 Task: Add an event with the title Second Lunch Break: Mindfulness and Stress Reduction Techniques, date '2023/11/21', time 7:00 AM to 9:00 AMand add a description: Participants will learn essential communication skills, including active listening, expressing ideas clearly, and providing constructive feedback. They will also explore techniques for fostering open and honest communication within the team., put the event into Orange category . Add location for the event as: 321 Parque das Nações, Lisbon, Portugal, logged in from the account softage.9@softage.netand send the event invitation to softage.1@softage.net with CC to  softage.2@softage.net. Set a reminder for the event 98 day before
Action: Mouse moved to (99, 140)
Screenshot: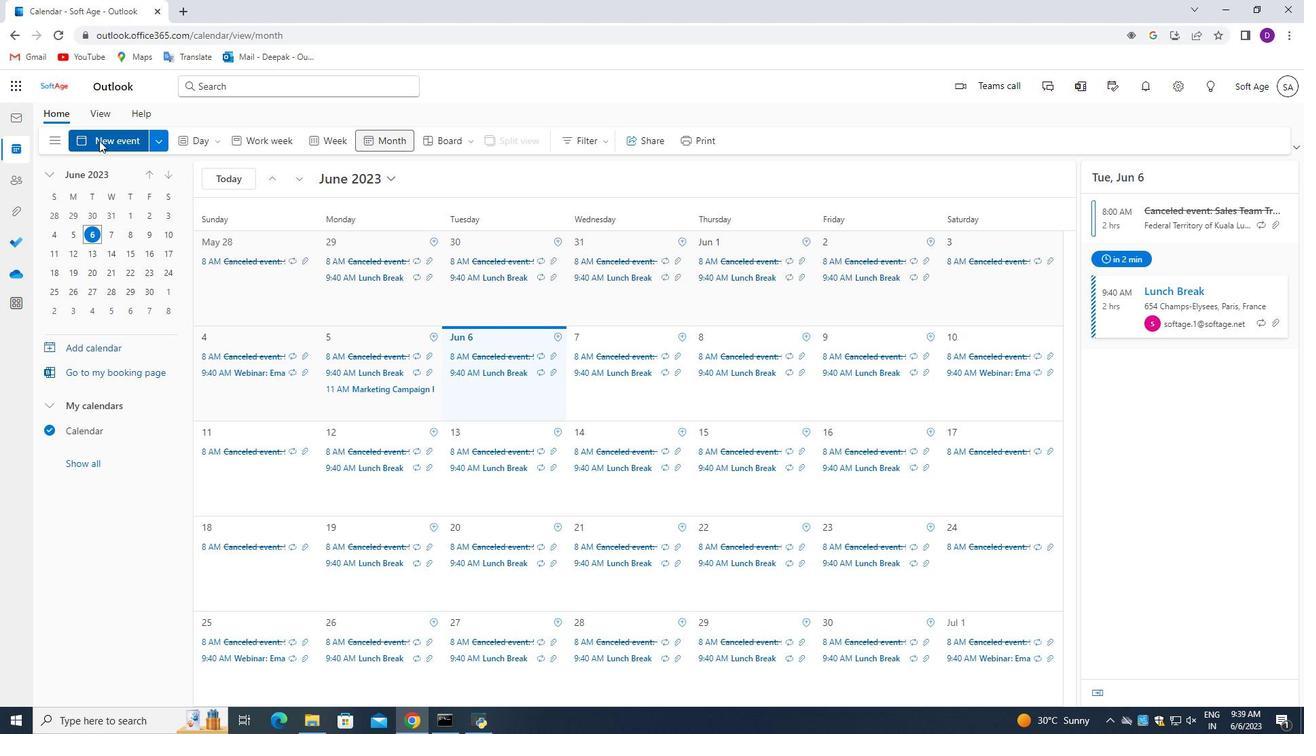 
Action: Mouse pressed left at (99, 140)
Screenshot: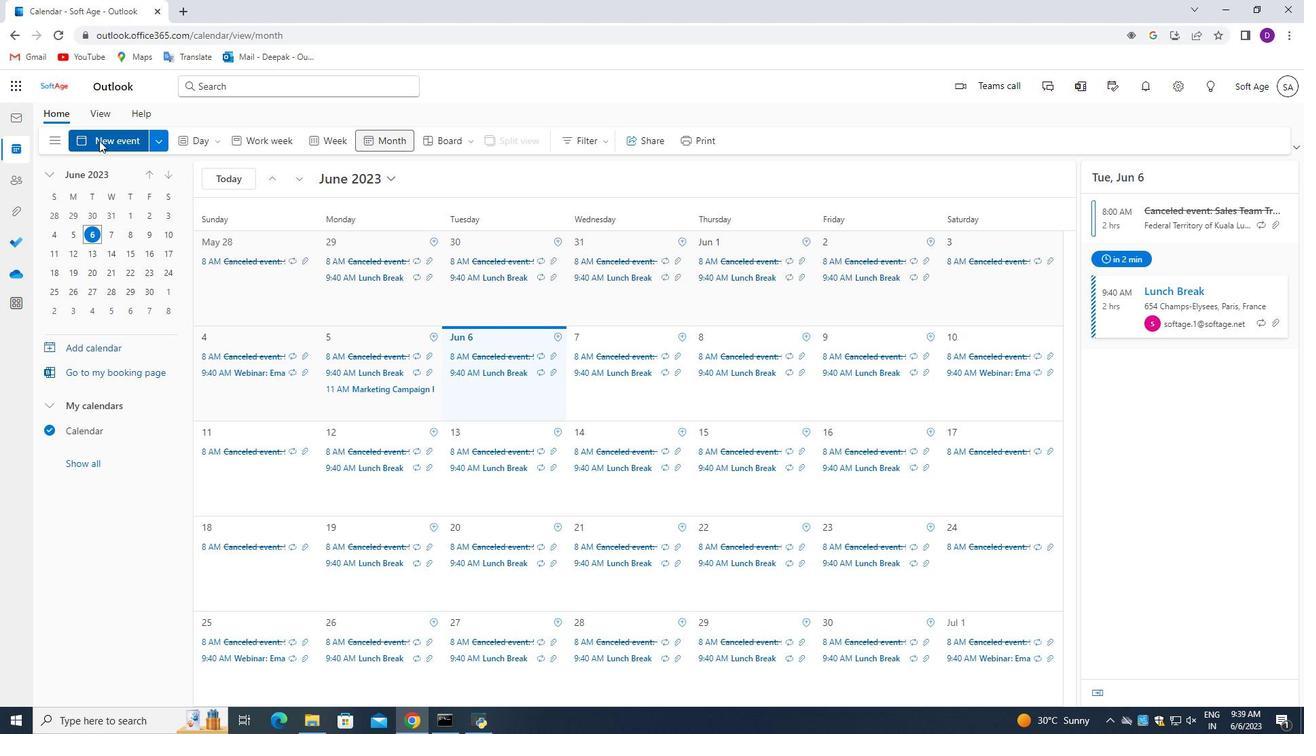 
Action: Mouse moved to (596, 495)
Screenshot: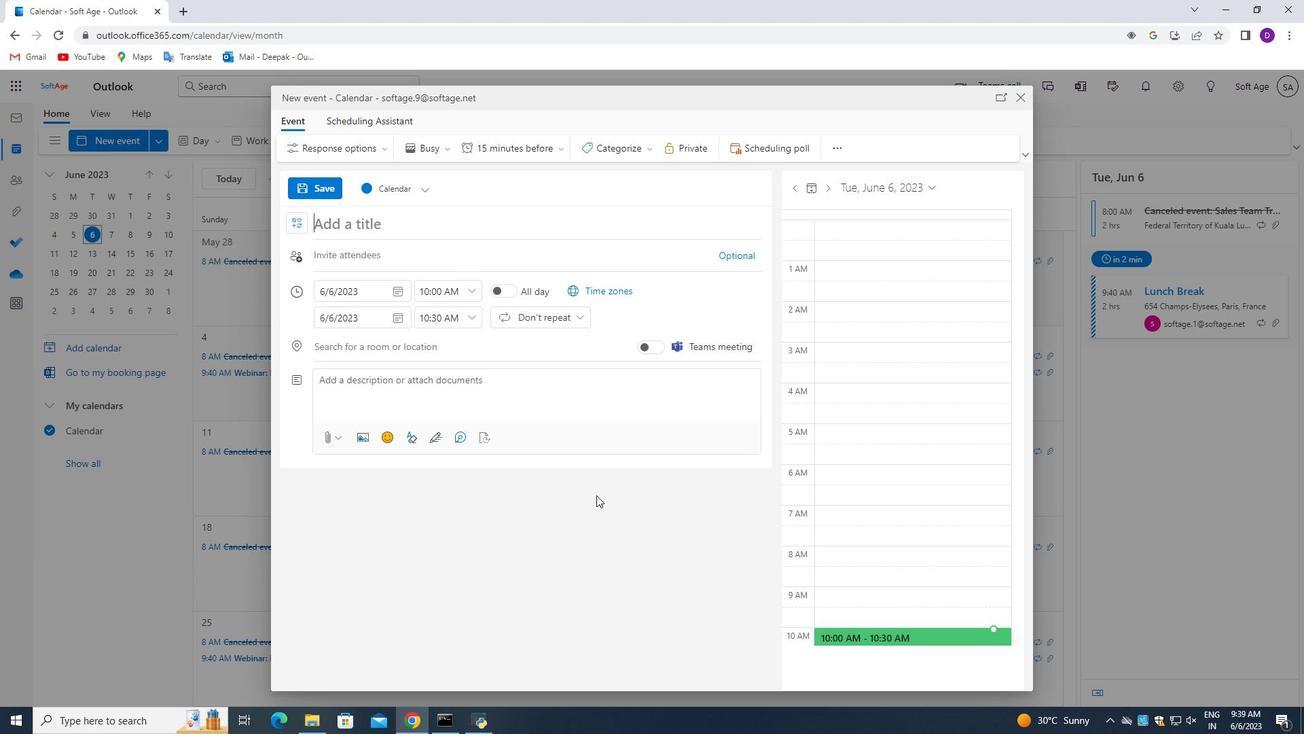 
Action: Key pressed <Key.shift_r>S
Screenshot: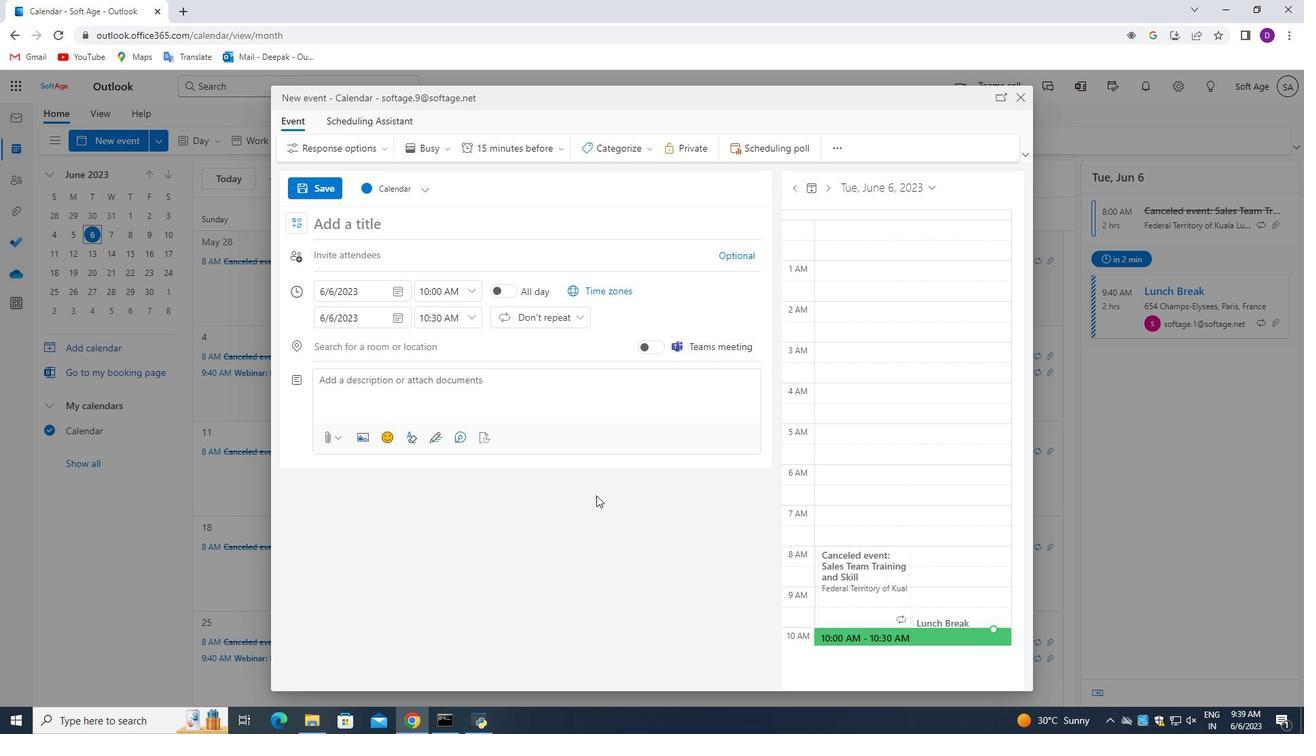 
Action: Mouse moved to (379, 218)
Screenshot: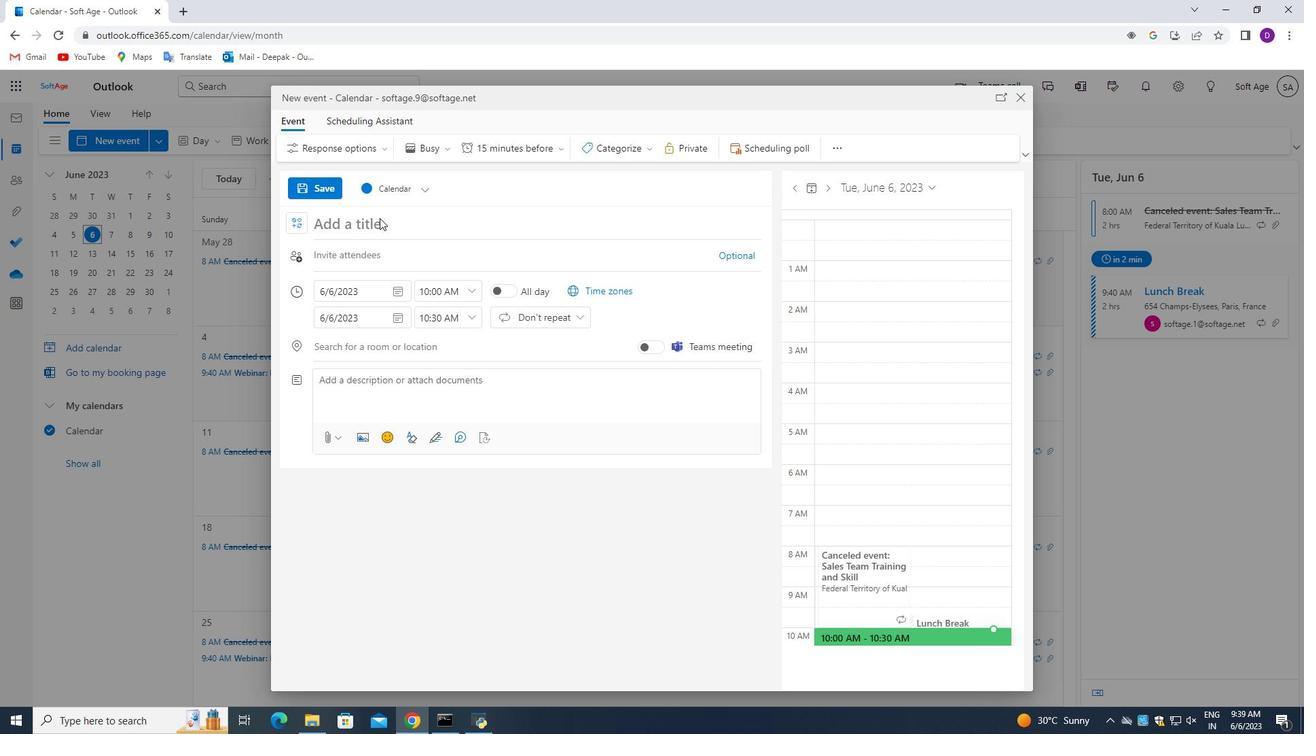 
Action: Mouse pressed left at (379, 218)
Screenshot: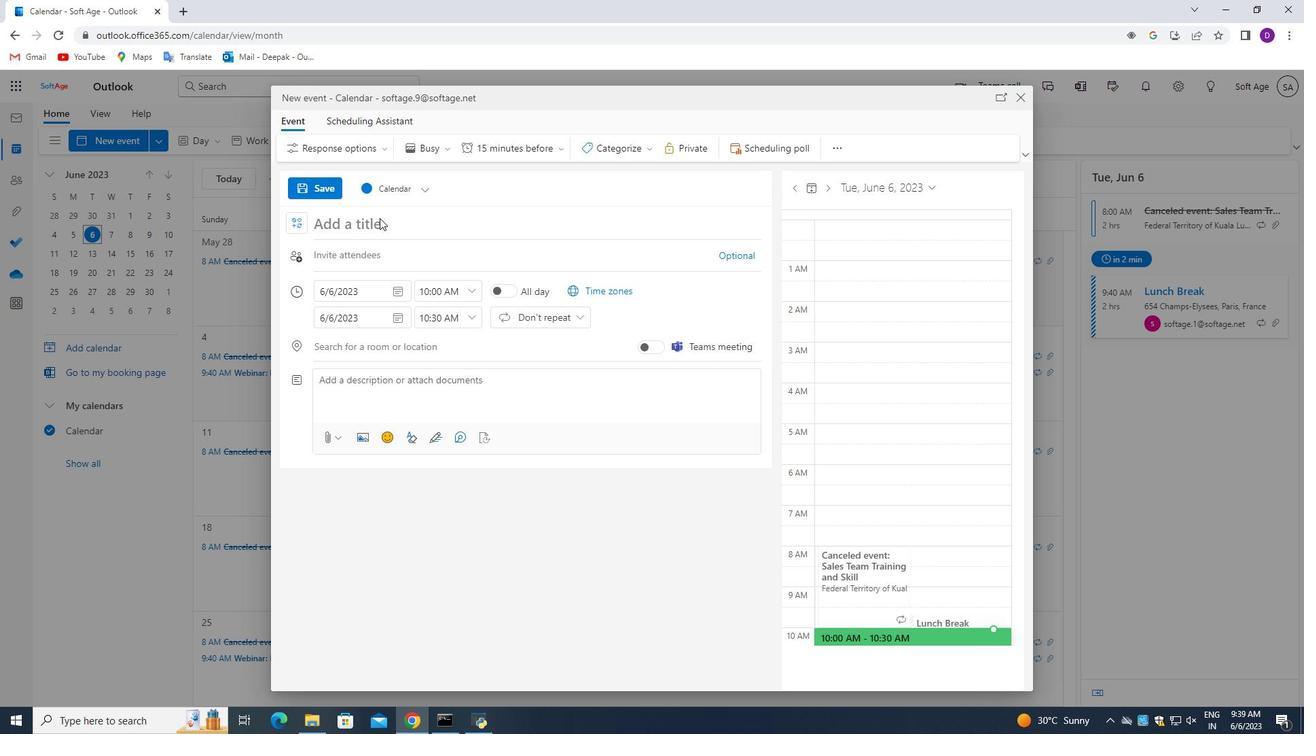 
Action: Mouse moved to (351, 218)
Screenshot: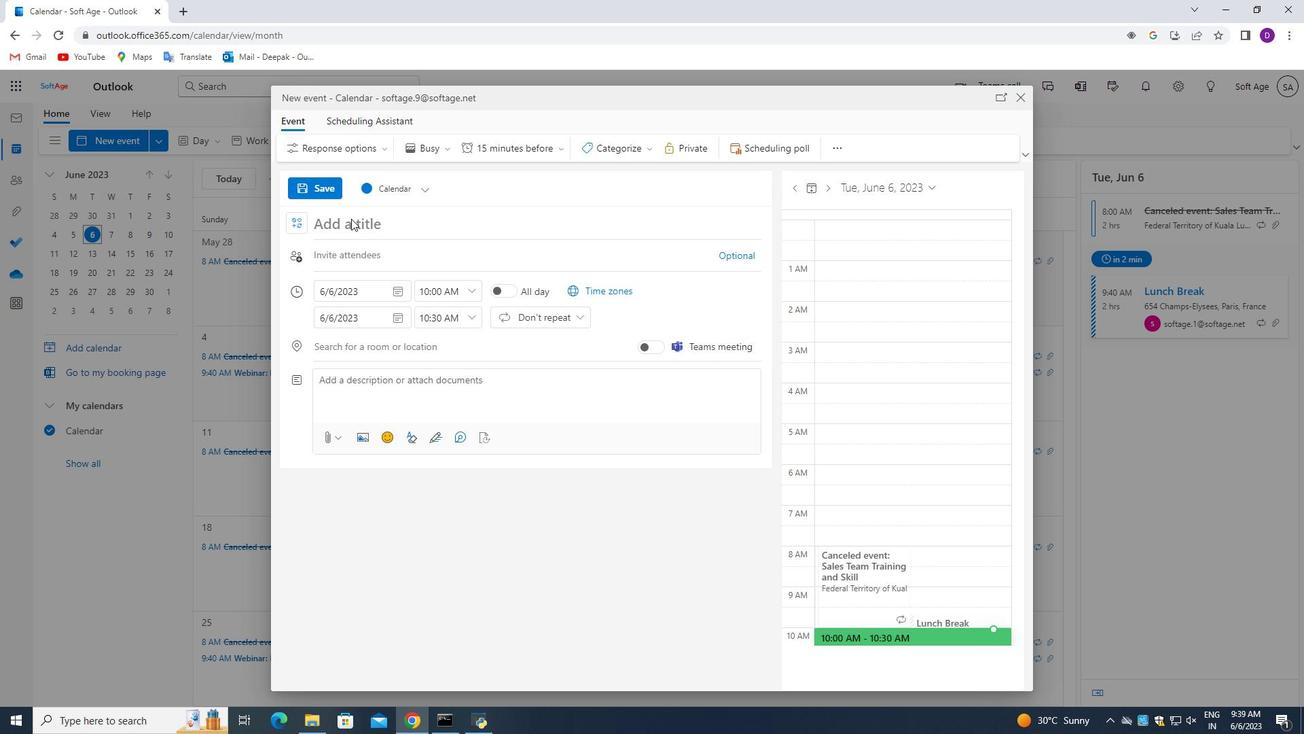 
Action: Mouse pressed left at (351, 218)
Screenshot: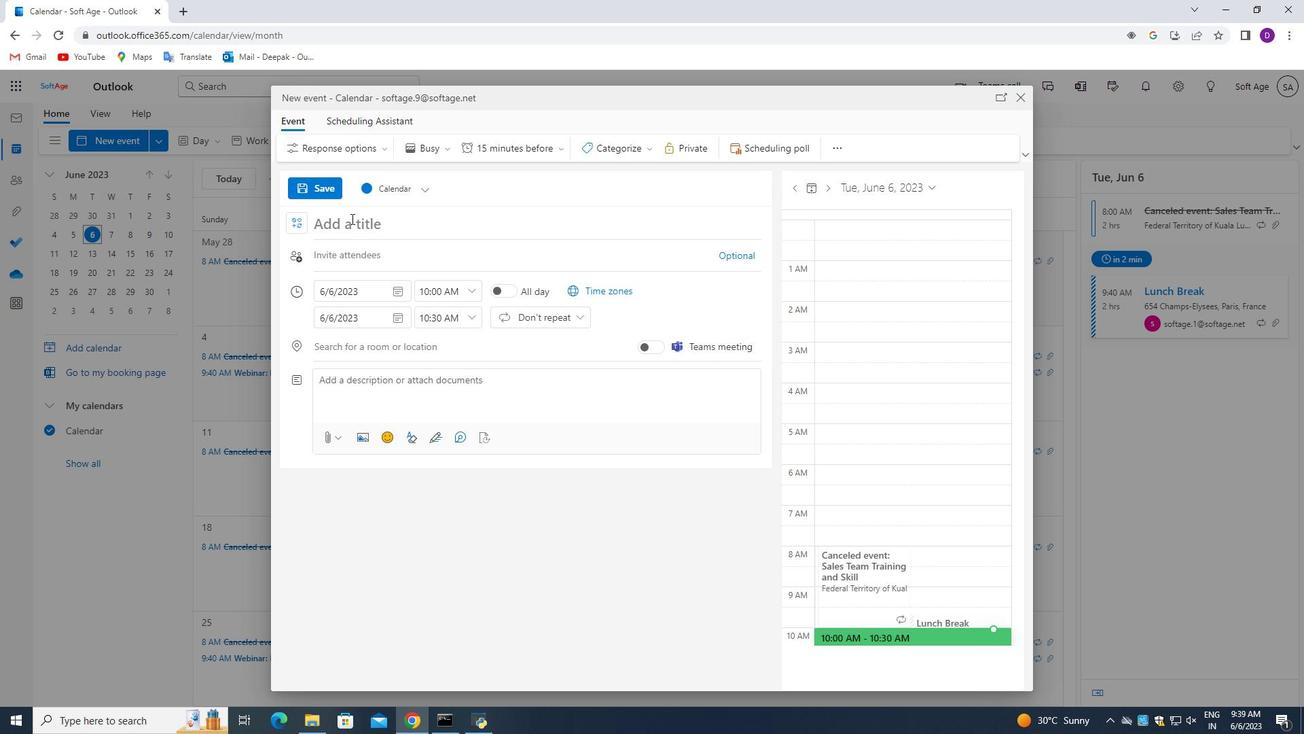 
Action: Mouse moved to (503, 549)
Screenshot: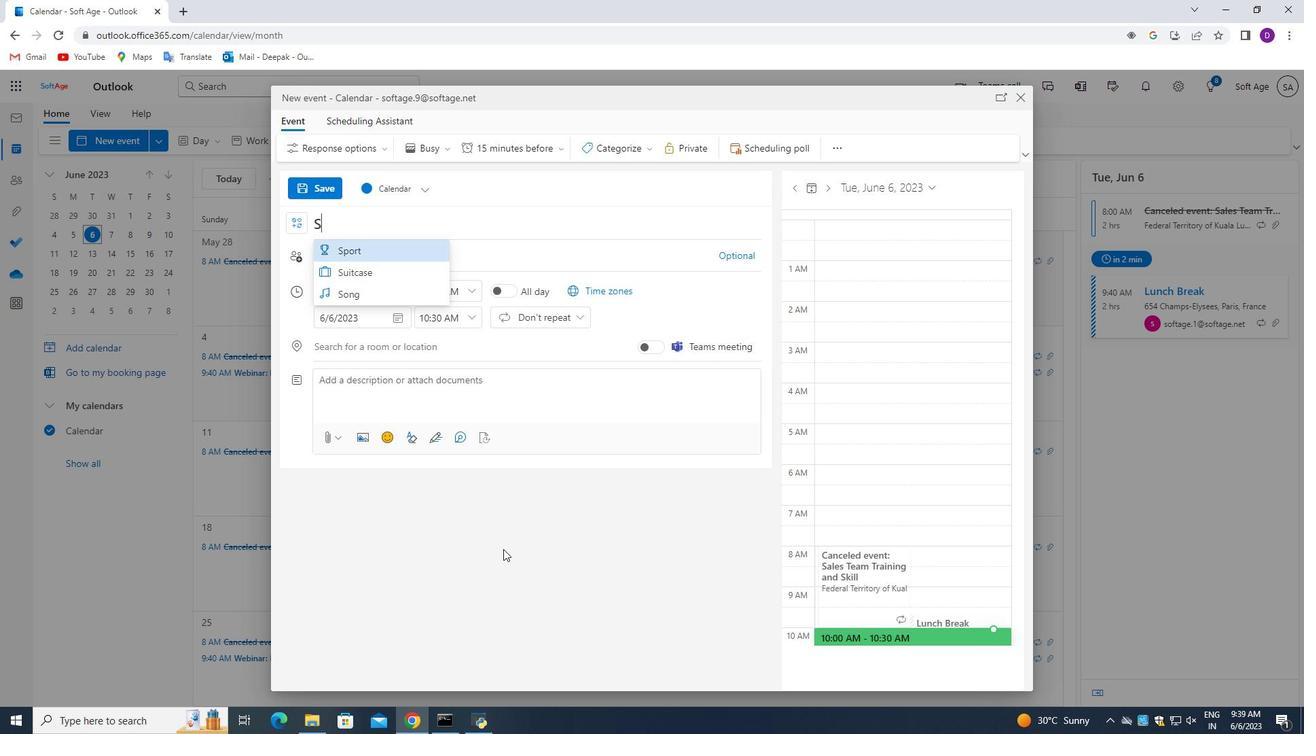 
Action: Key pressed econd<Key.space><Key.shift>Lunch<Key.space><Key.shift_r>Break<Key.shift_r>:<Key.space><Key.shift>Mindfulness<Key.space>and<Key.space><Key.shift_r>Stress<Key.space><Key.shift_r>Reduction<Key.space><Key.shift_r>Techi<Key.backspace>niques
Screenshot: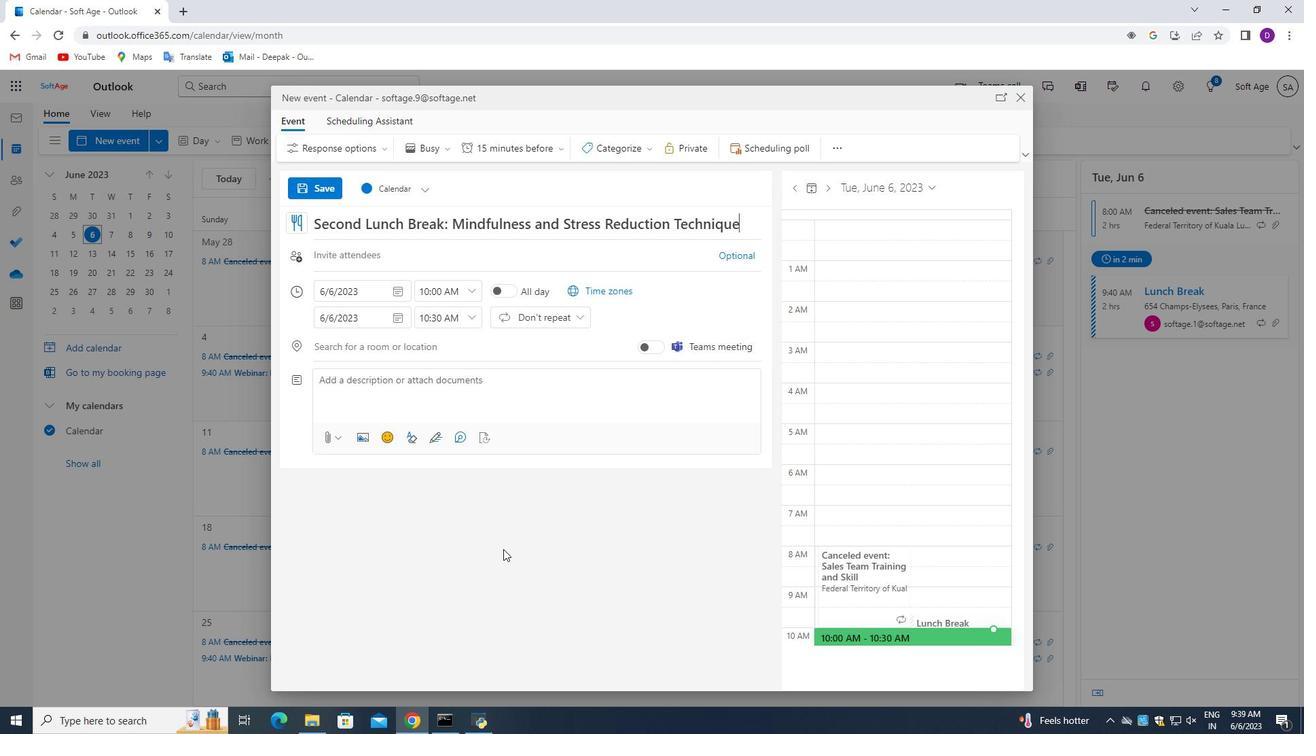 
Action: Mouse moved to (400, 294)
Screenshot: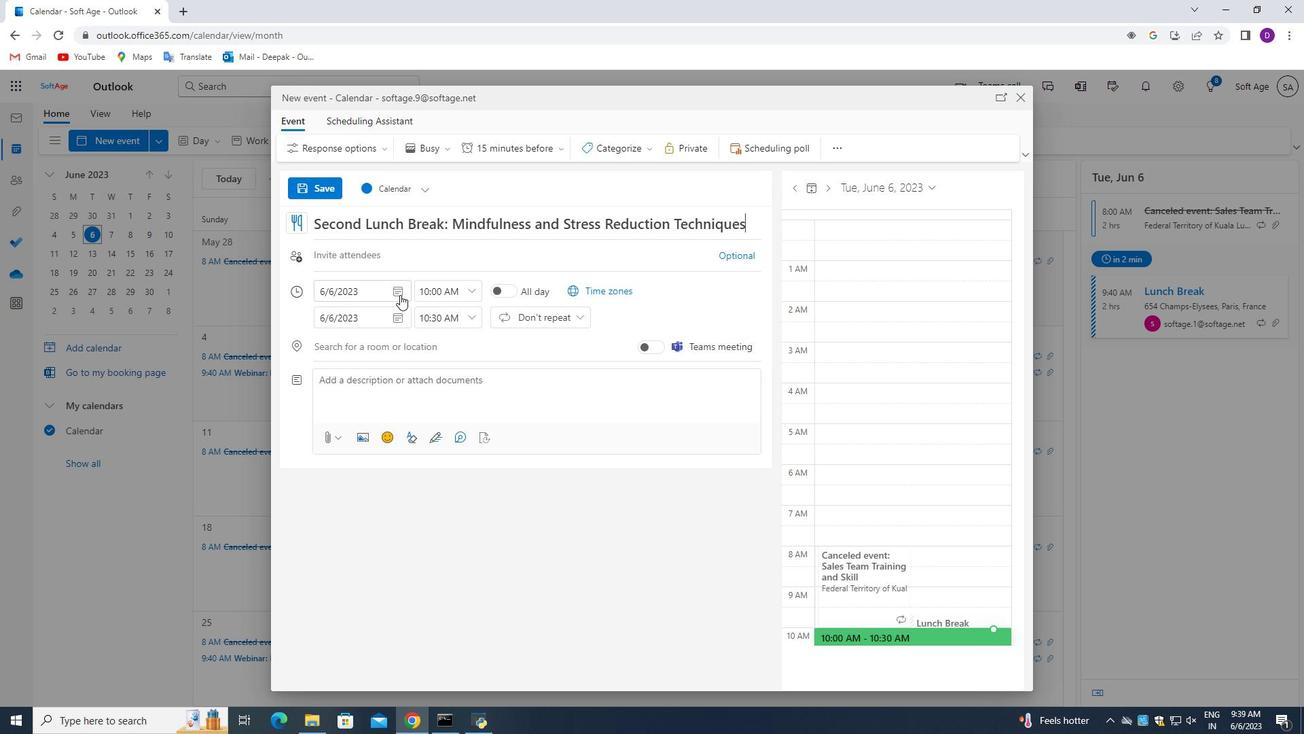 
Action: Mouse pressed left at (400, 294)
Screenshot: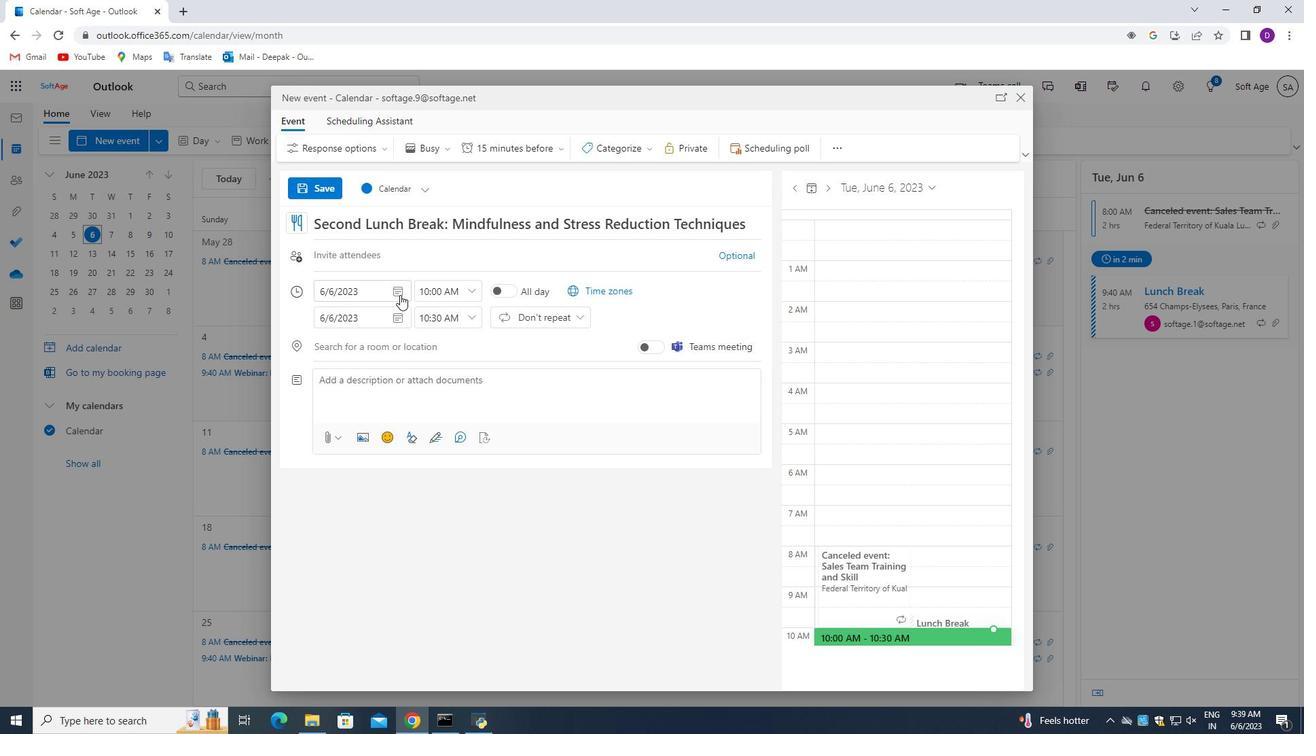 
Action: Mouse moved to (364, 321)
Screenshot: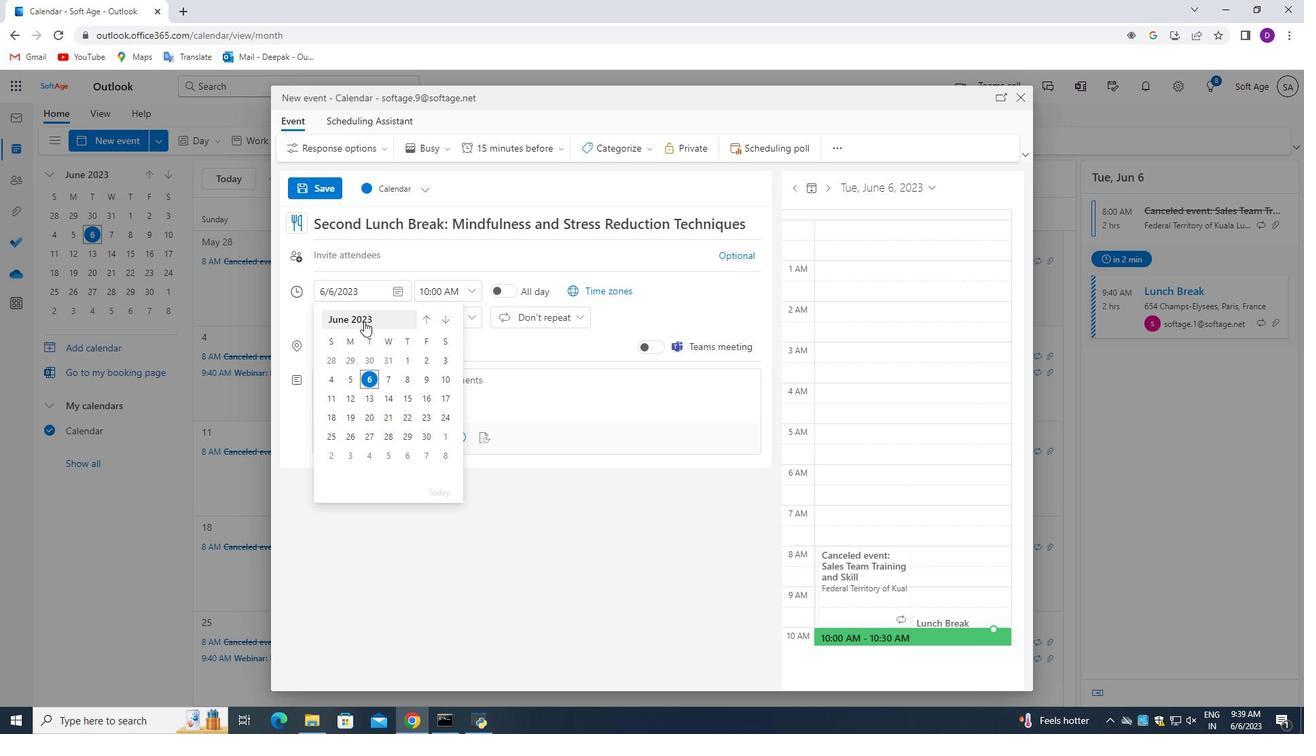
Action: Mouse pressed left at (364, 321)
Screenshot: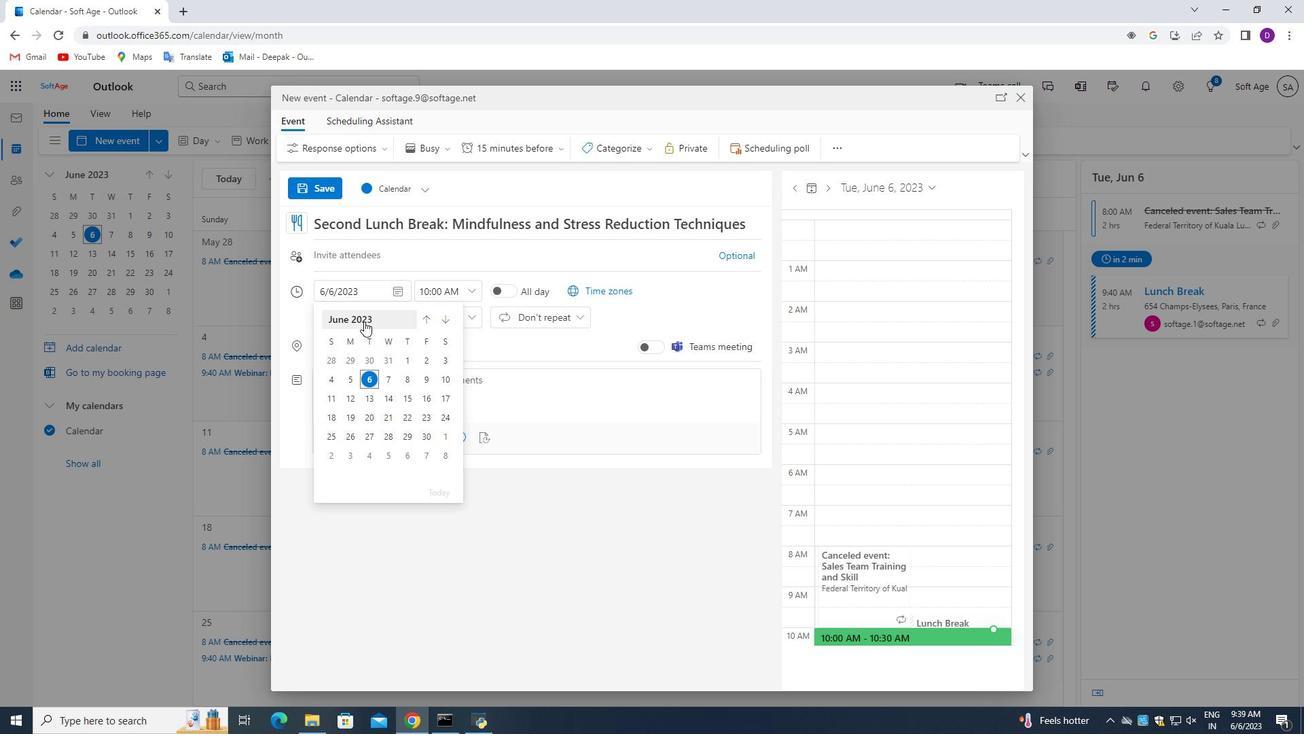 
Action: Mouse moved to (403, 420)
Screenshot: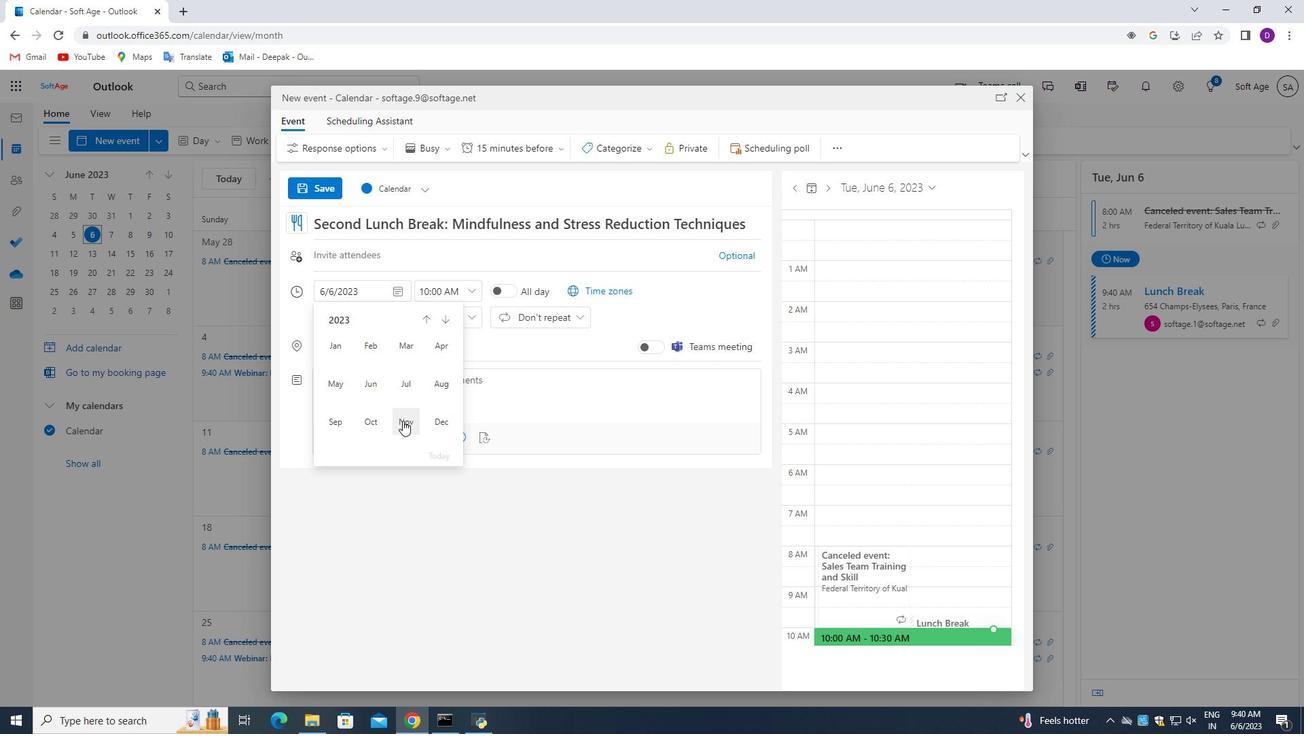 
Action: Mouse pressed left at (403, 420)
Screenshot: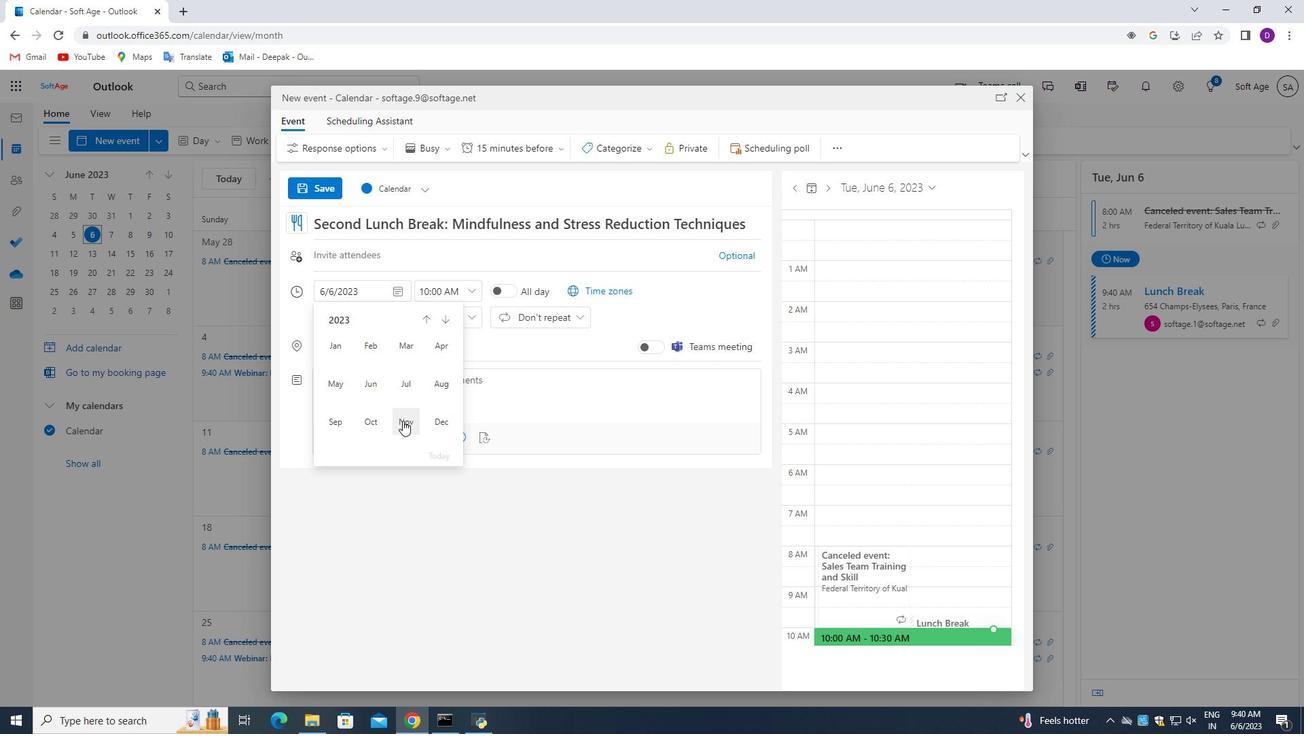 
Action: Mouse moved to (371, 418)
Screenshot: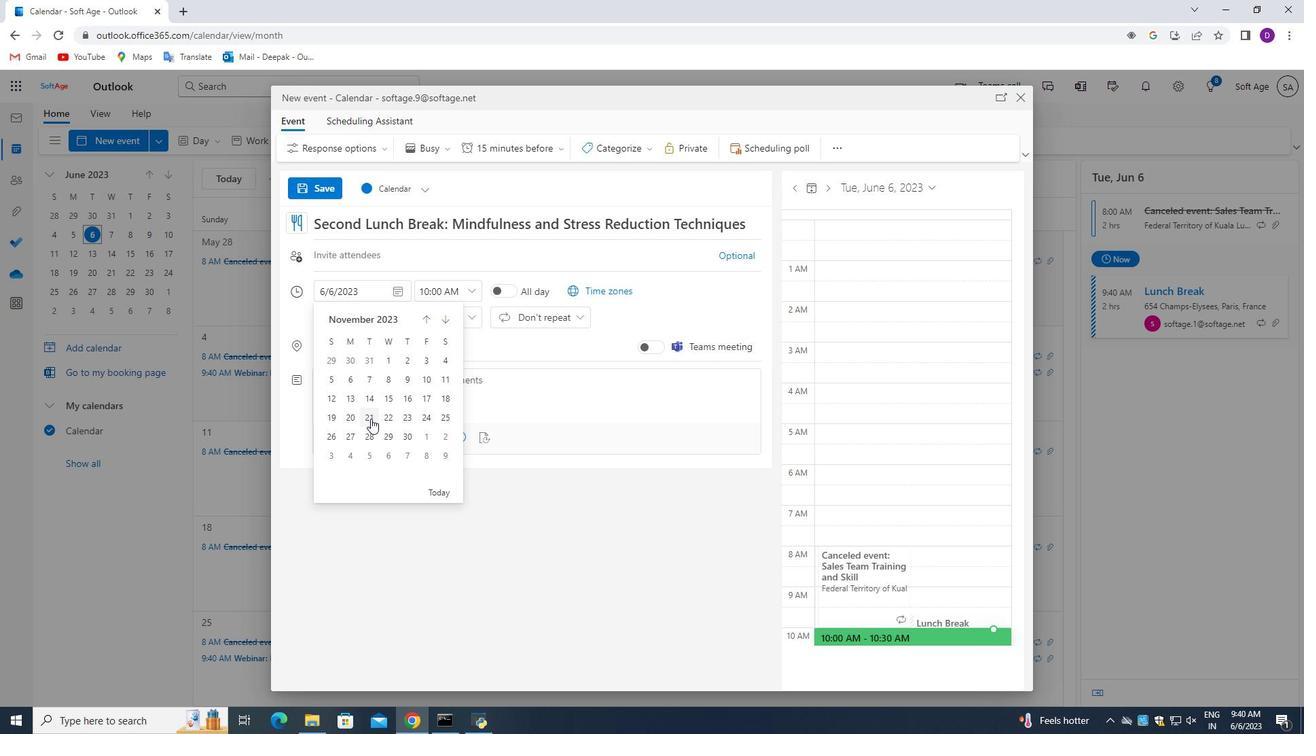 
Action: Mouse pressed left at (371, 418)
Screenshot: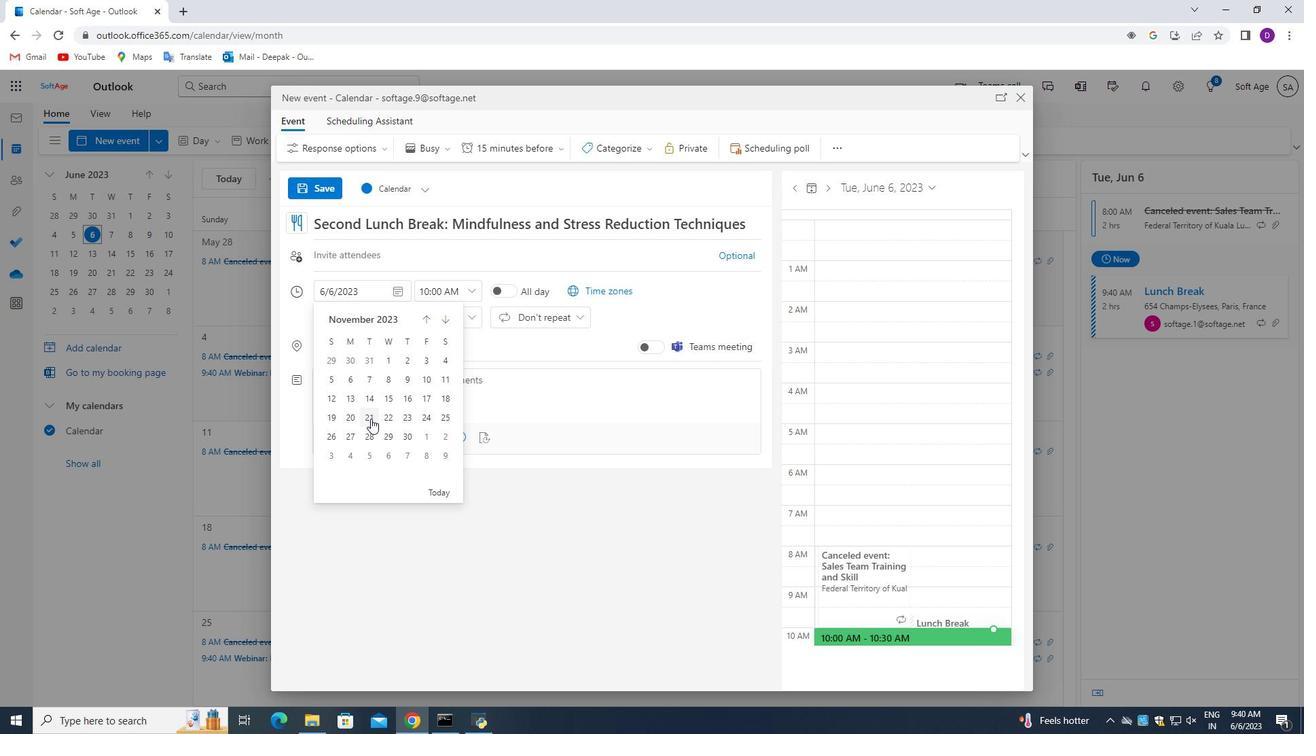 
Action: Mouse moved to (429, 291)
Screenshot: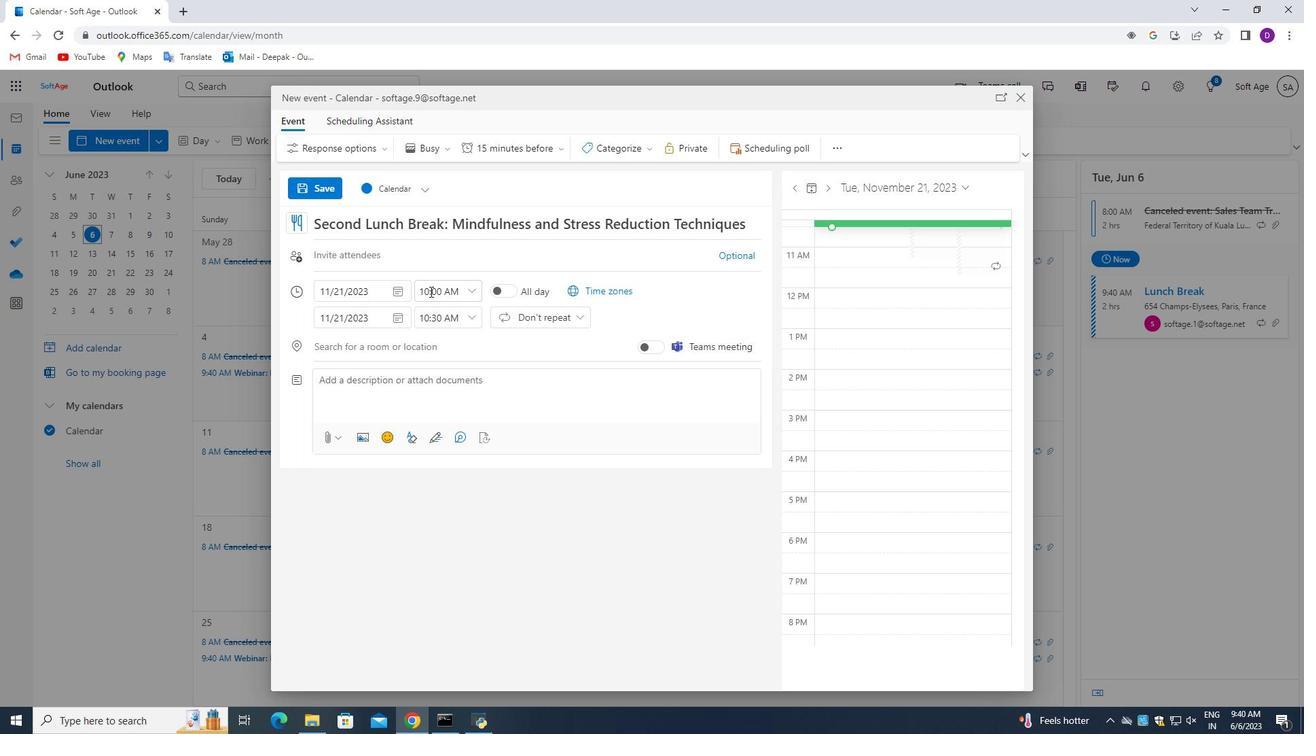 
Action: Mouse pressed left at (429, 291)
Screenshot: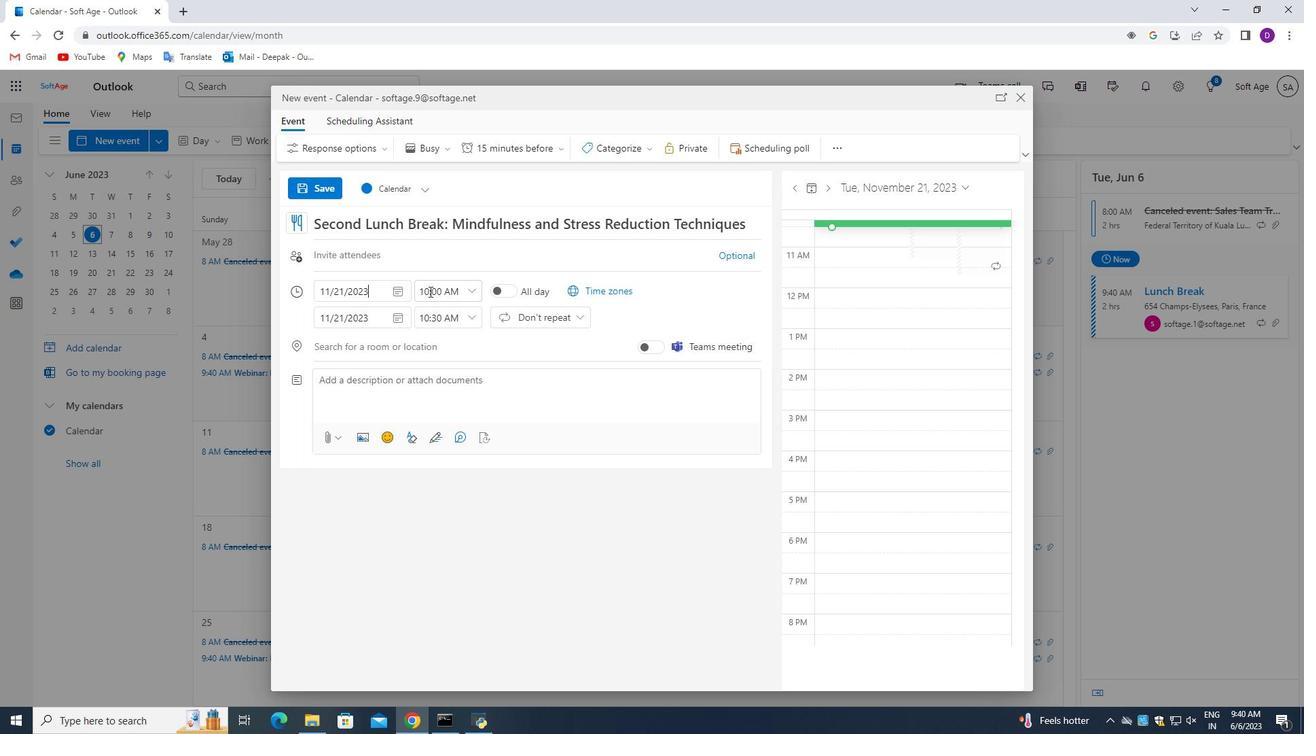 
Action: Mouse pressed left at (429, 291)
Screenshot: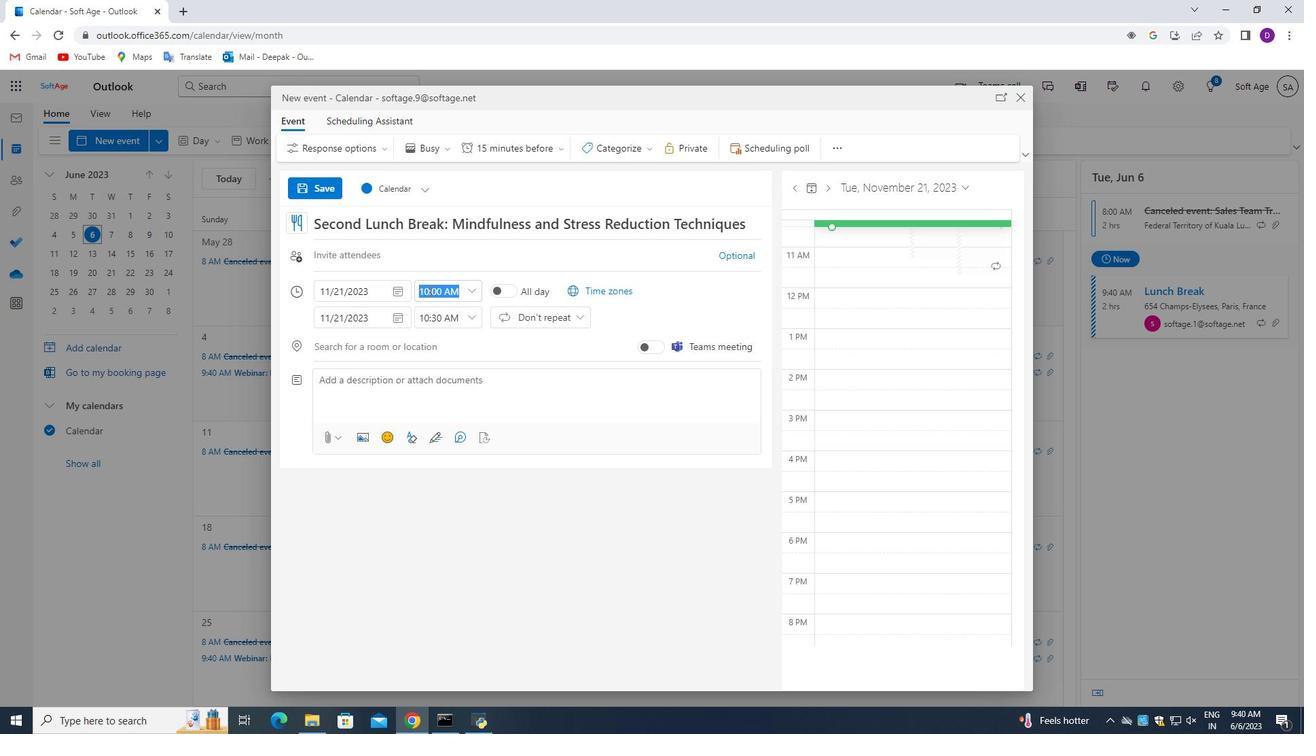 
Action: Mouse moved to (426, 292)
Screenshot: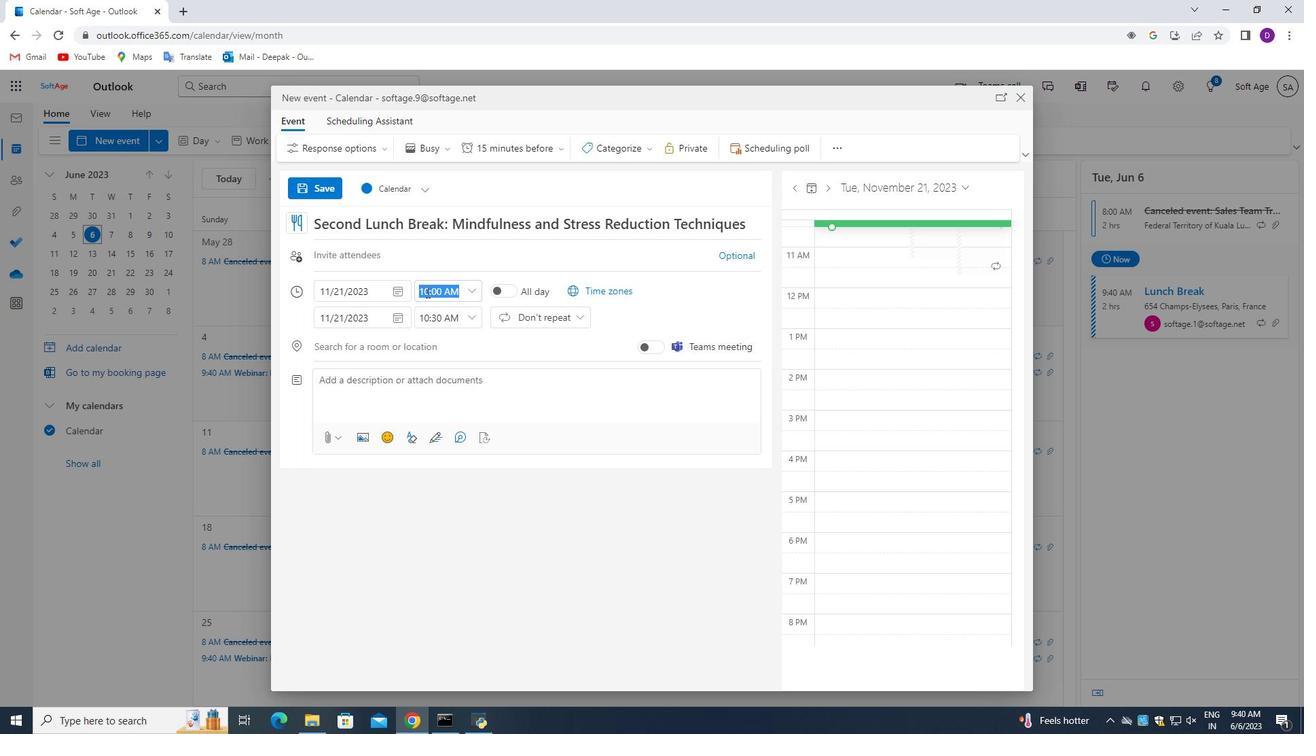 
Action: Mouse pressed left at (426, 292)
Screenshot: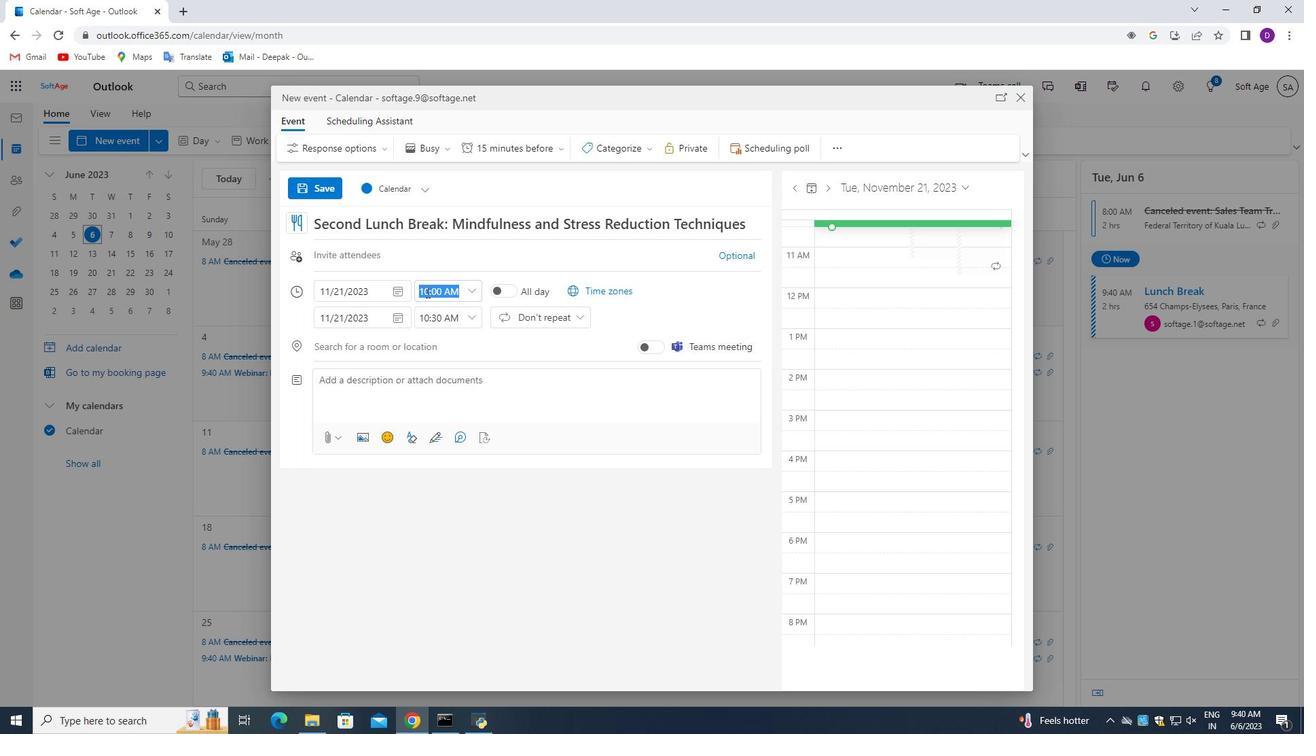 
Action: Mouse moved to (444, 315)
Screenshot: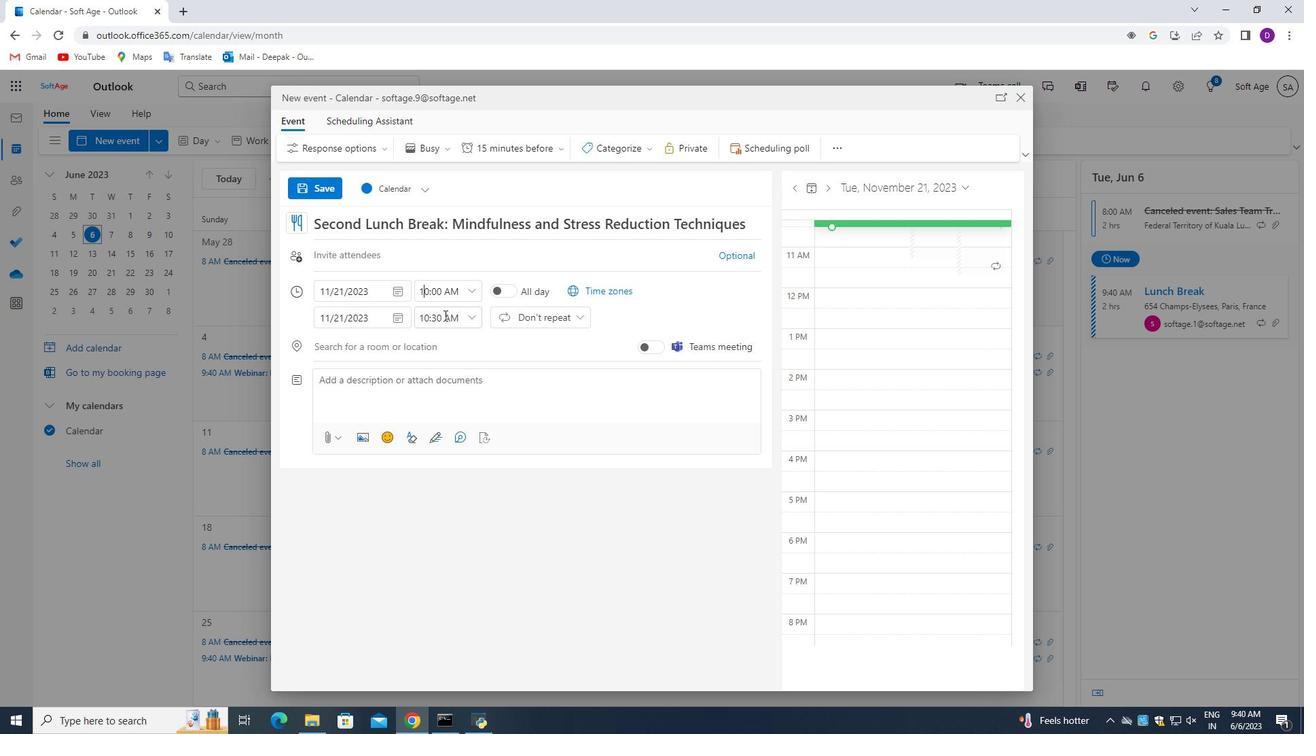 
Action: Key pressed <Key.right><Key.backspace><Key.backspace>7
Screenshot: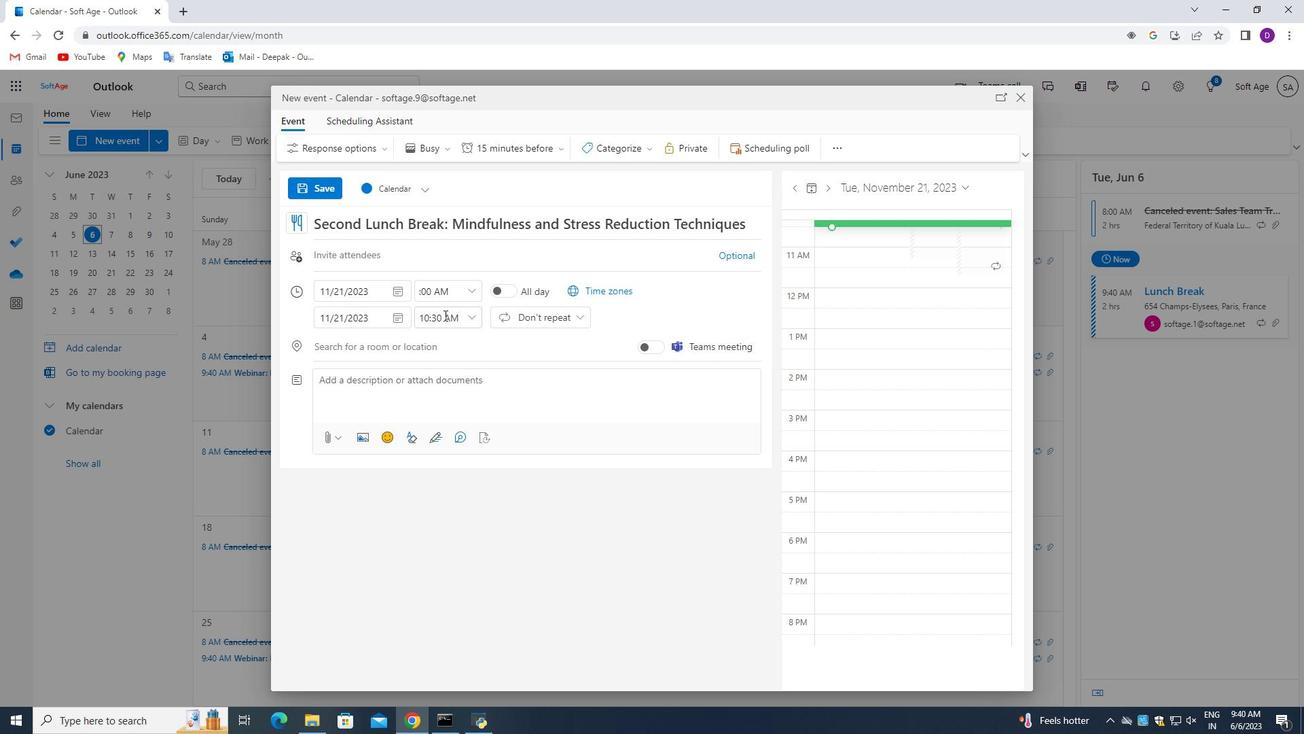 
Action: Mouse moved to (428, 318)
Screenshot: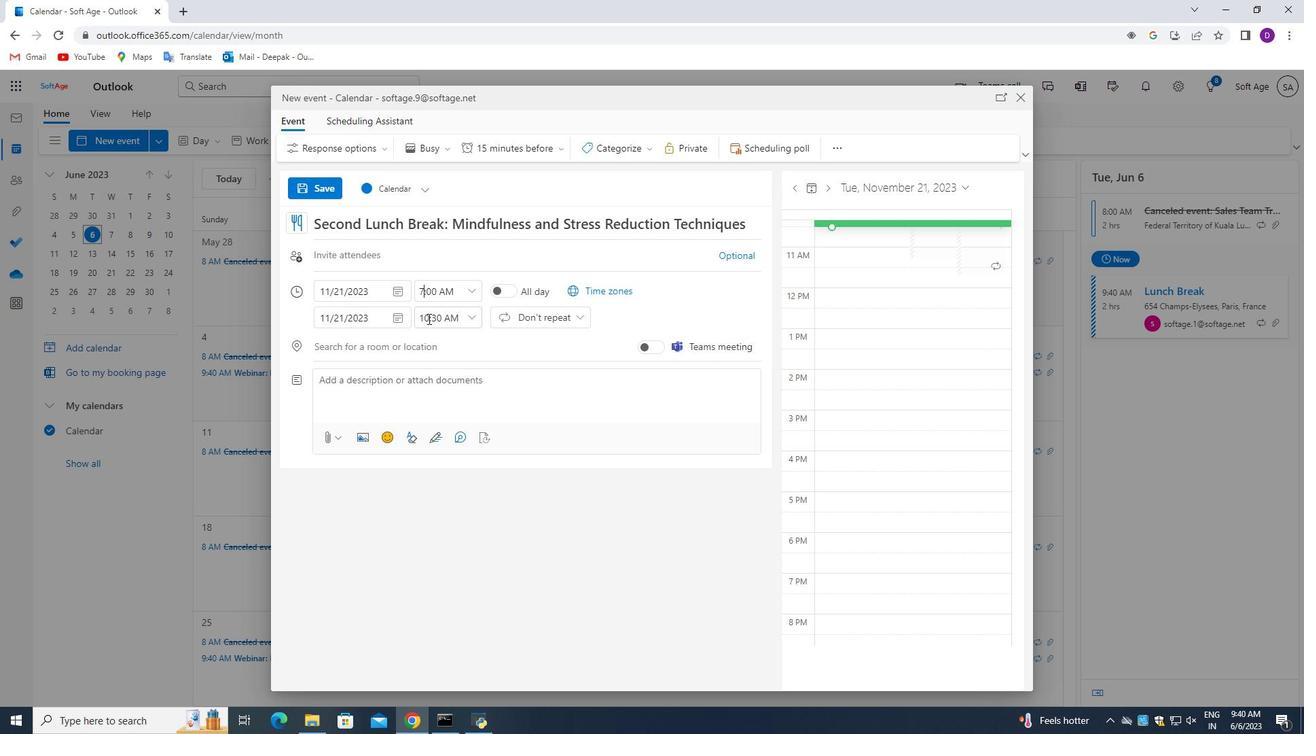 
Action: Mouse pressed left at (428, 318)
Screenshot: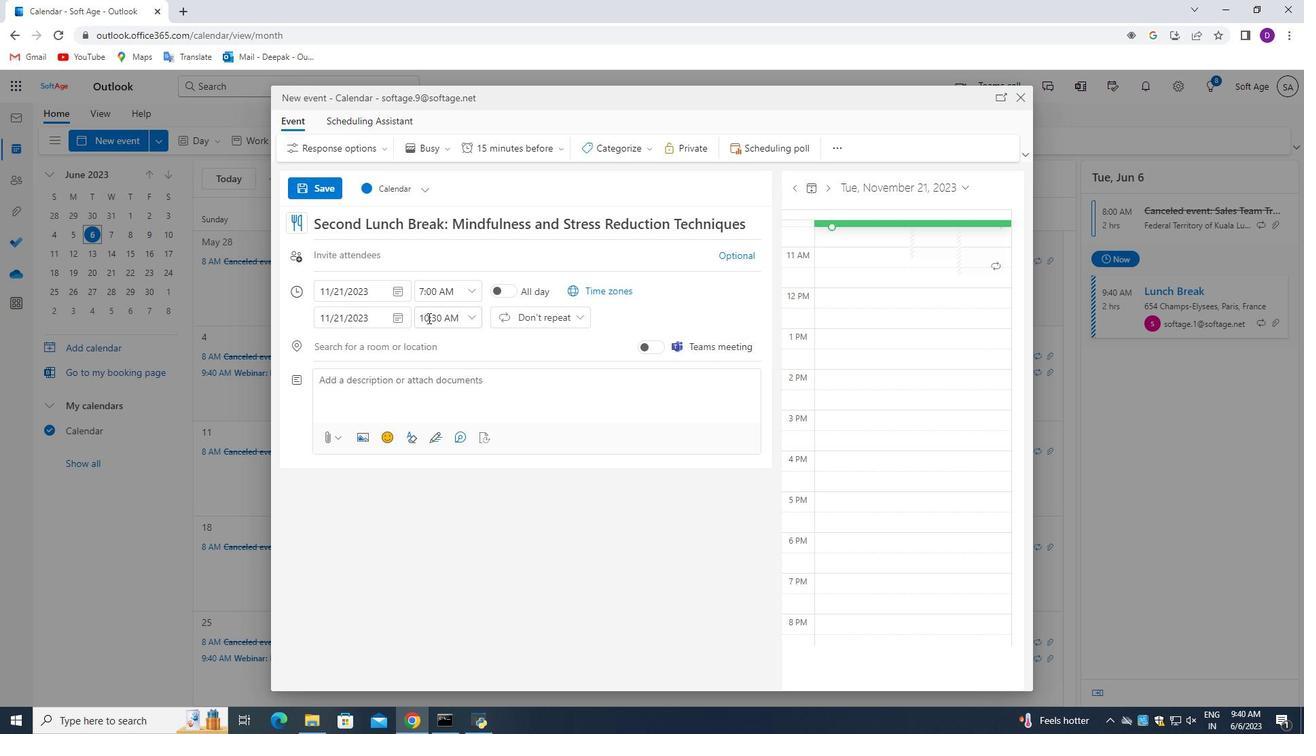 
Action: Mouse pressed left at (428, 318)
Screenshot: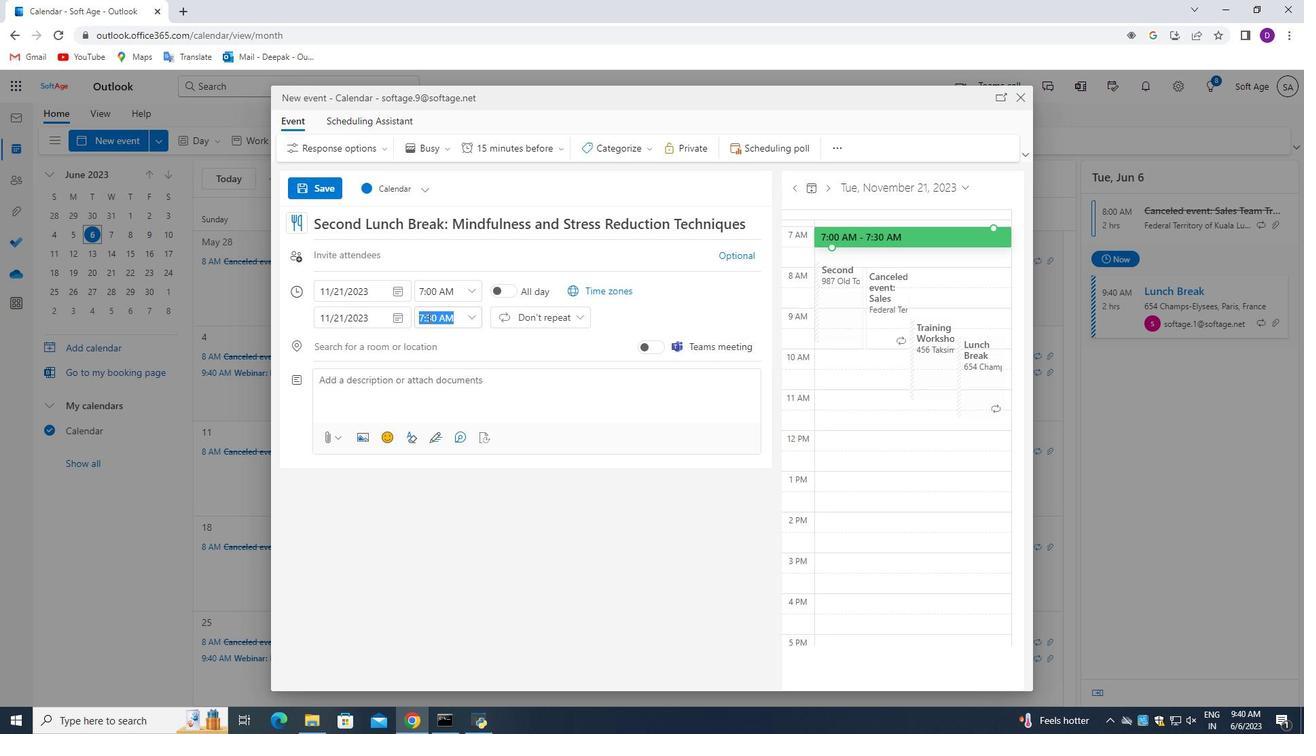 
Action: Mouse moved to (399, 335)
Screenshot: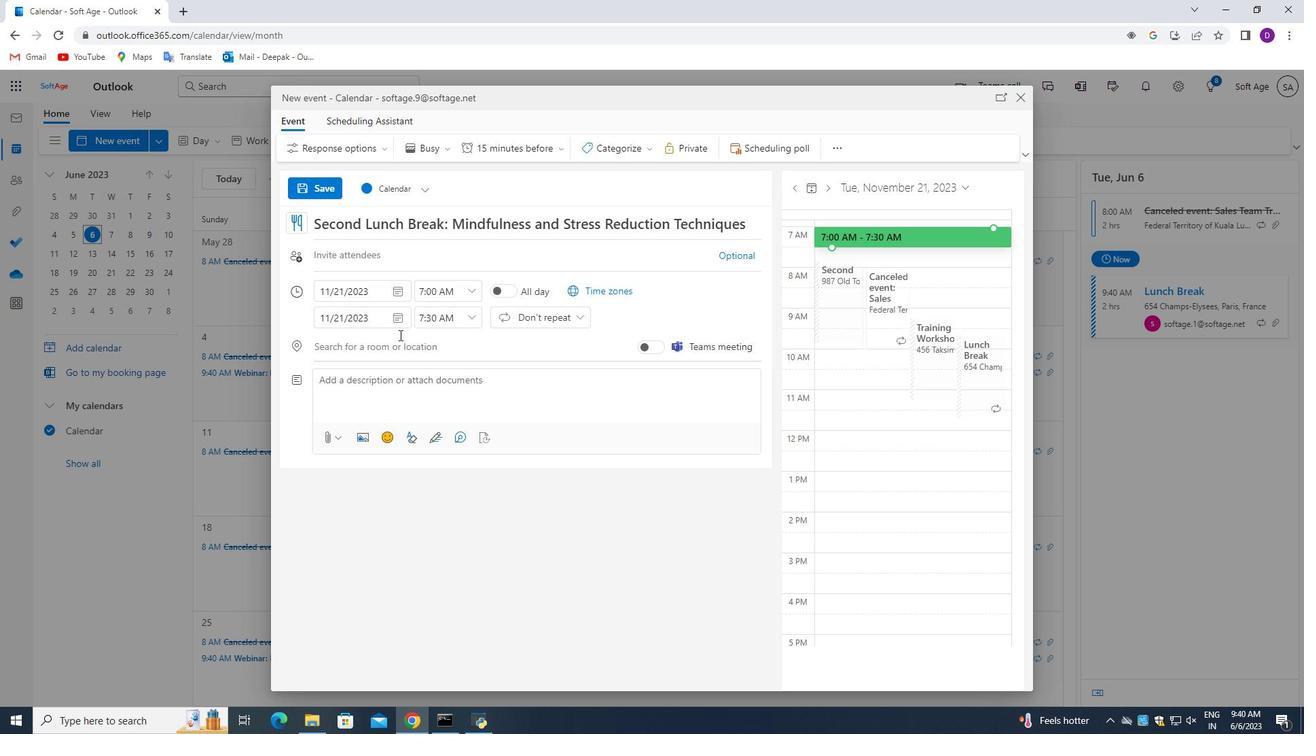 
Action: Key pressed <Key.left><Key.backspace>9<Key.right><Key.right><Key.backspace>0
Screenshot: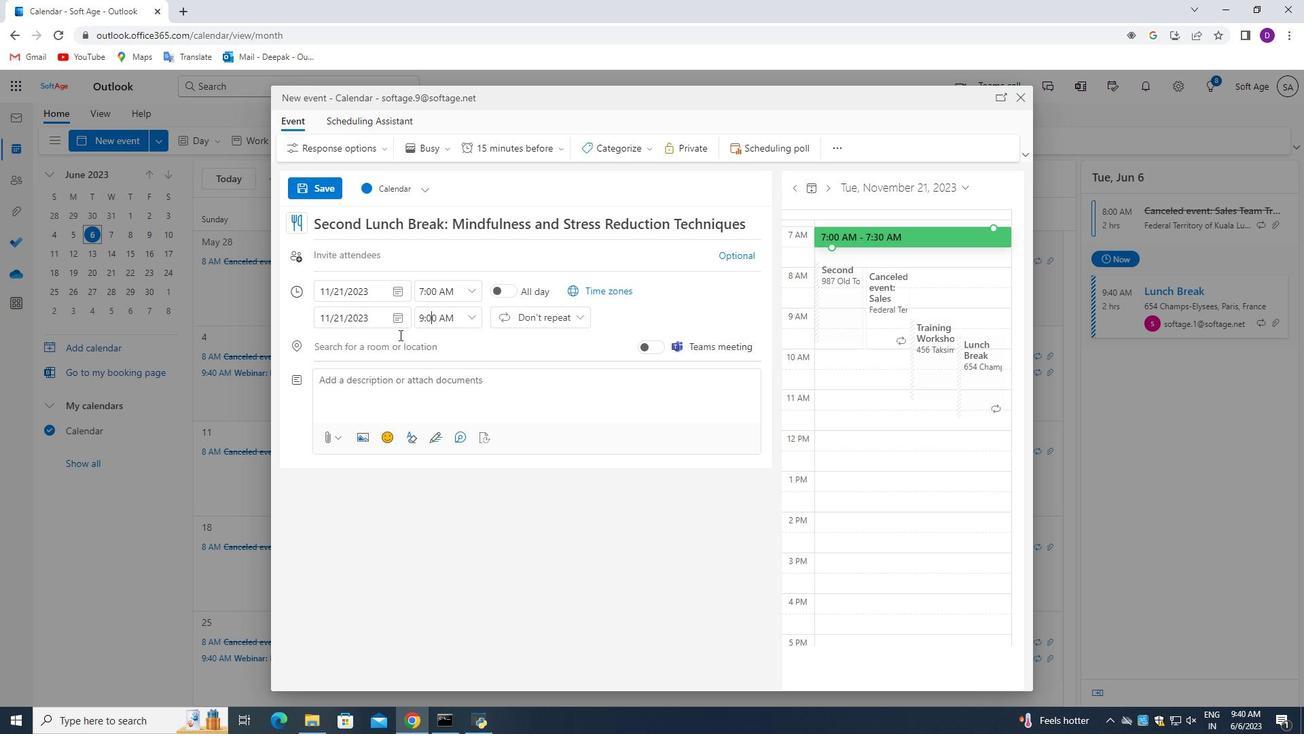 
Action: Mouse moved to (430, 381)
Screenshot: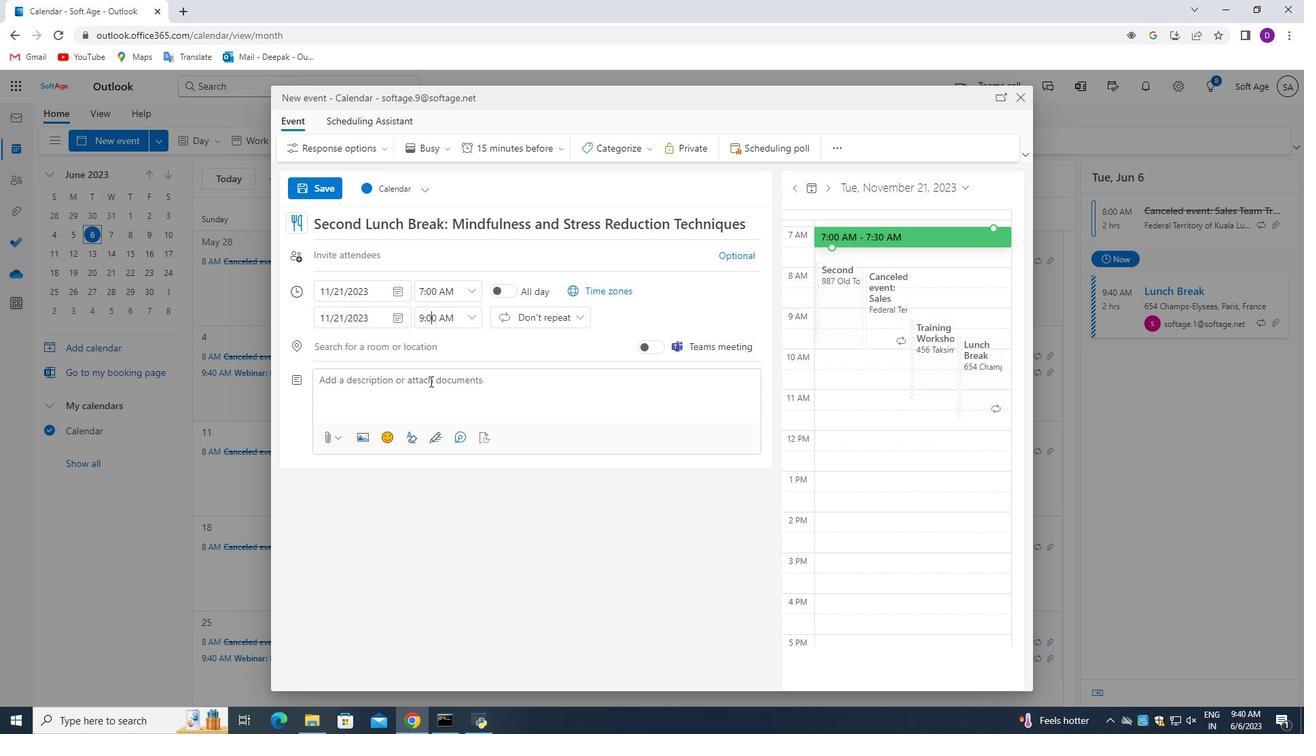 
Action: Mouse pressed left at (430, 381)
Screenshot: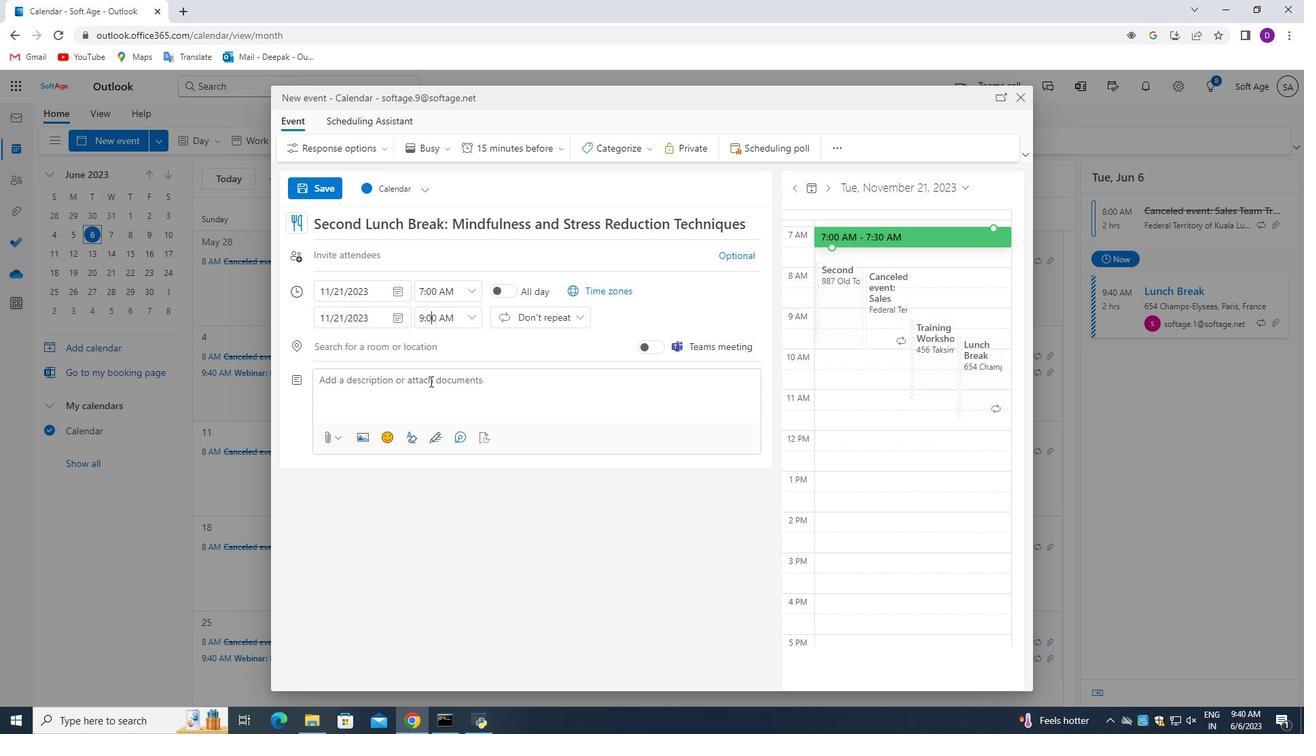 
Action: Mouse moved to (480, 537)
Screenshot: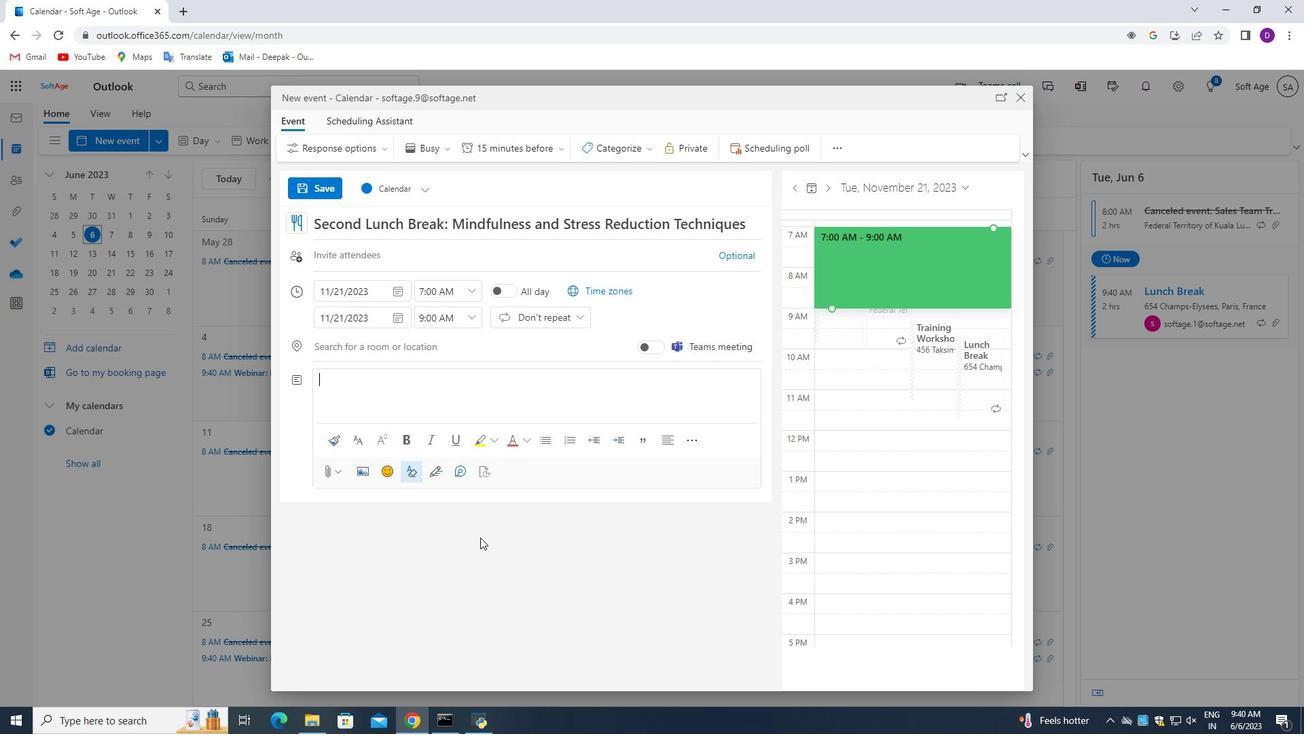 
Action: Key pressed <Key.shift>Pa<Key.backspace><Key.backspace><Key.backspace><Key.shift>Participants<Key.space>will<Key.space>learn<Key.space>s<Key.backspace>essential<Key.space>communication<Key.space>skills,<Key.space>including<Key.space>active<Key.space>listening<Key.space>communication<Key.space>skills,<Key.space>including<Key.space>active<Key.space>listening,<Key.space><Key.backspace><Key.backspace><Key.backspace><Key.backspace><Key.backspace><Key.backspace><Key.backspace><Key.backspace><Key.backspace><Key.backspace><Key.backspace><Key.backspace><Key.backspace><Key.backspace><Key.backspace><Key.backspace><Key.backspace><Key.backspace><Key.backspace><Key.backspace><Key.backspace><Key.backspace><Key.backspace><Key.backspace><Key.backspace><Key.backspace><Key.backspace><Key.backspace><Key.backspace><Key.backspace><Key.backspace><Key.backspace><Key.backspace><Key.backspace><Key.backspace><Key.backspace><Key.backspace><Key.backspace><Key.backspace><Key.backspace><Key.backspace><Key.backspace><Key.backspace><Key.backspace><Key.backspace><Key.backspace><Key.backspace><Key.backspace><Key.backspace><Key.backspace>expp<Key.backspace>ressing<Key.space>ideas<Key.space>clearly,<Key.space>and<Key.space>providing<Key.space>constructive<Key.space>feedback.<Key.space><Key.shift_r>They<Key.space>will<Key.space>also<Key.space>explore<Key.space>techniques<Key.space>for<Key.space>fostering<Key.space>open<Key.space>and<Key.space>honest<Key.space>communication<Key.space>within<Key.space>the<Key.space>team.<Key.space>
Screenshot: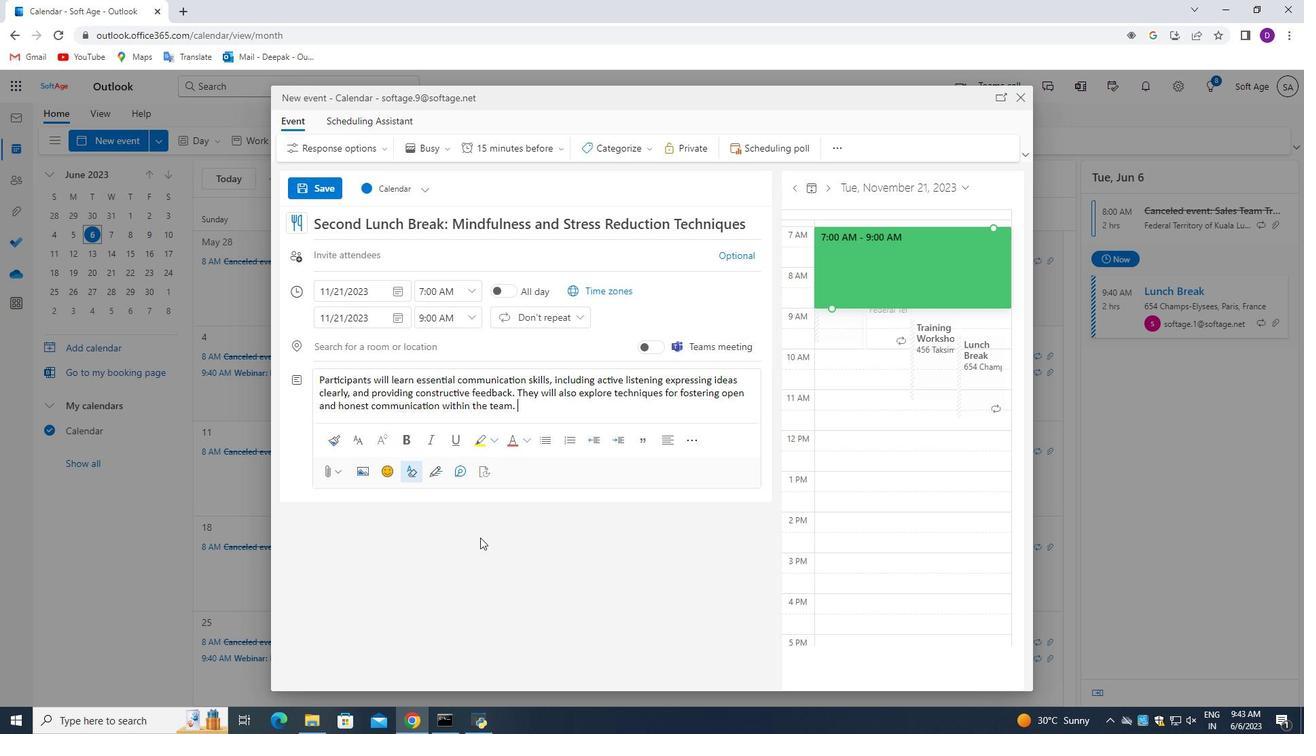 
Action: Mouse moved to (603, 148)
Screenshot: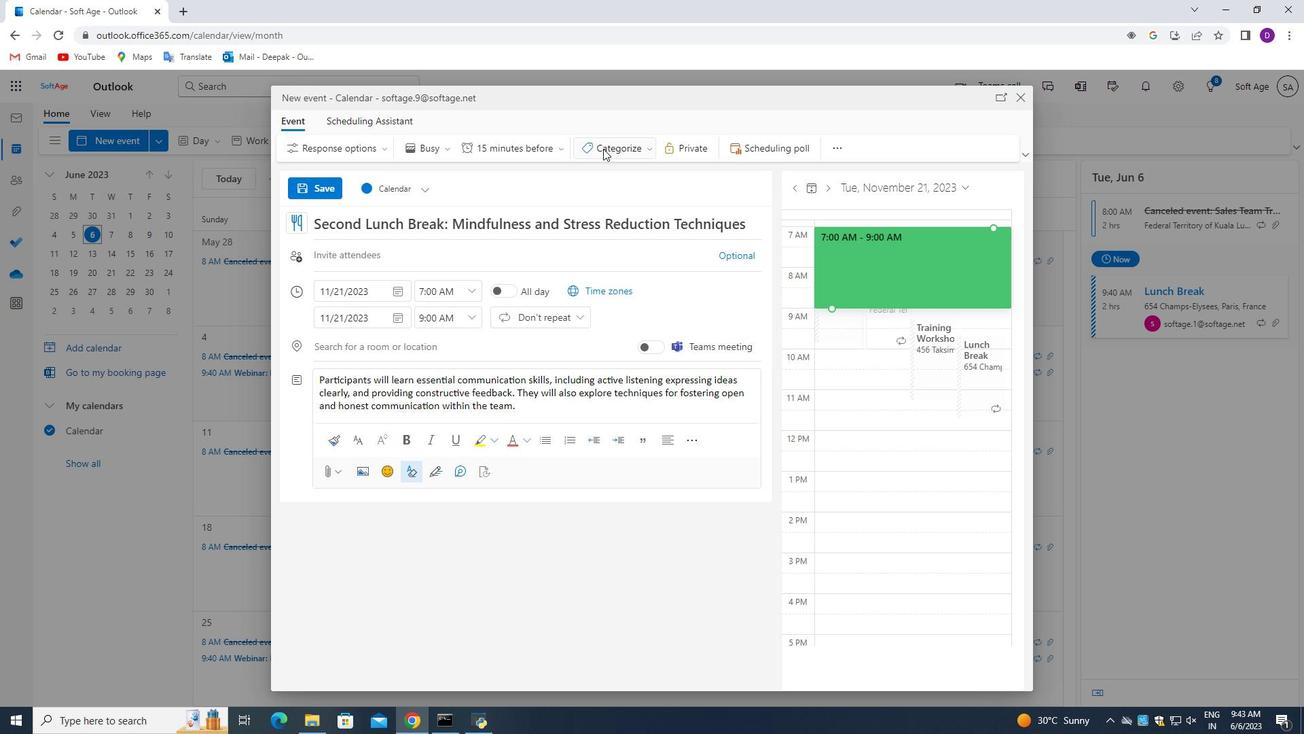 
Action: Mouse pressed left at (603, 148)
Screenshot: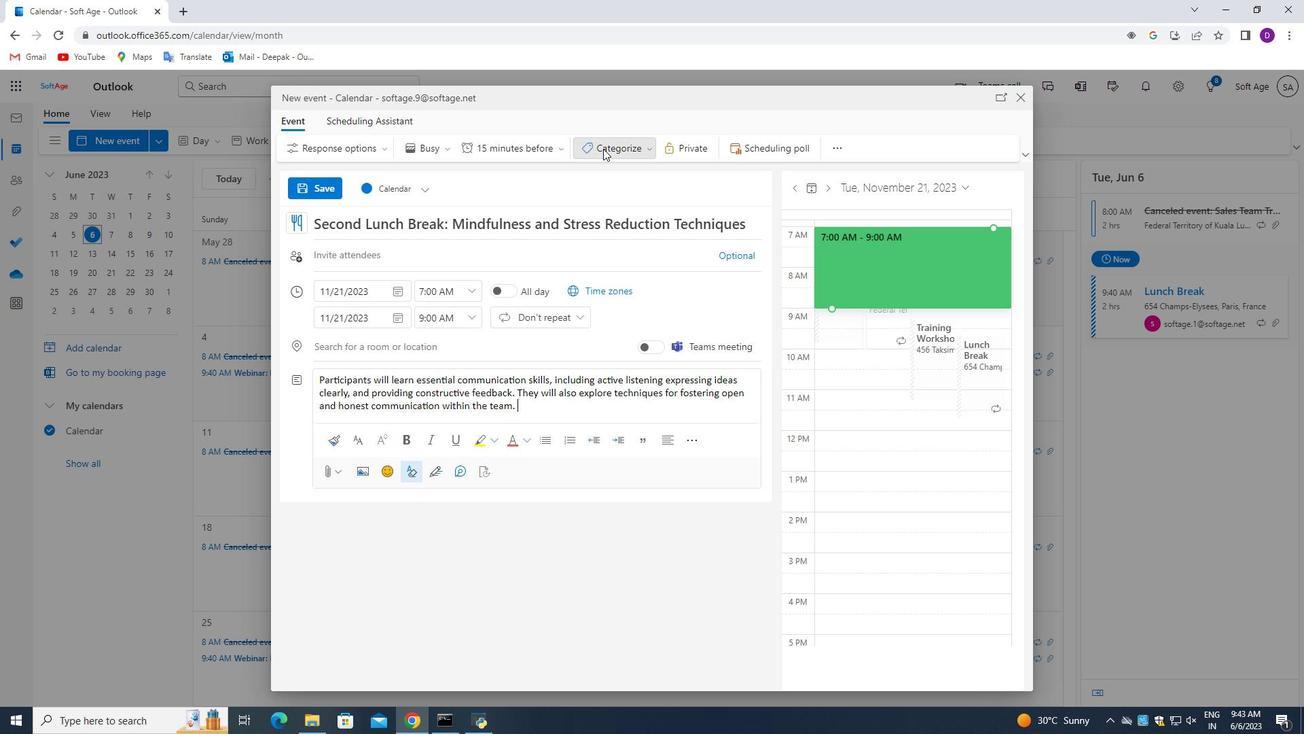 
Action: Mouse moved to (628, 218)
Screenshot: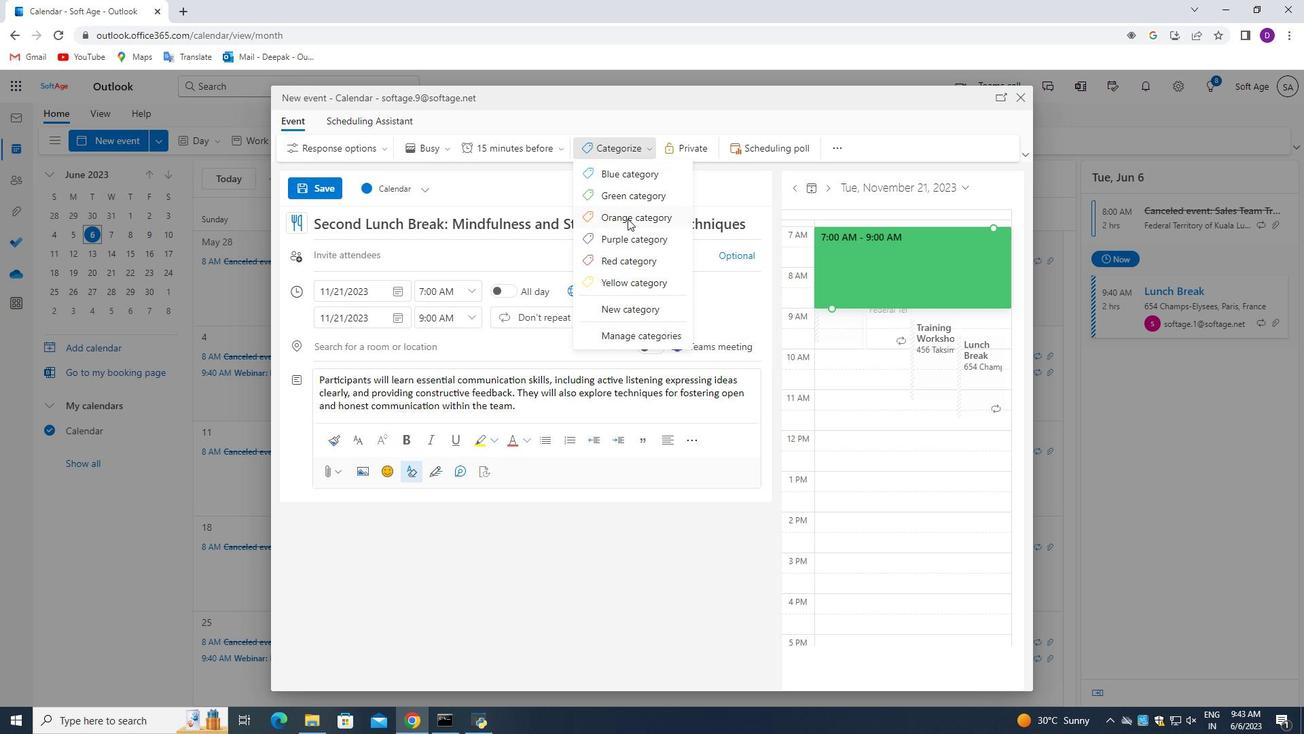 
Action: Mouse pressed left at (628, 218)
Screenshot: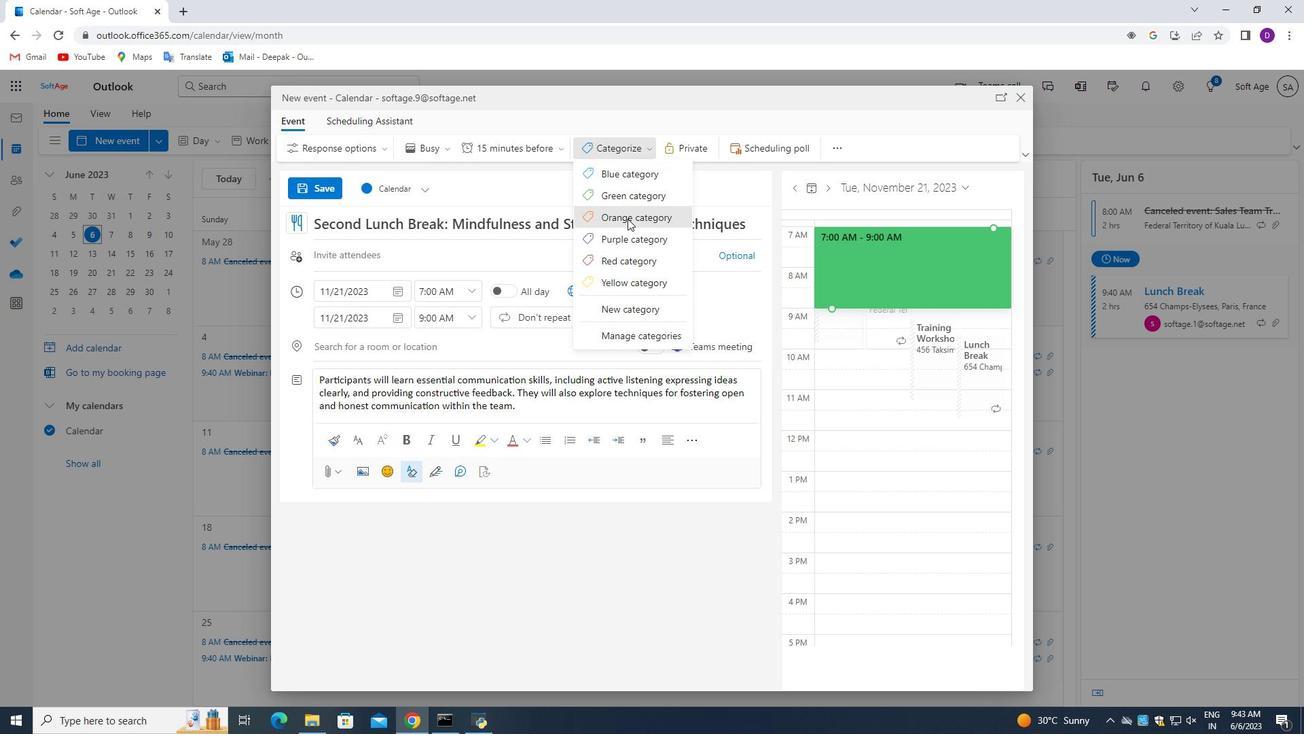 
Action: Mouse moved to (354, 347)
Screenshot: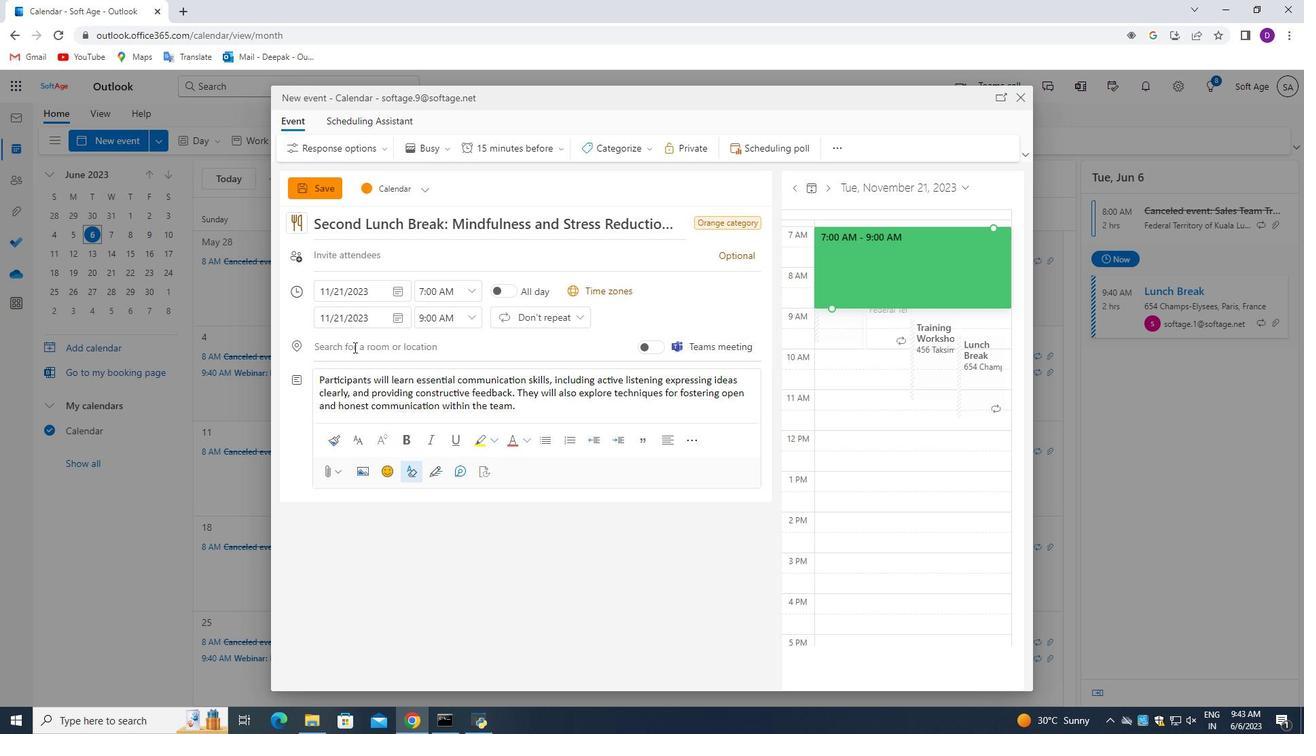 
Action: Mouse pressed left at (354, 347)
Screenshot: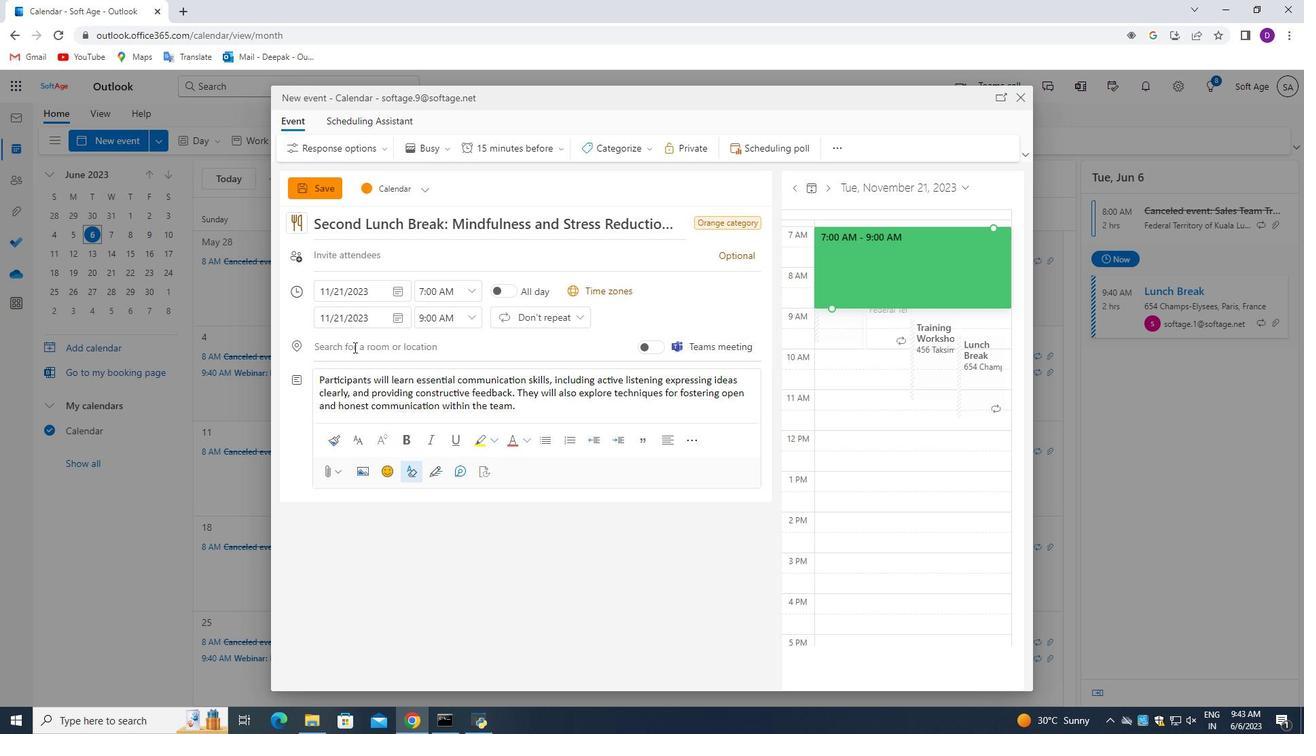 
Action: Mouse moved to (450, 574)
Screenshot: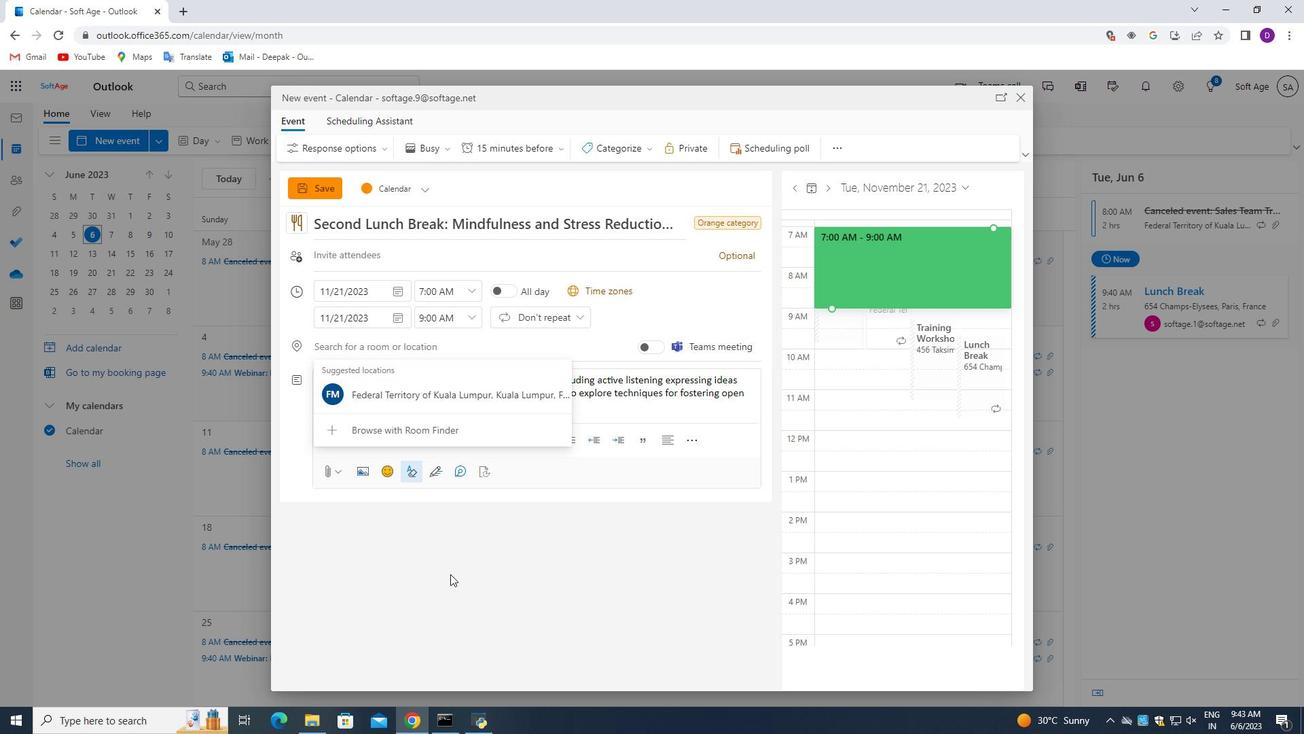 
Action: Key pressed 321<Key.space><Key.shift>Paraque<Key.space>das<Key.space><Key.shift>Nacoes,<Key.space><Key.shift>Lisbon<Key.space>
Screenshot: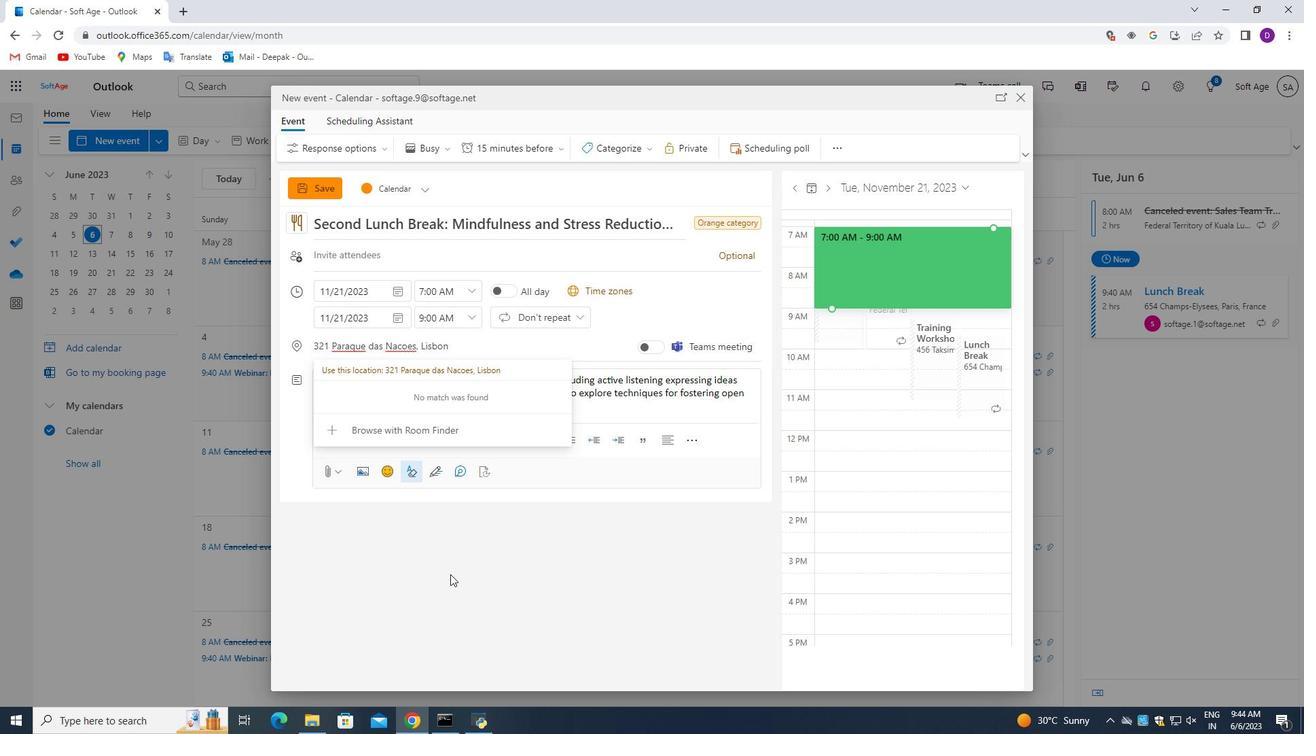 
Action: Mouse moved to (466, 574)
Screenshot: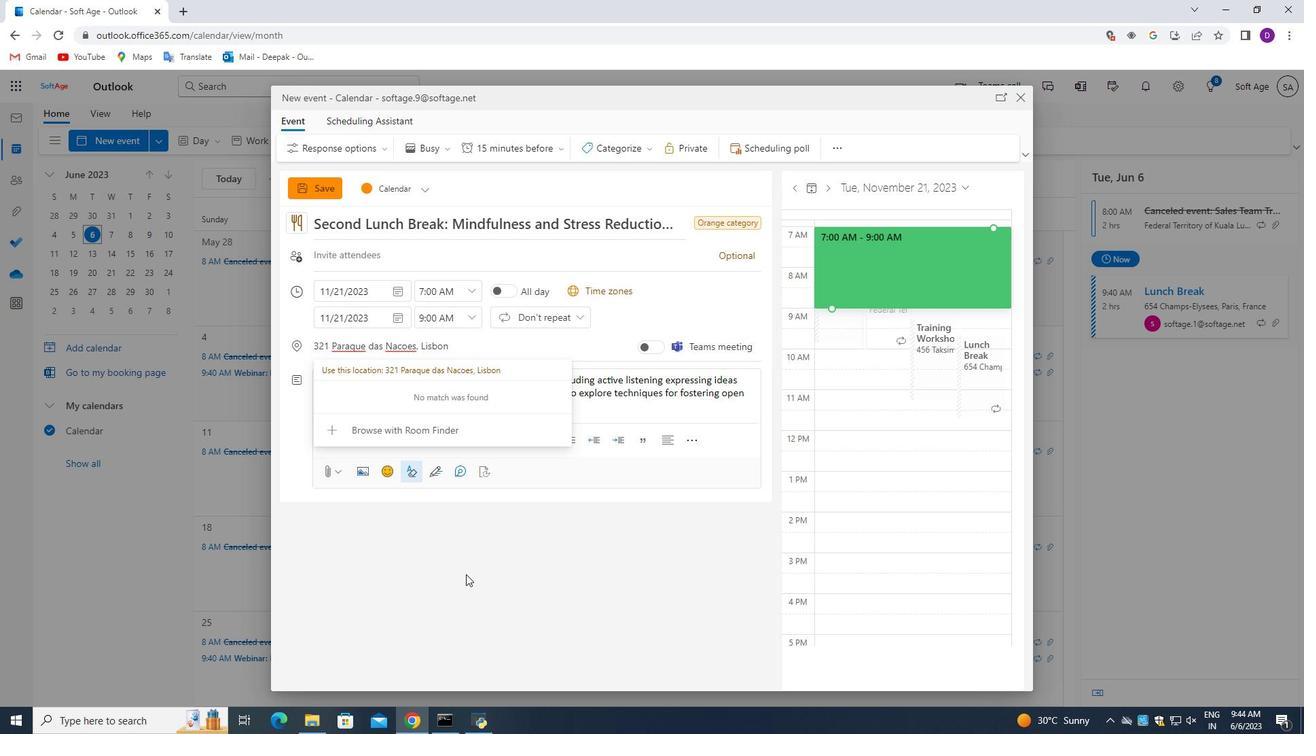 
Action: Mouse pressed left at (466, 574)
Screenshot: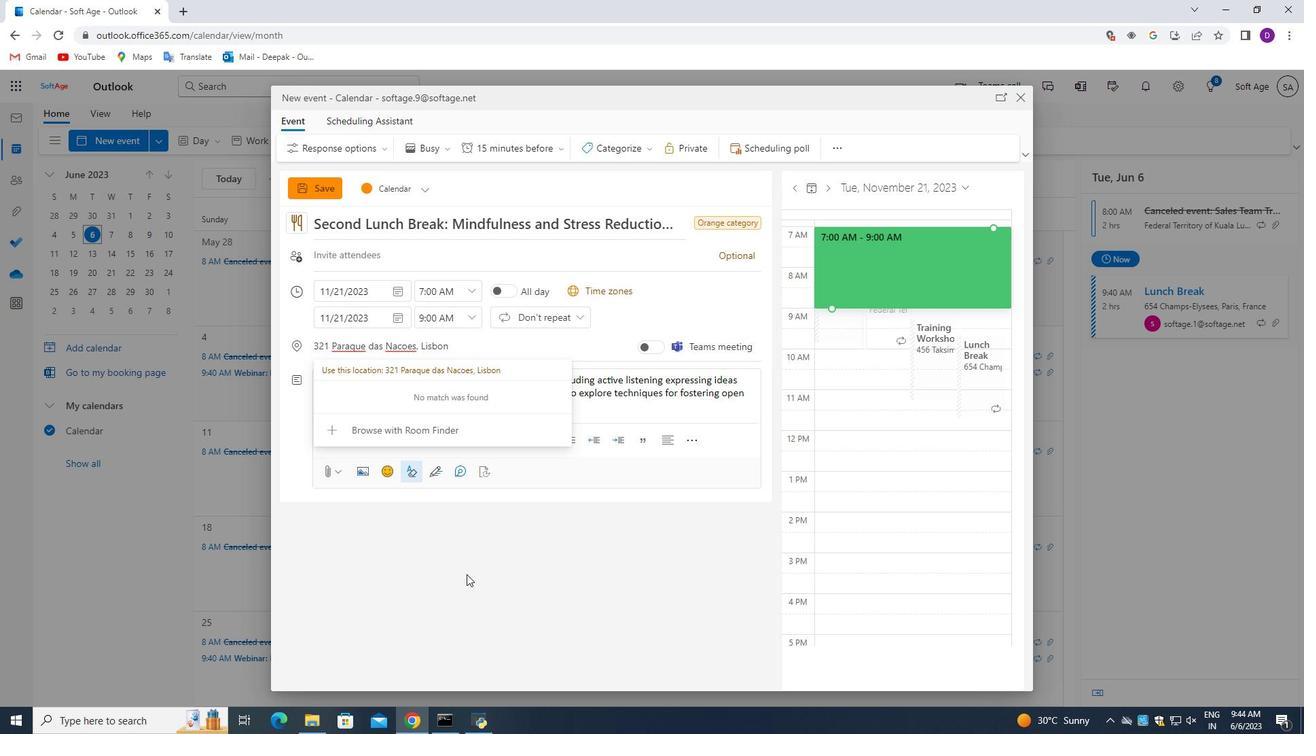 
Action: Mouse moved to (373, 252)
Screenshot: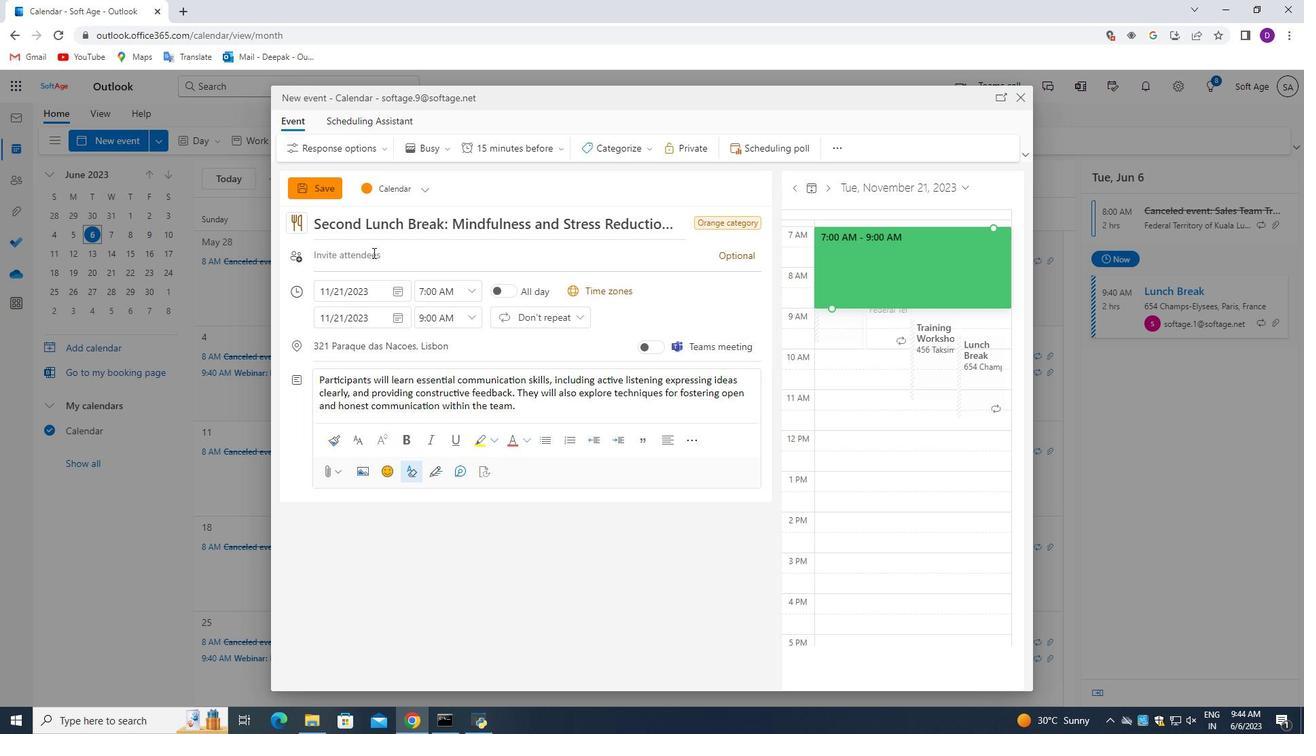 
Action: Mouse pressed left at (373, 252)
Screenshot: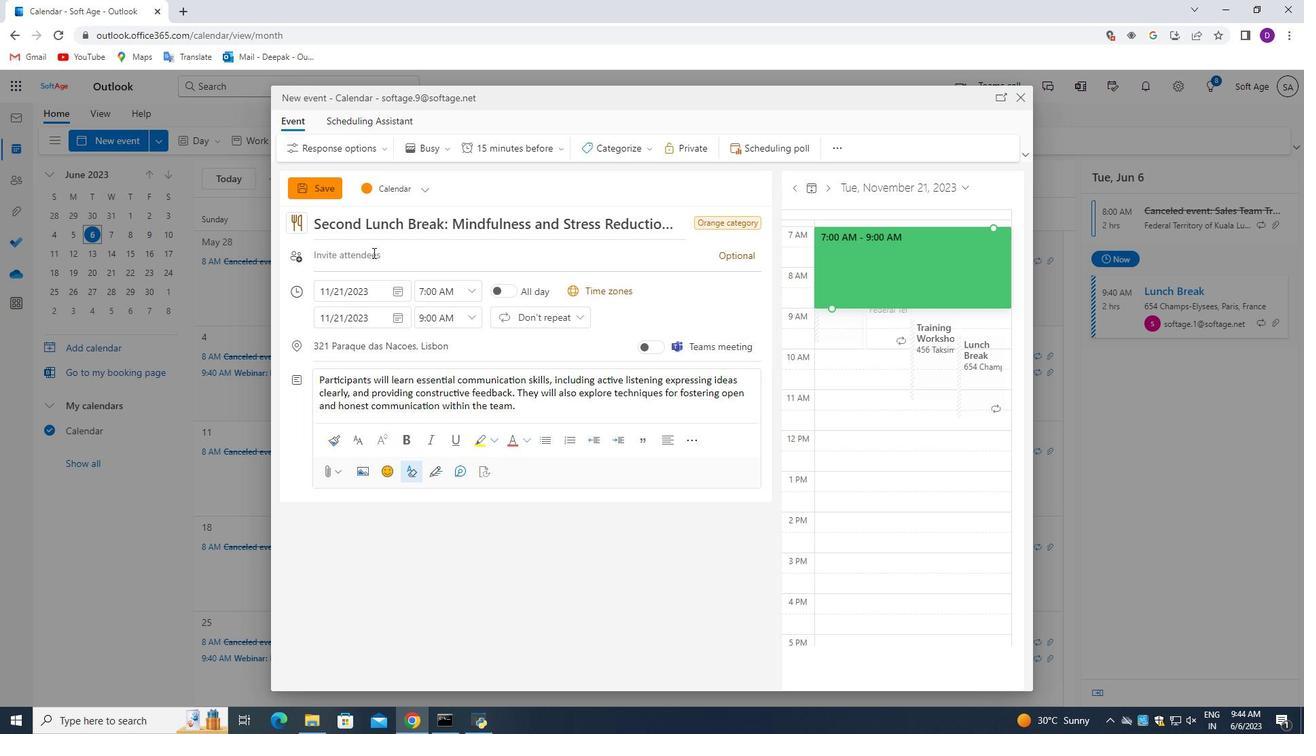 
Action: Mouse moved to (494, 523)
Screenshot: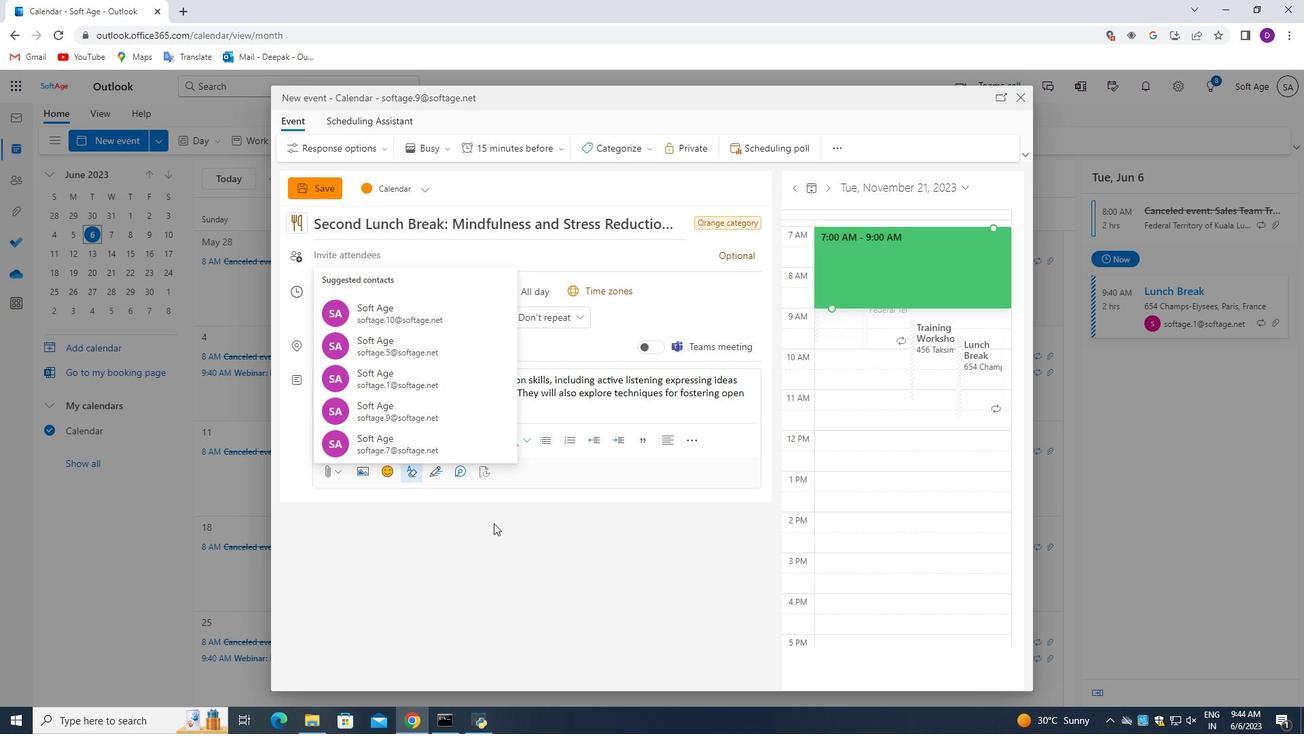
Action: Key pressed softage.1<Key.shift>@softage.net<Key.enter>
Screenshot: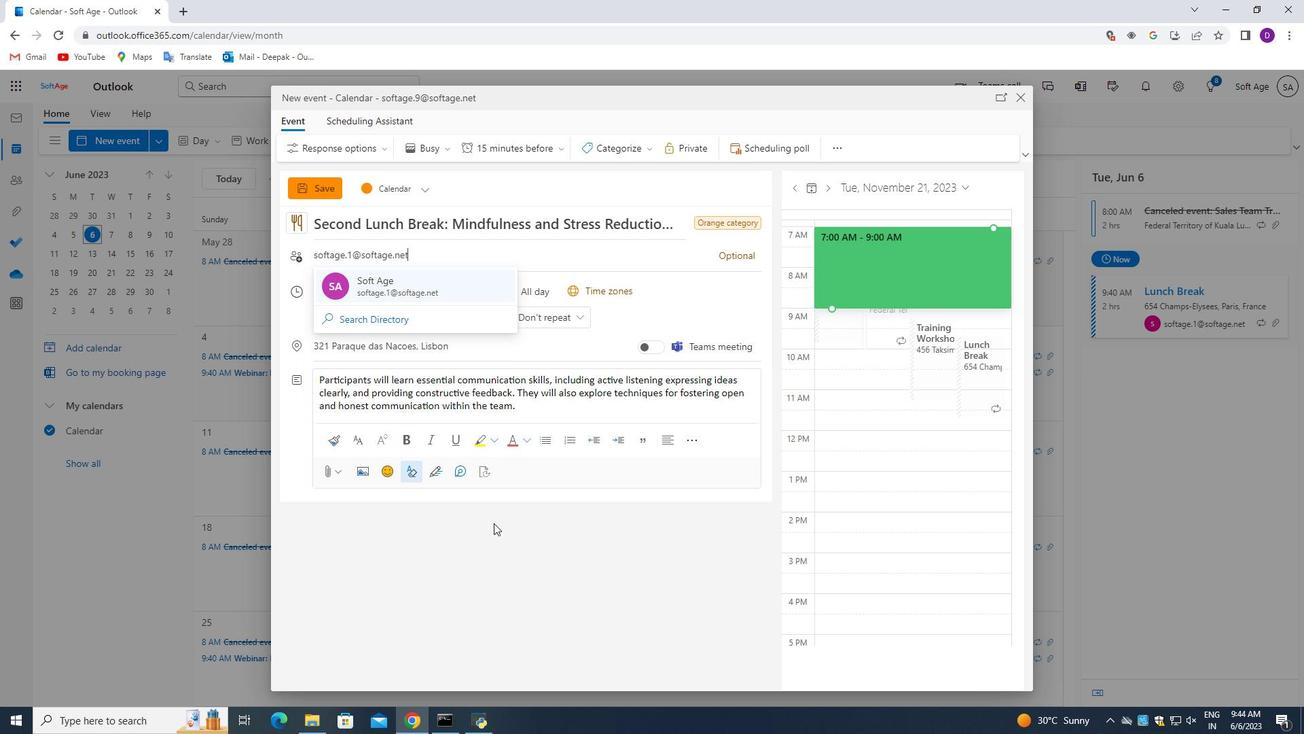 
Action: Mouse moved to (732, 256)
Screenshot: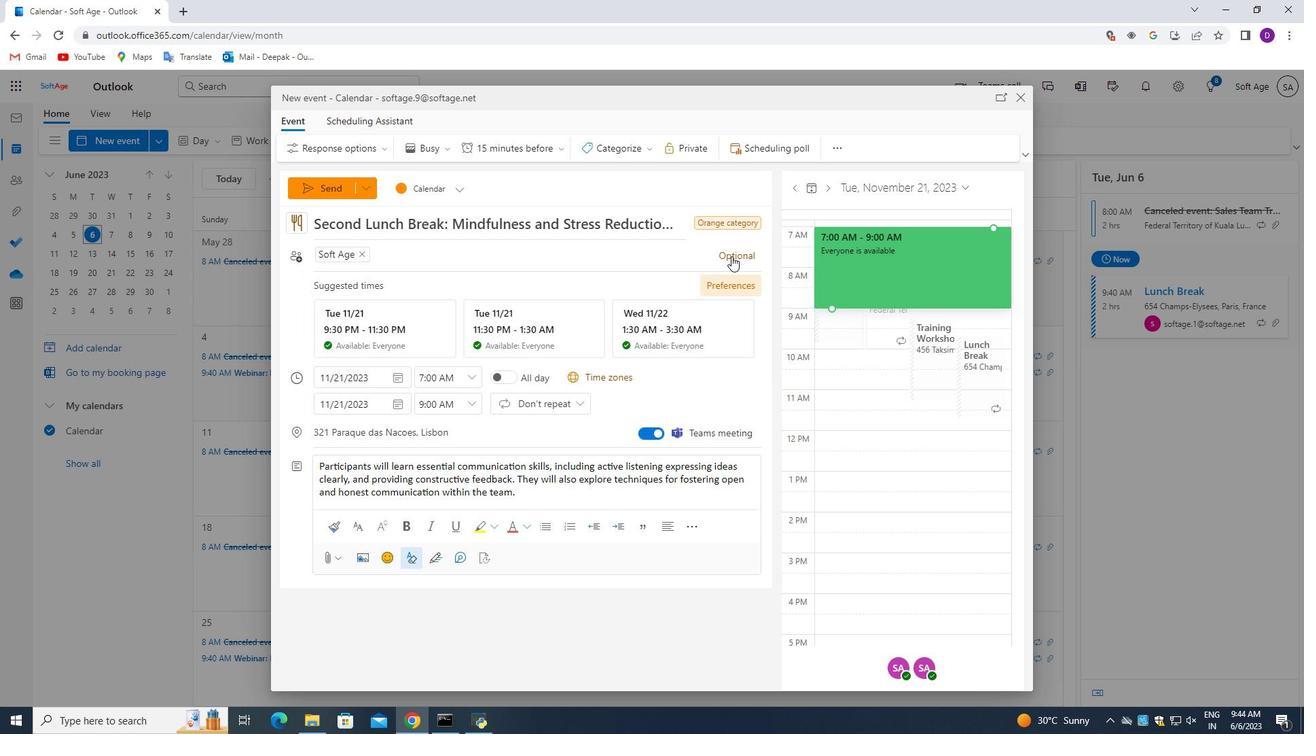 
Action: Mouse pressed left at (732, 256)
Screenshot: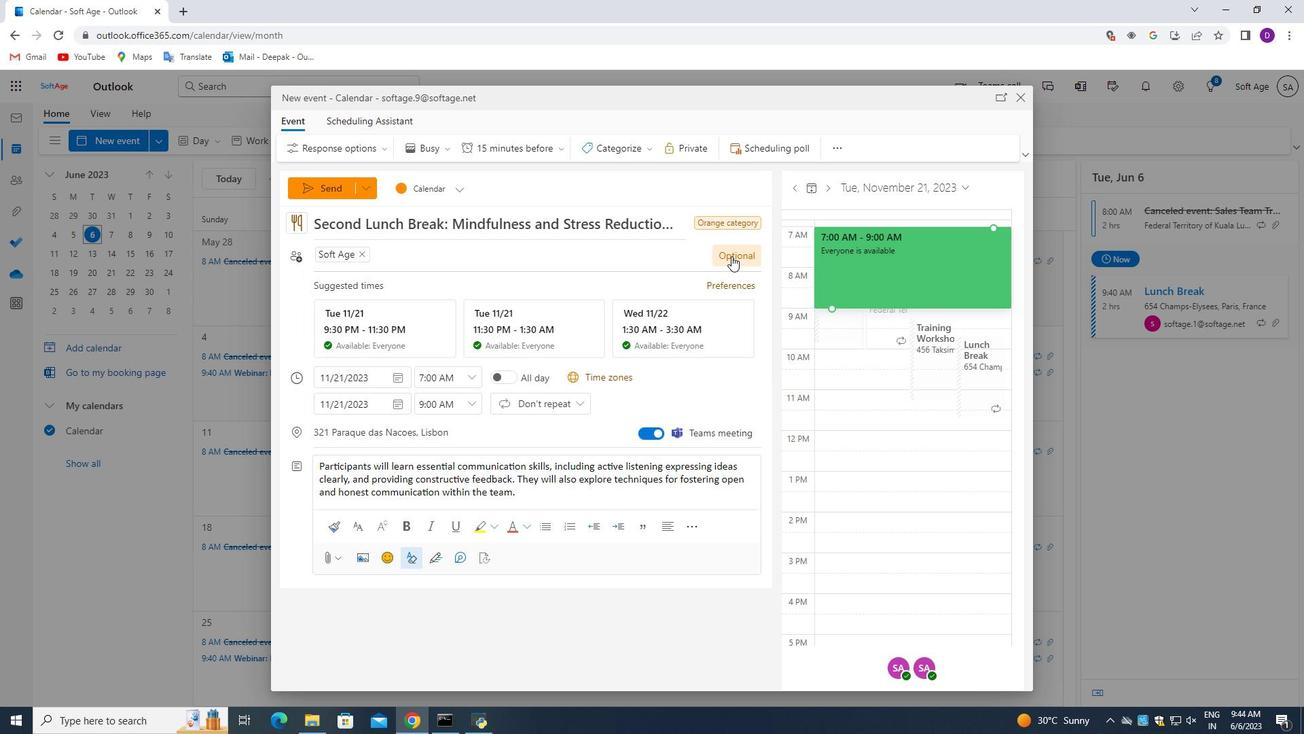 
Action: Mouse moved to (485, 242)
Screenshot: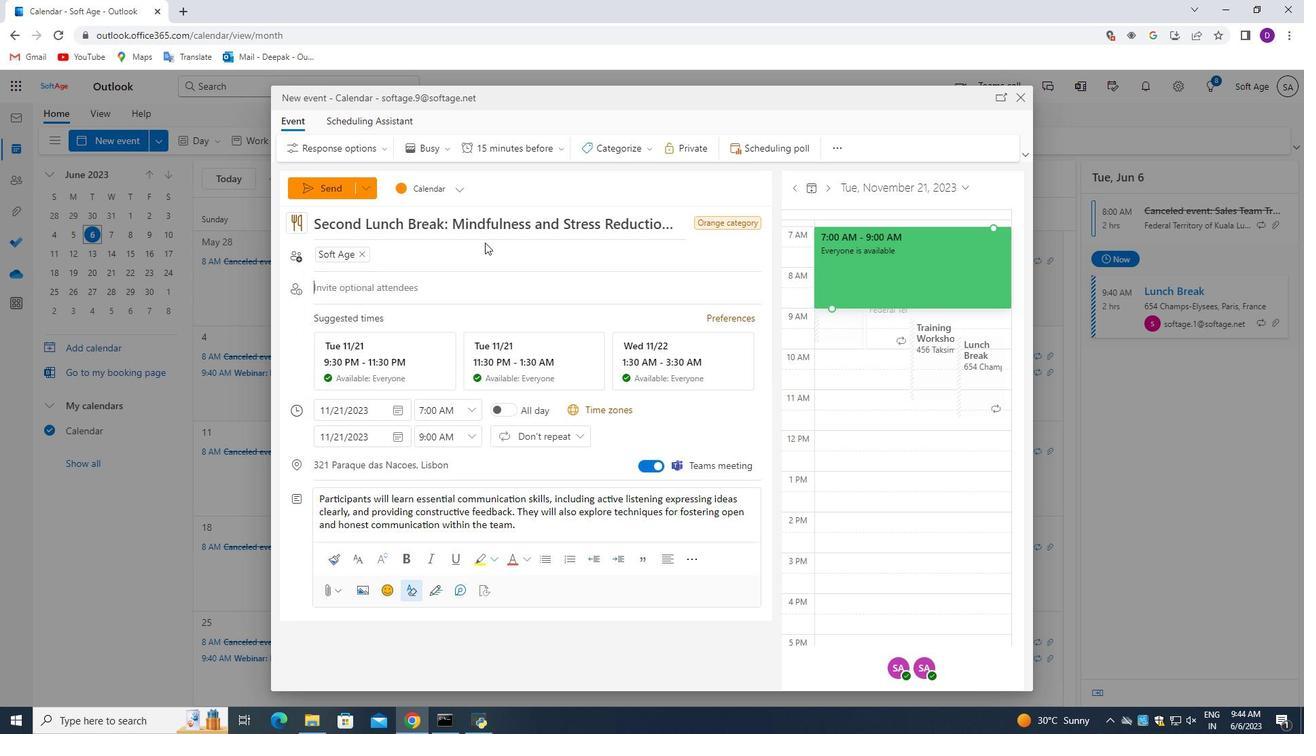 
Action: Key pressed softage.2<Key.shift>@softage.net<Key.enter>
Screenshot: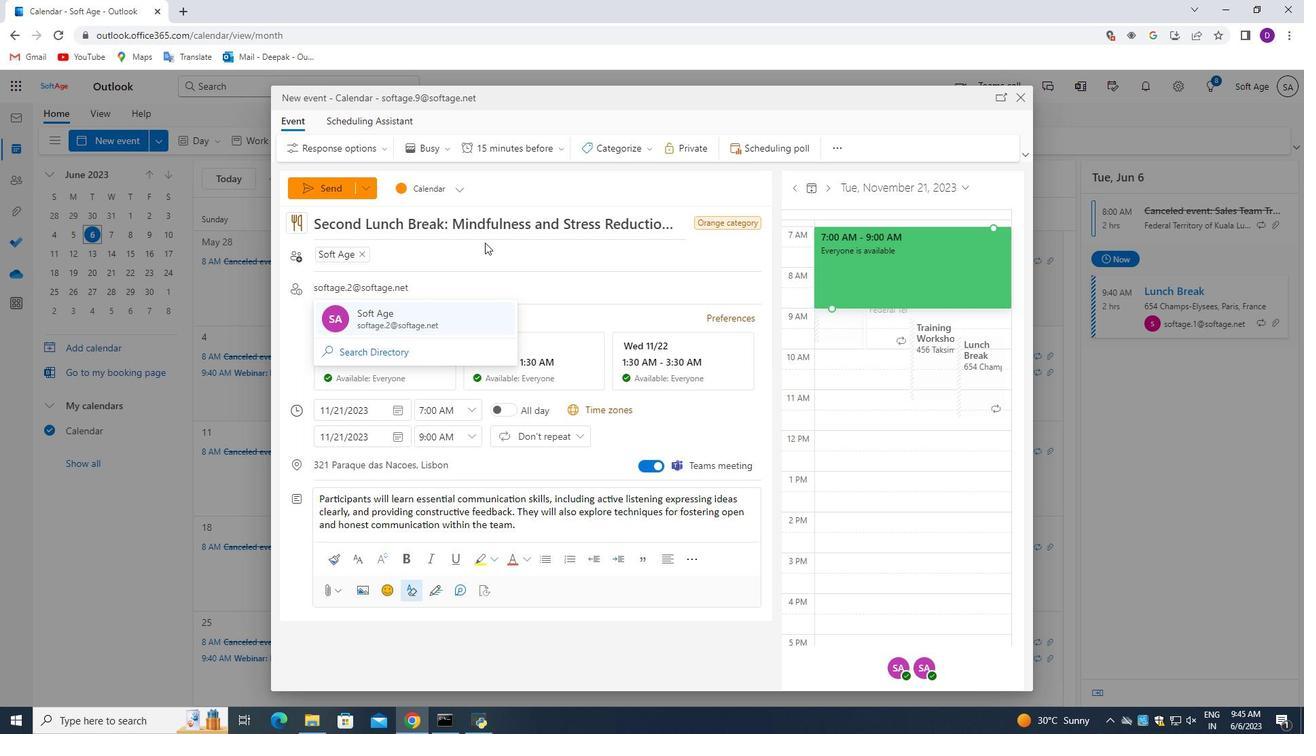 
Action: Mouse moved to (451, 320)
Screenshot: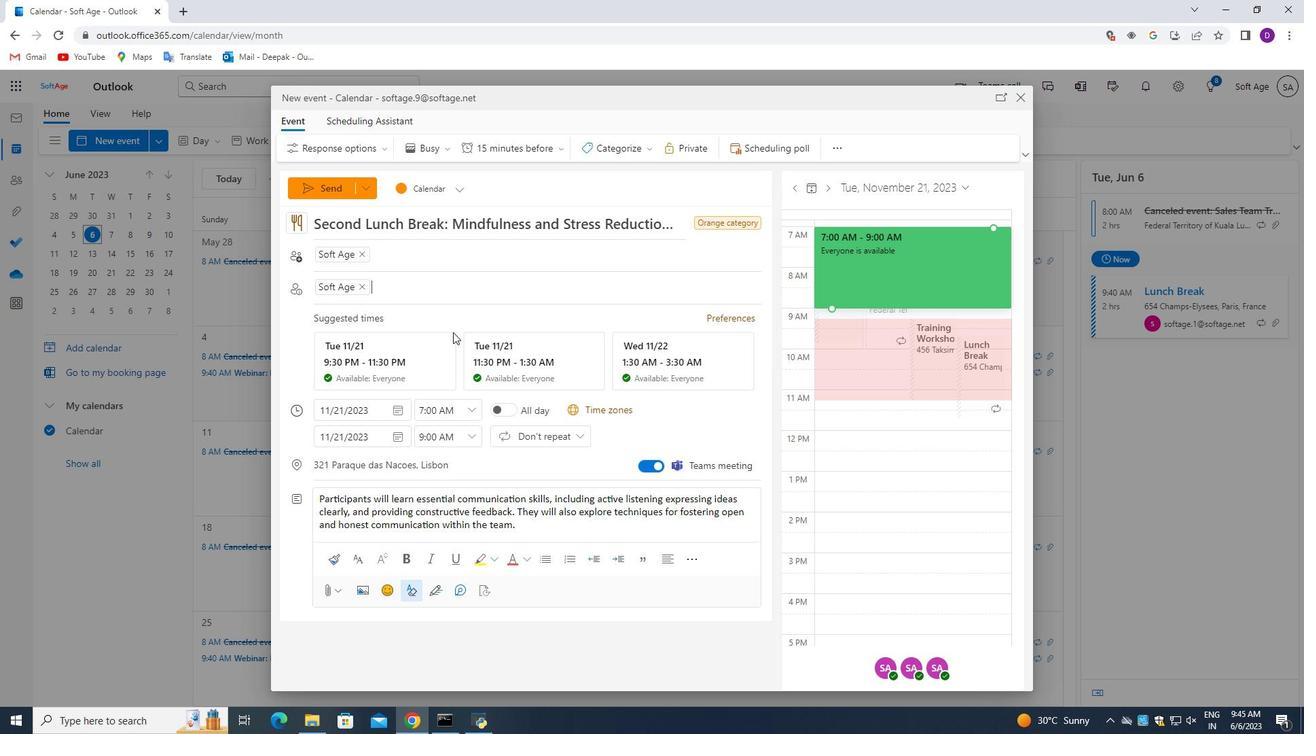 
Action: Mouse scrolled (451, 319) with delta (0, 0)
Screenshot: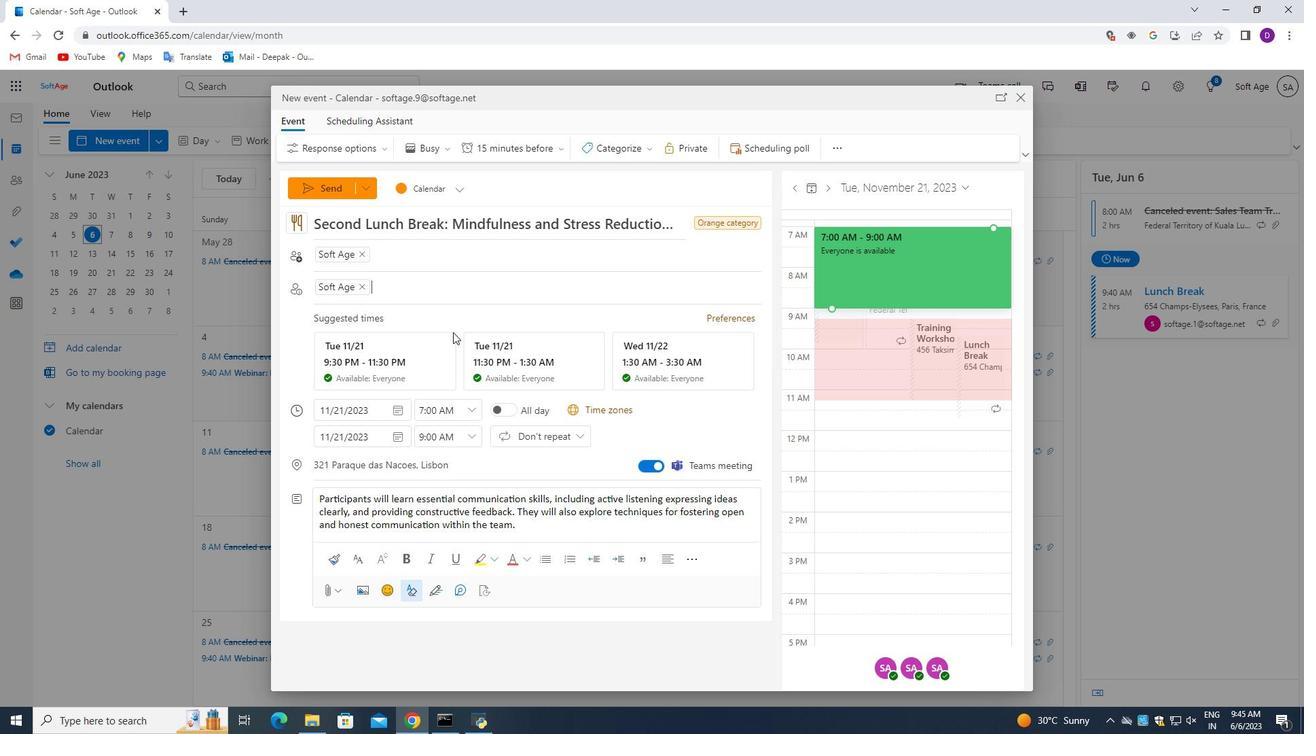 
Action: Mouse moved to (455, 343)
Screenshot: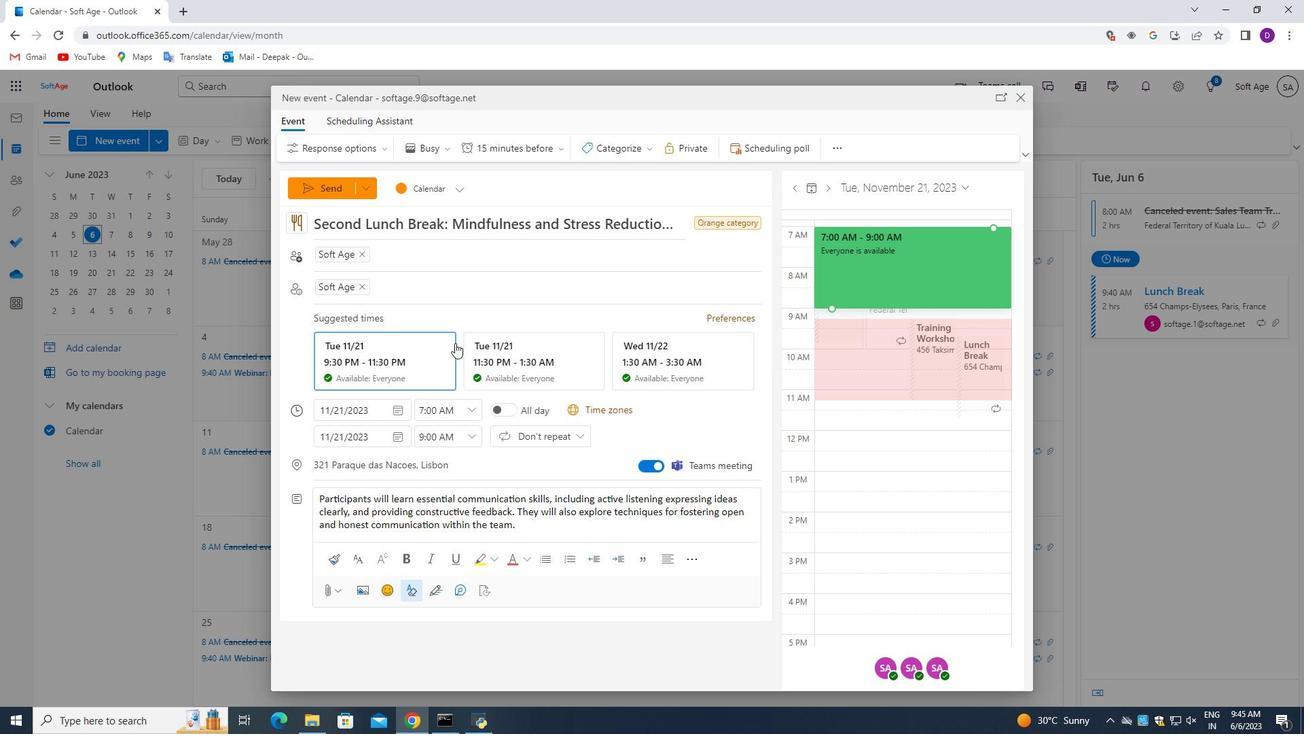 
Action: Mouse scrolled (454, 335) with delta (0, 0)
Screenshot: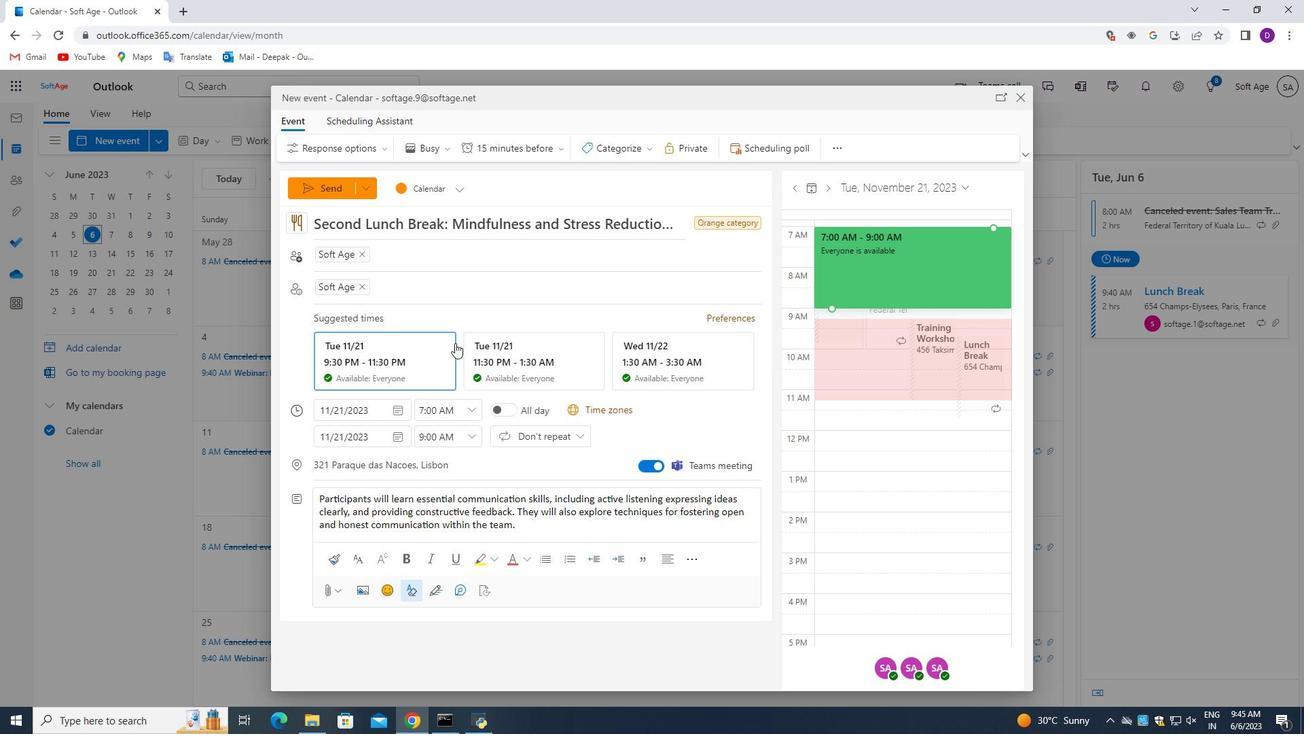
Action: Mouse moved to (460, 367)
Screenshot: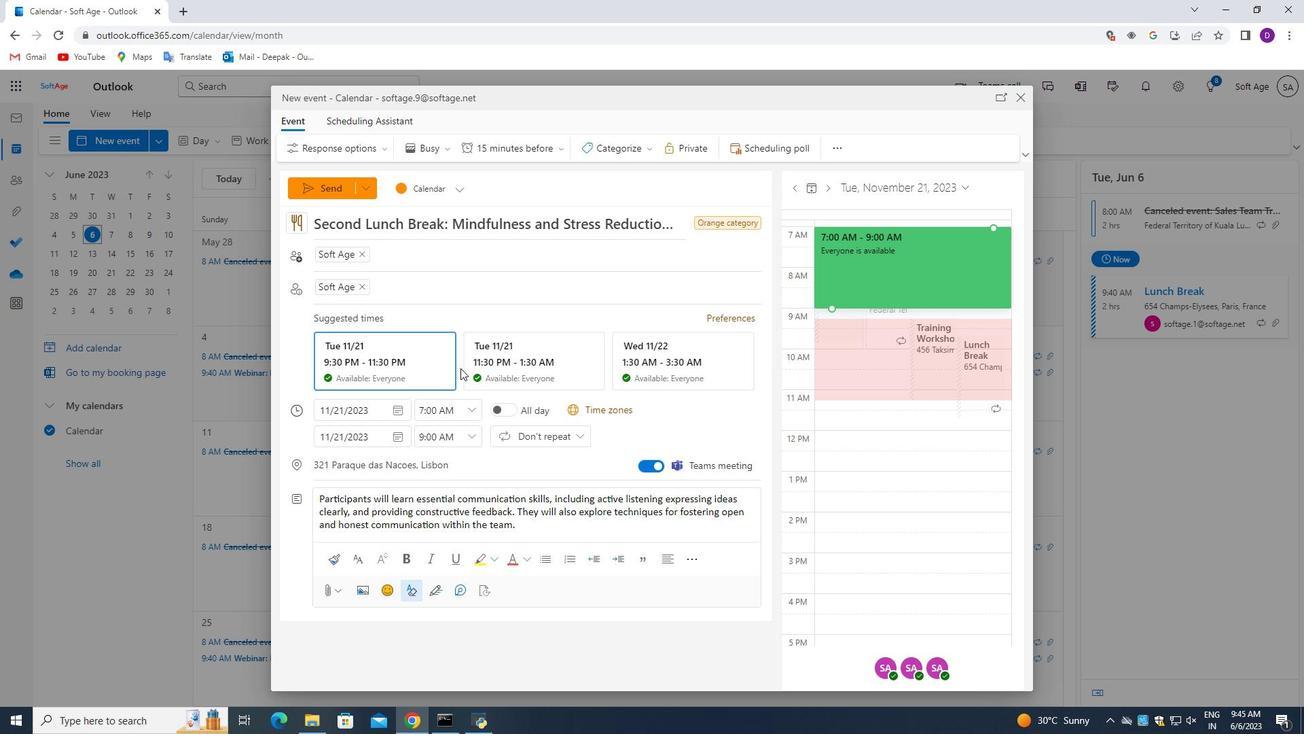 
Action: Mouse scrolled (458, 350) with delta (0, 0)
Screenshot: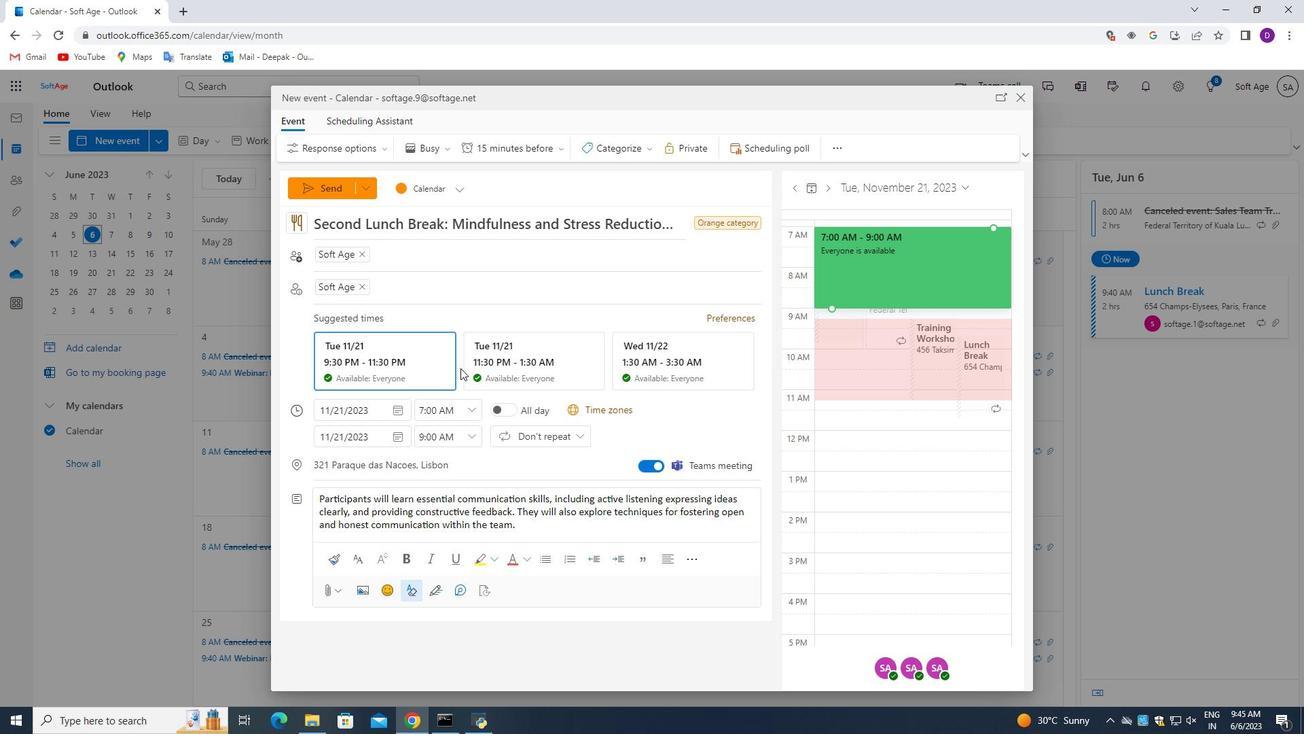 
Action: Mouse moved to (460, 367)
Screenshot: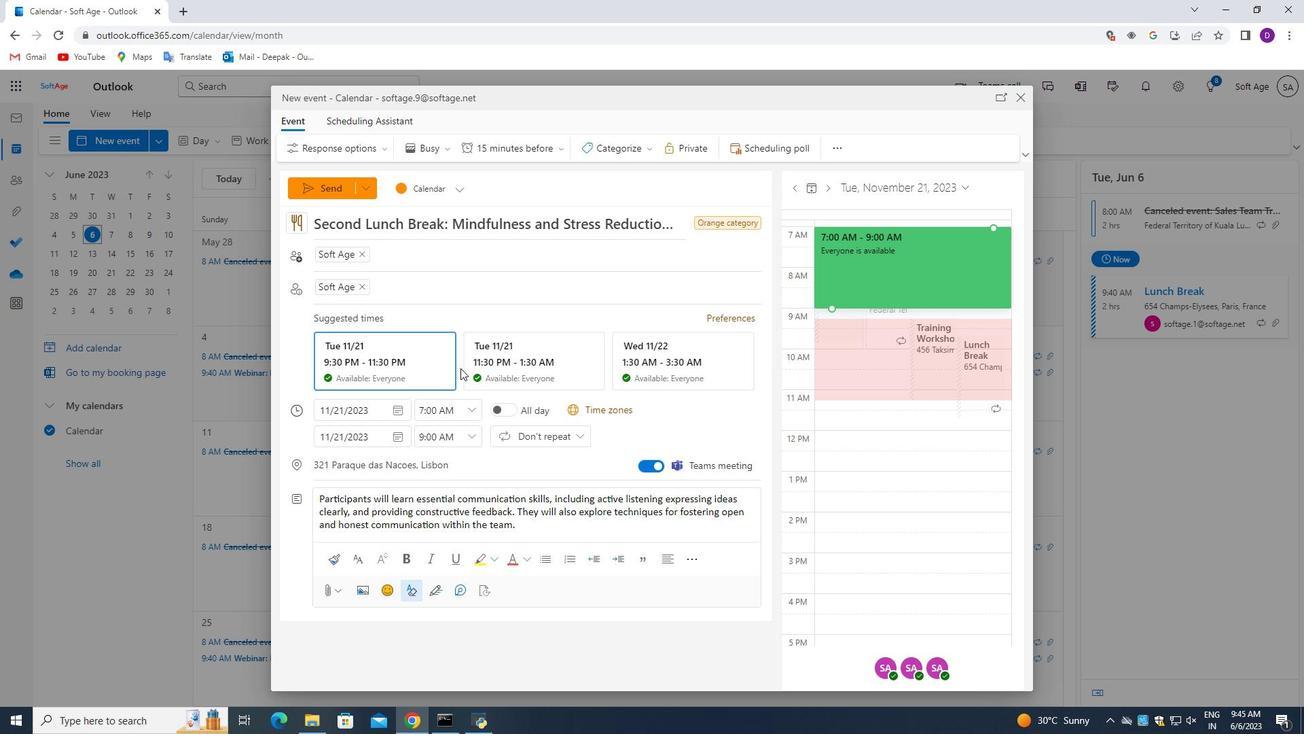 
Action: Mouse scrolled (459, 363) with delta (0, 0)
Screenshot: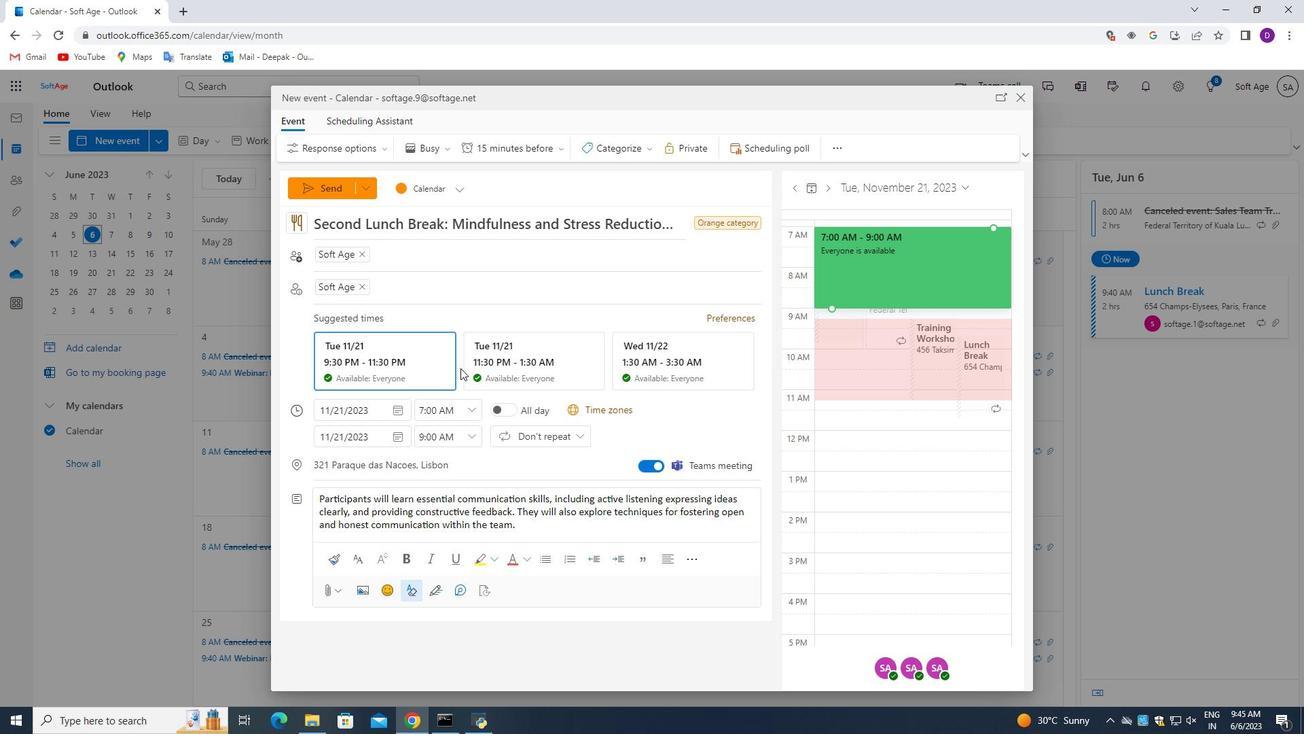 
Action: Mouse moved to (530, 432)
Screenshot: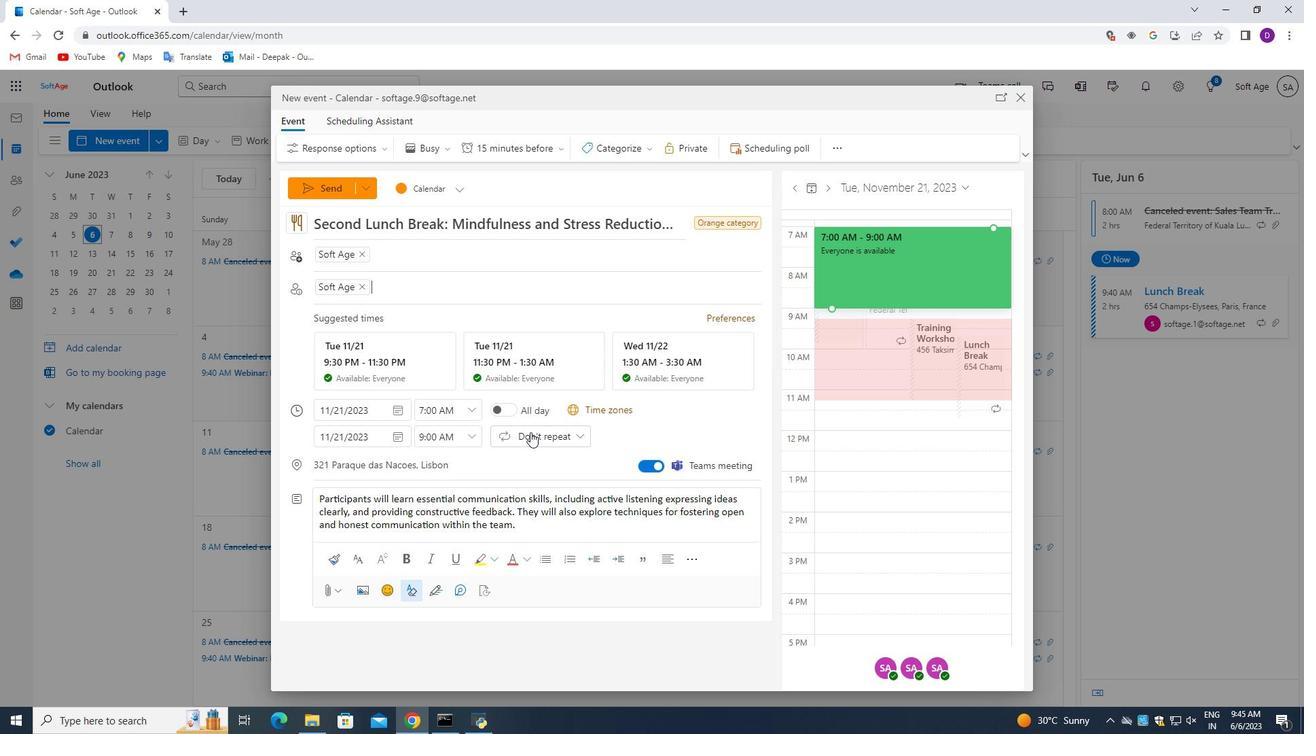 
Action: Mouse scrolled (530, 431) with delta (0, 0)
Screenshot: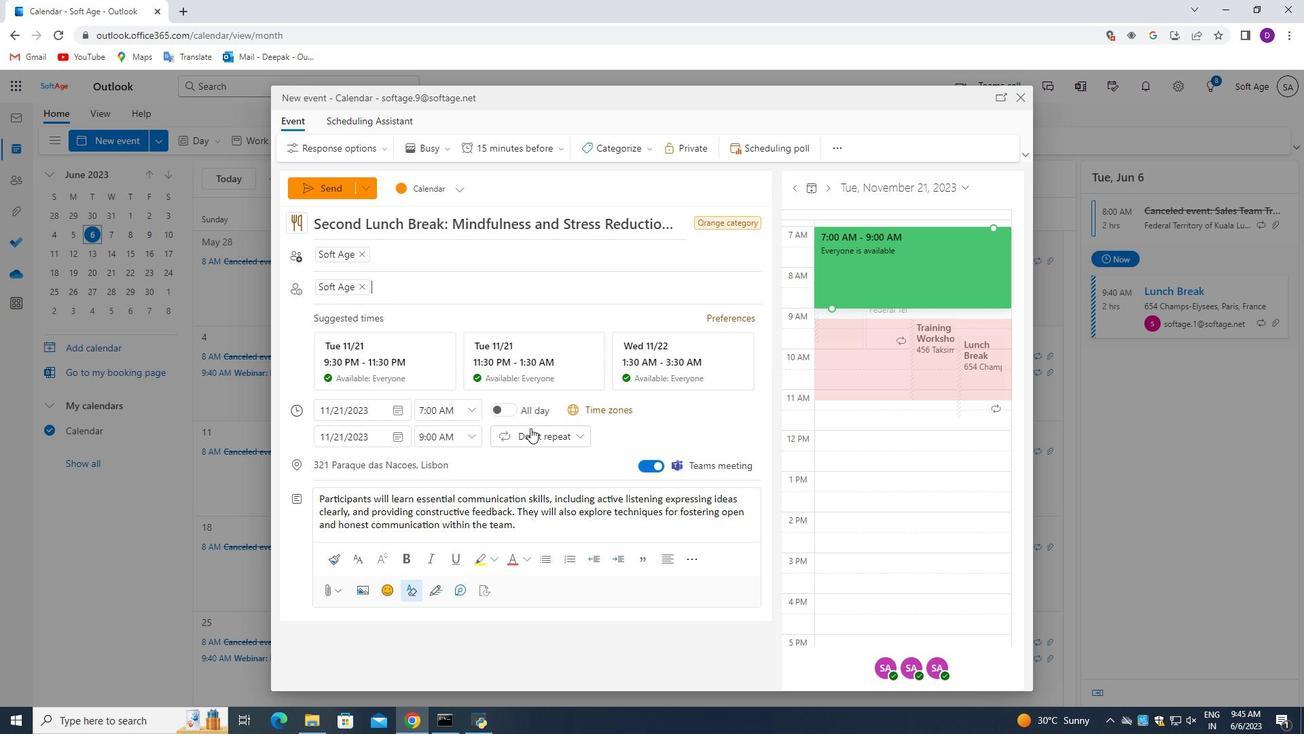 
Action: Mouse moved to (523, 153)
Screenshot: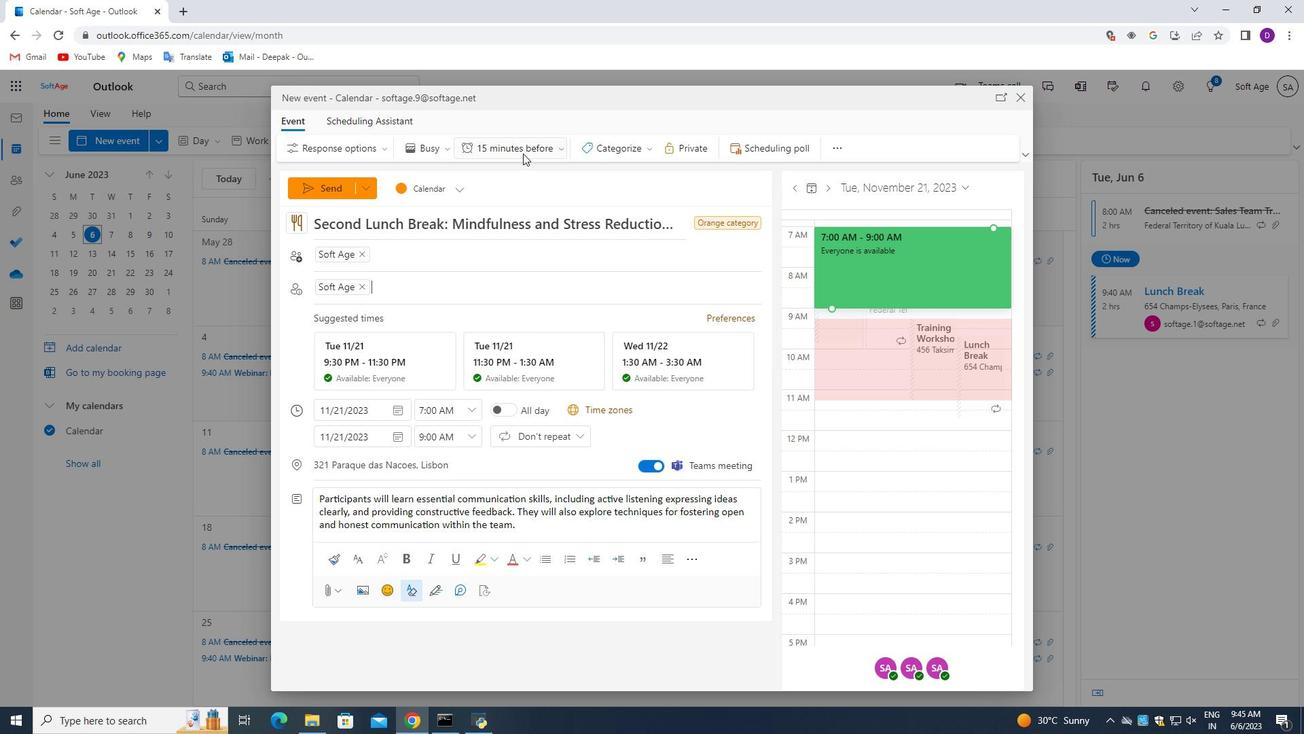 
Action: Mouse pressed left at (523, 153)
Screenshot: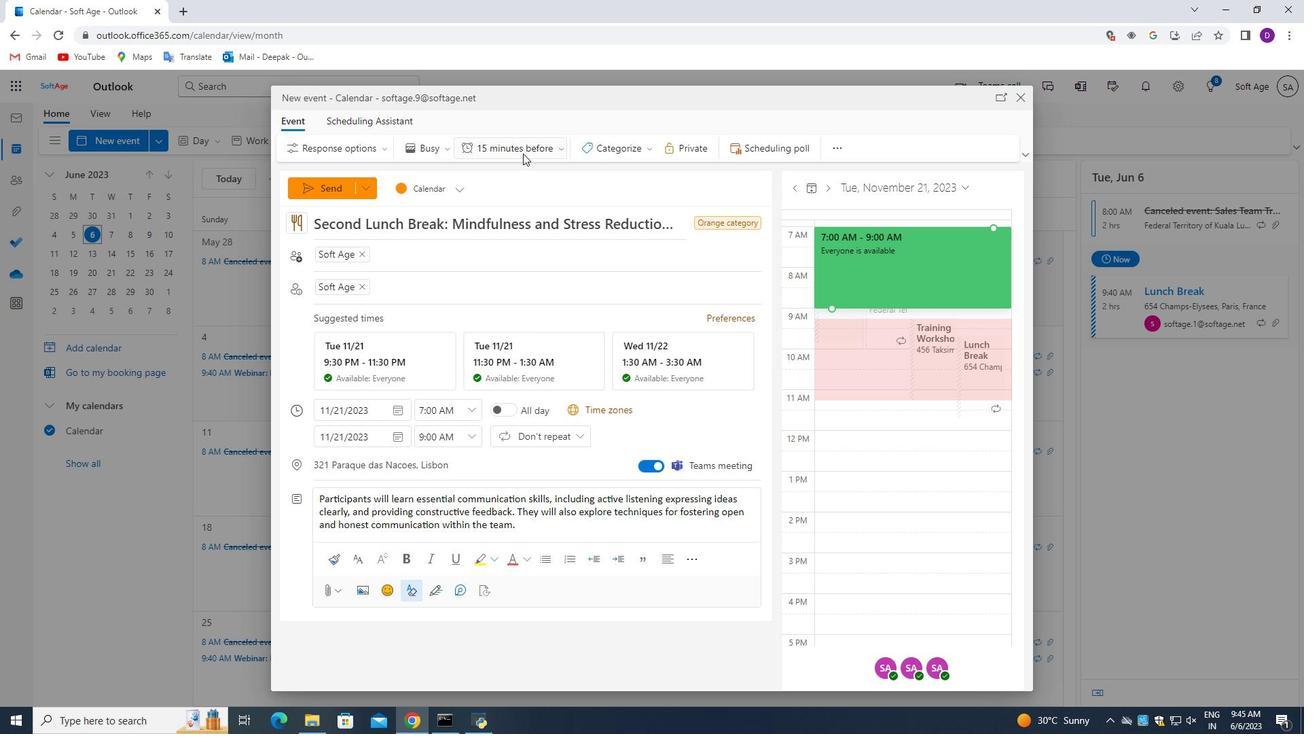 
Action: Mouse moved to (505, 428)
Screenshot: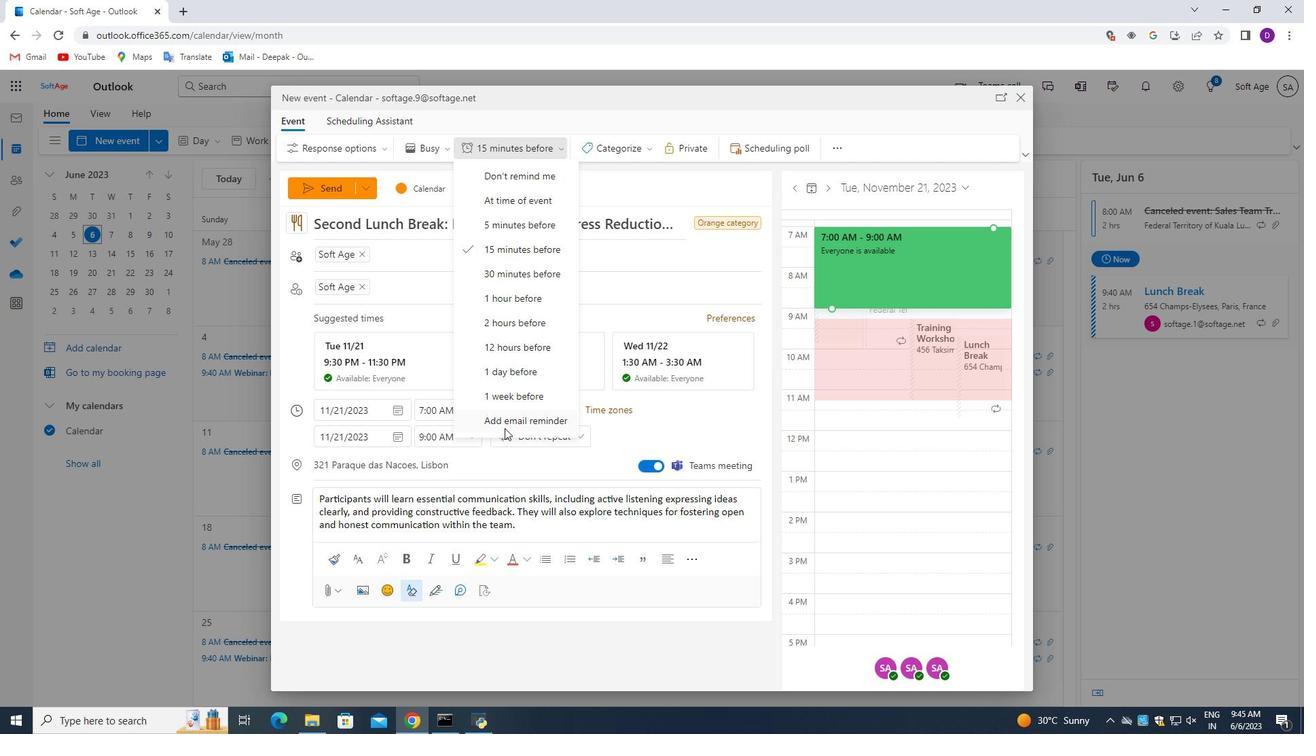 
Action: Mouse pressed left at (505, 428)
Screenshot: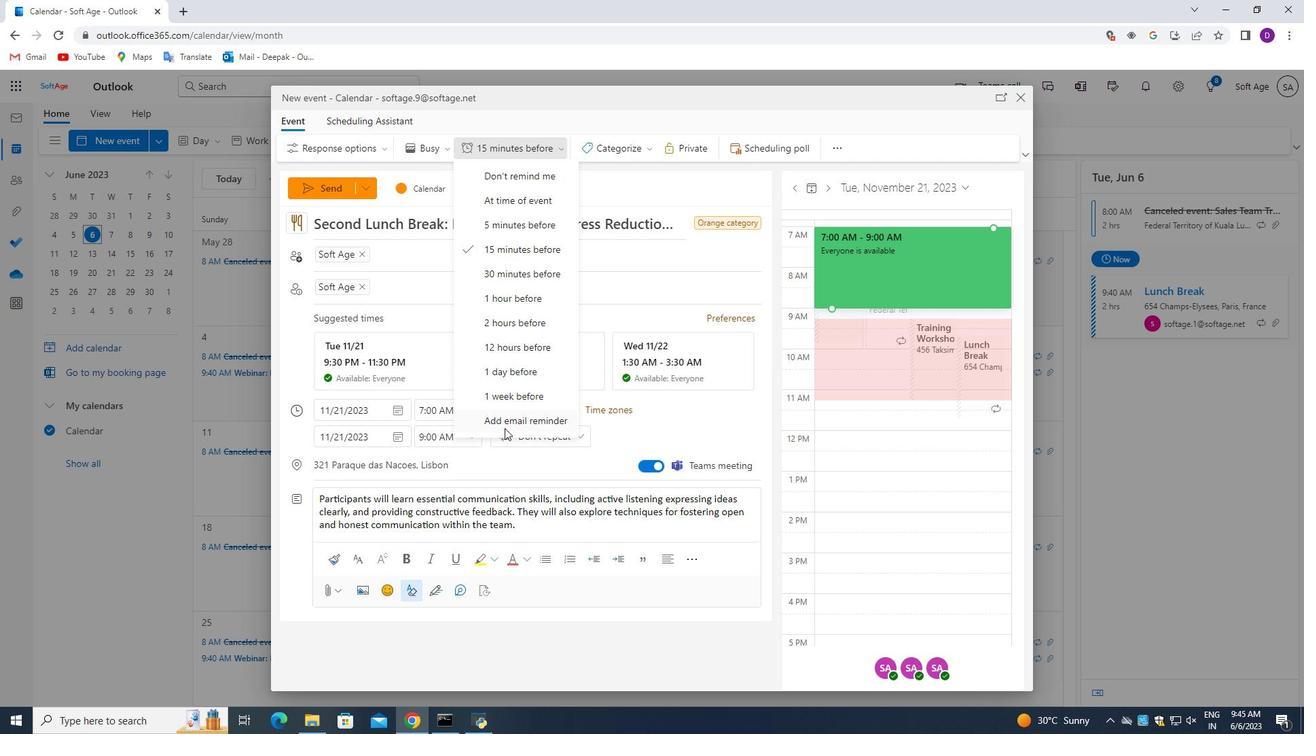 
Action: Mouse moved to (511, 302)
Screenshot: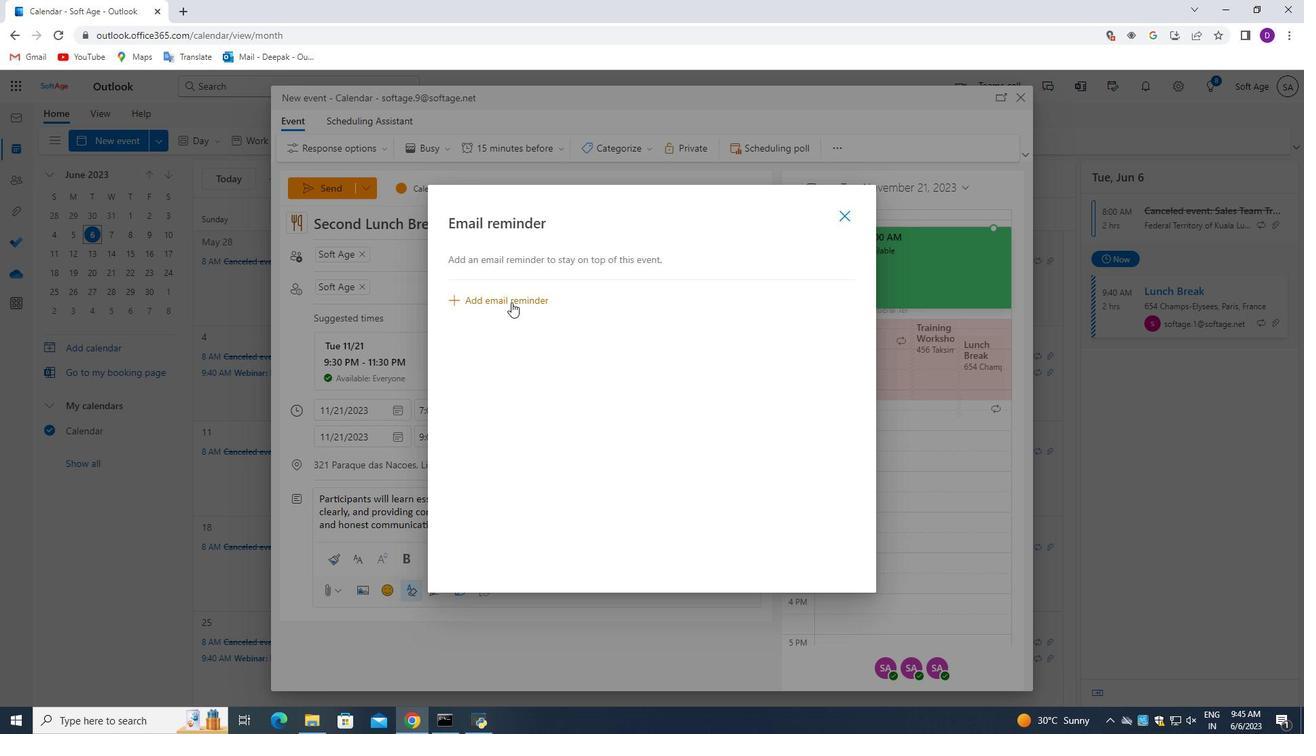 
Action: Mouse pressed left at (511, 302)
Screenshot: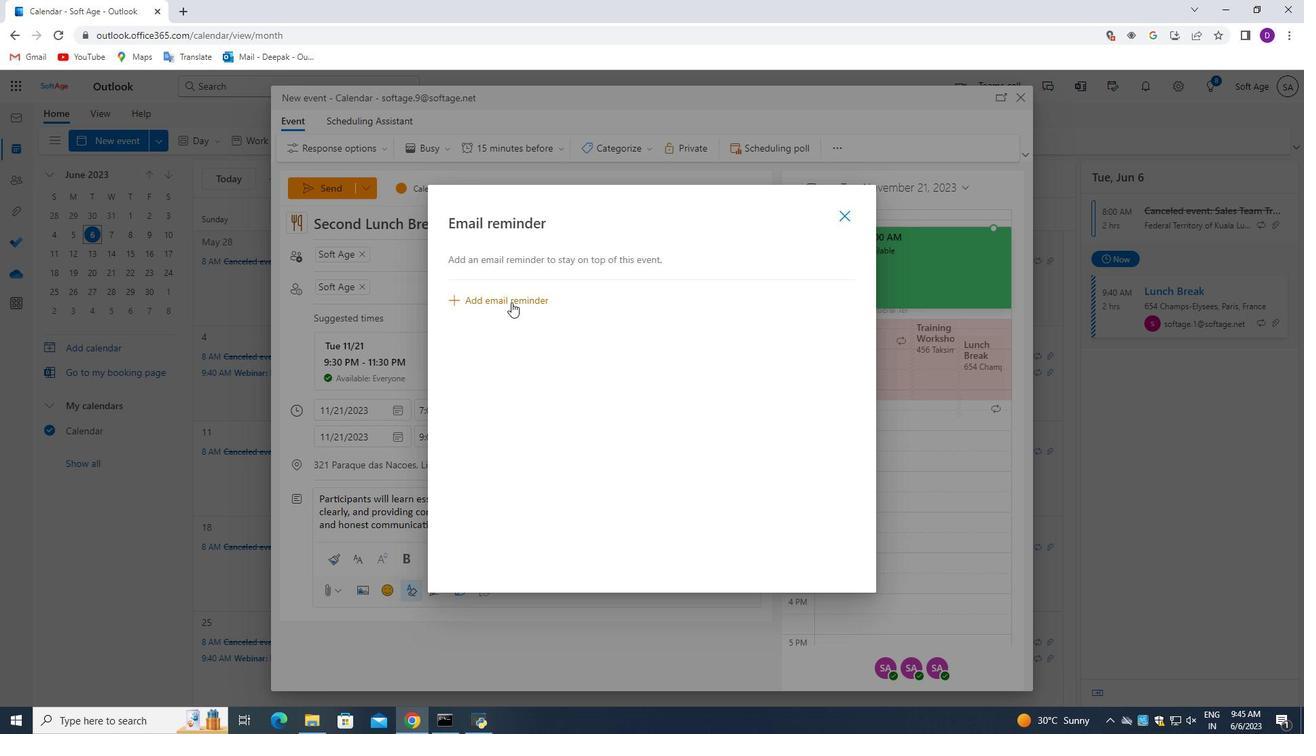 
Action: Mouse moved to (606, 297)
Screenshot: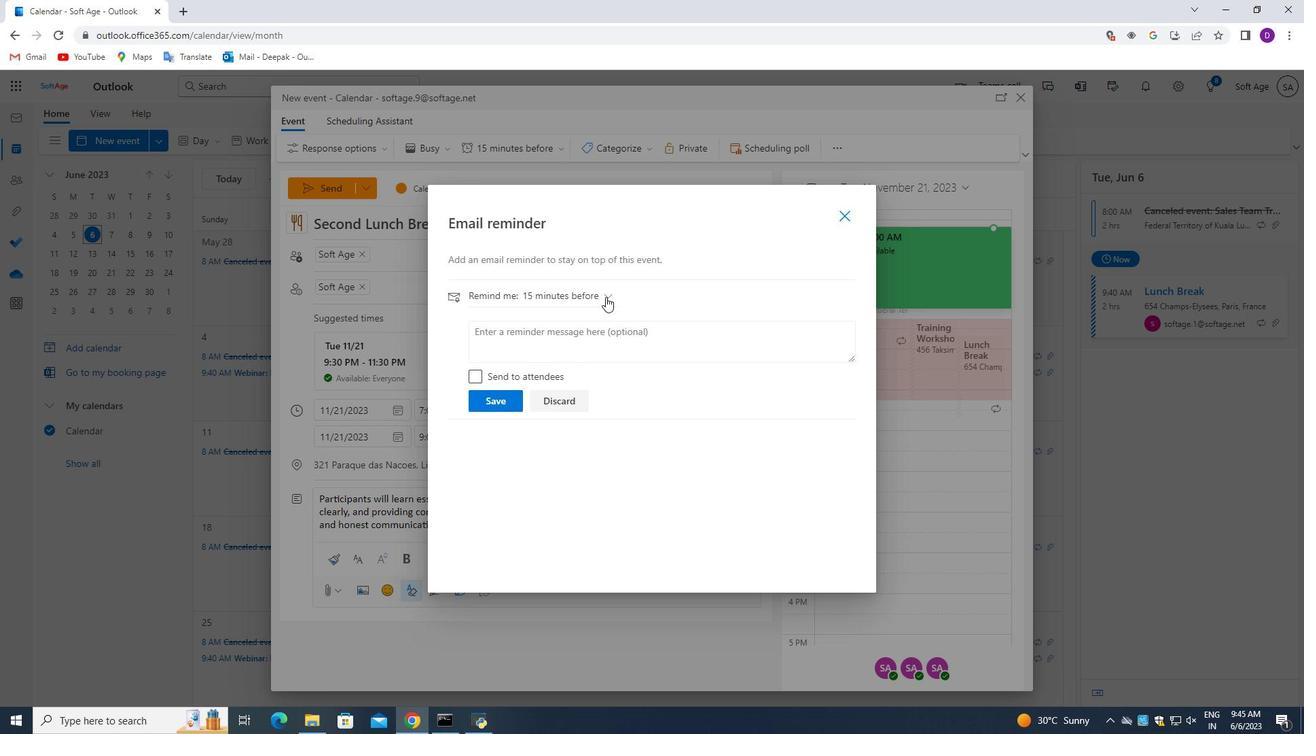
Action: Mouse pressed left at (606, 297)
Screenshot: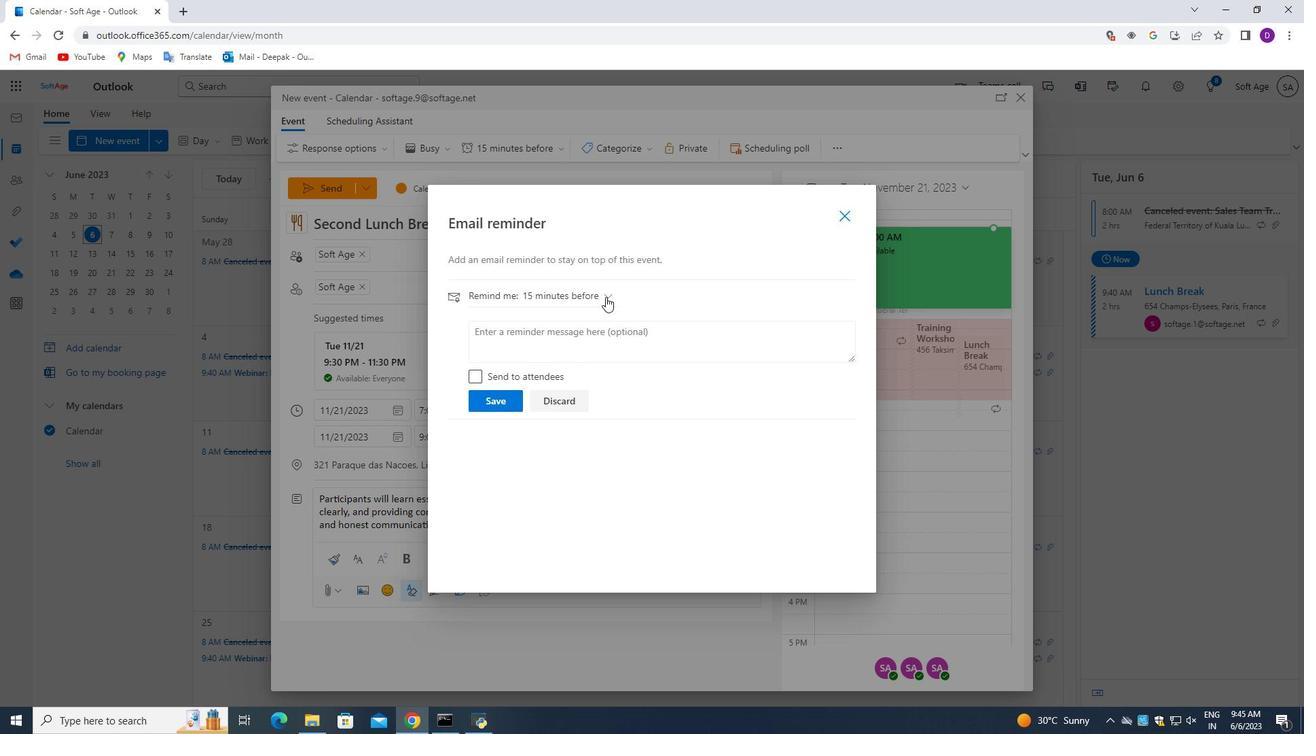 
Action: Mouse moved to (551, 543)
Screenshot: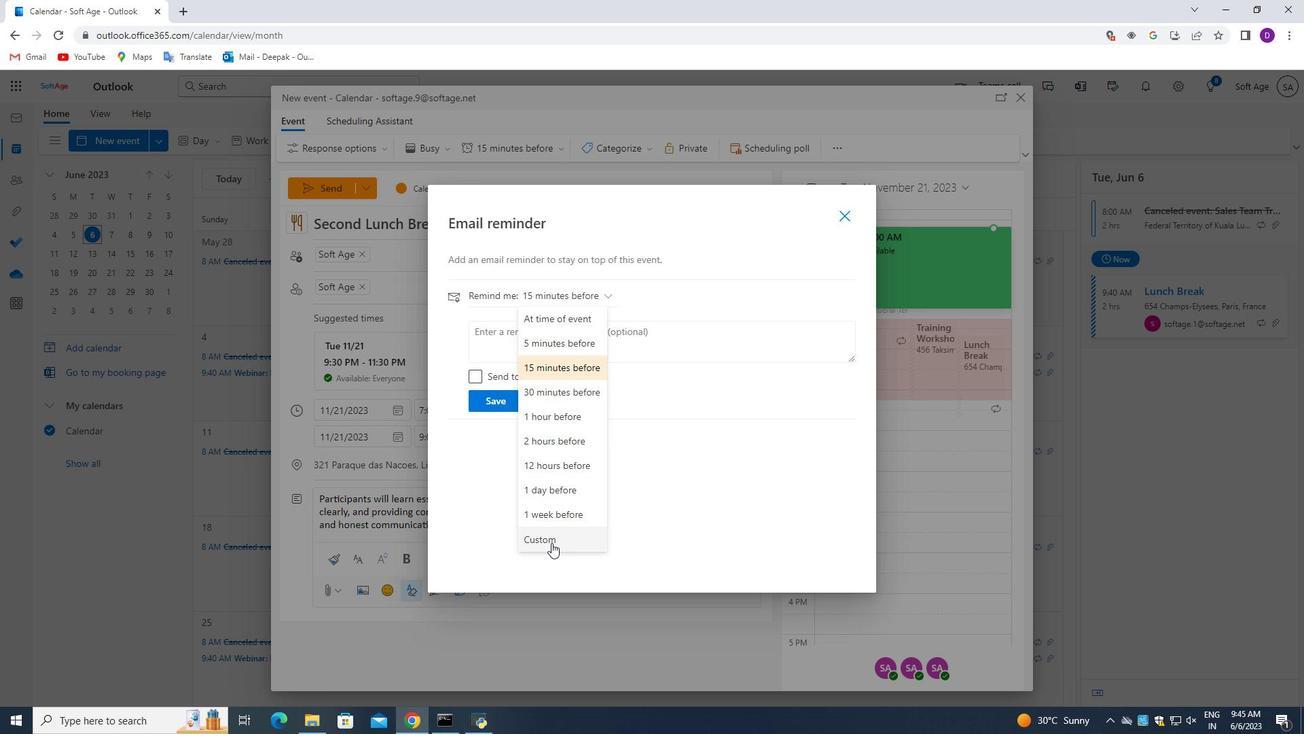
Action: Mouse pressed left at (551, 543)
Screenshot: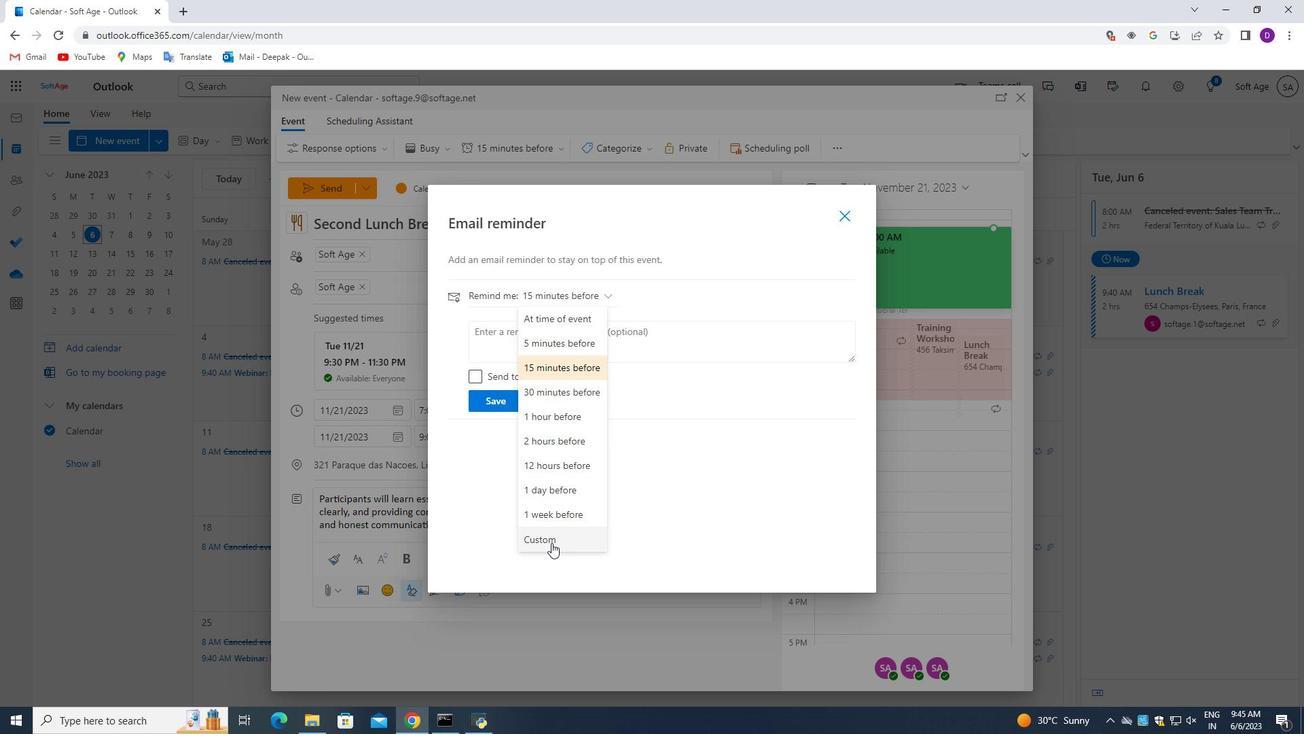 
Action: Mouse moved to (517, 372)
Screenshot: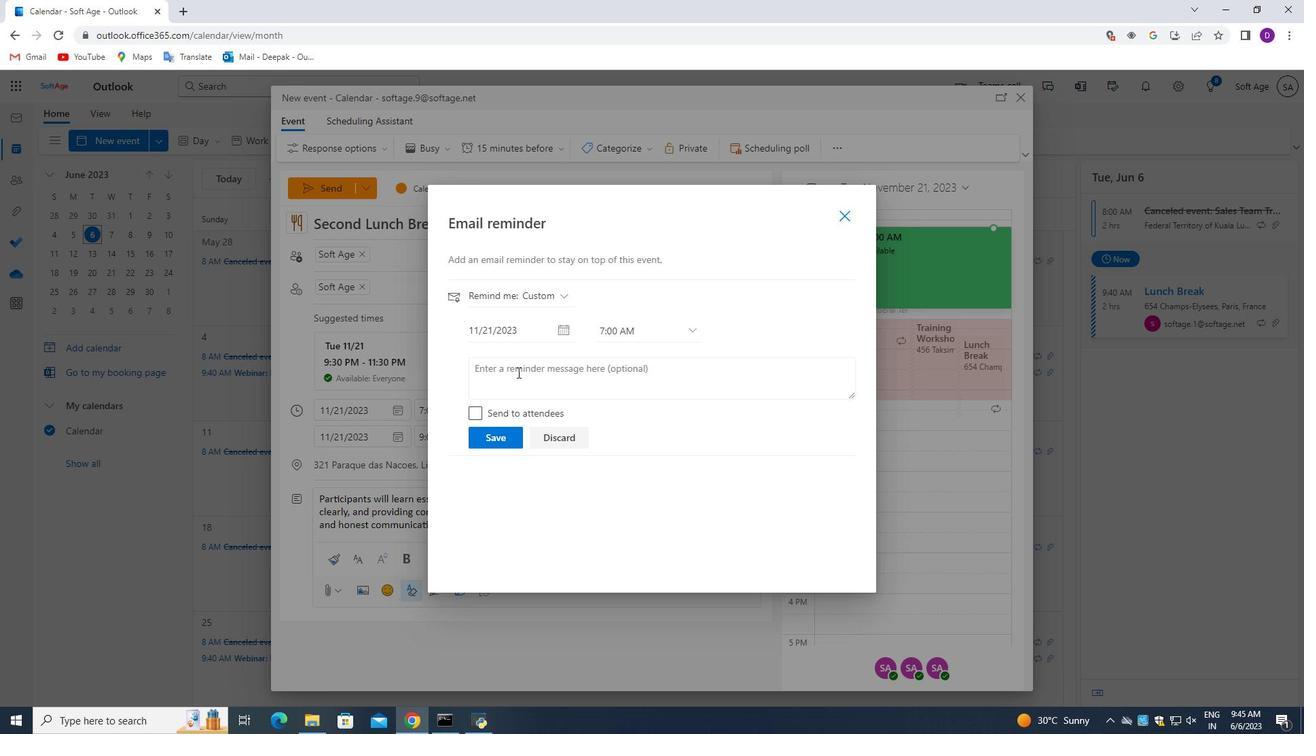 
Action: Mouse pressed left at (517, 372)
Screenshot: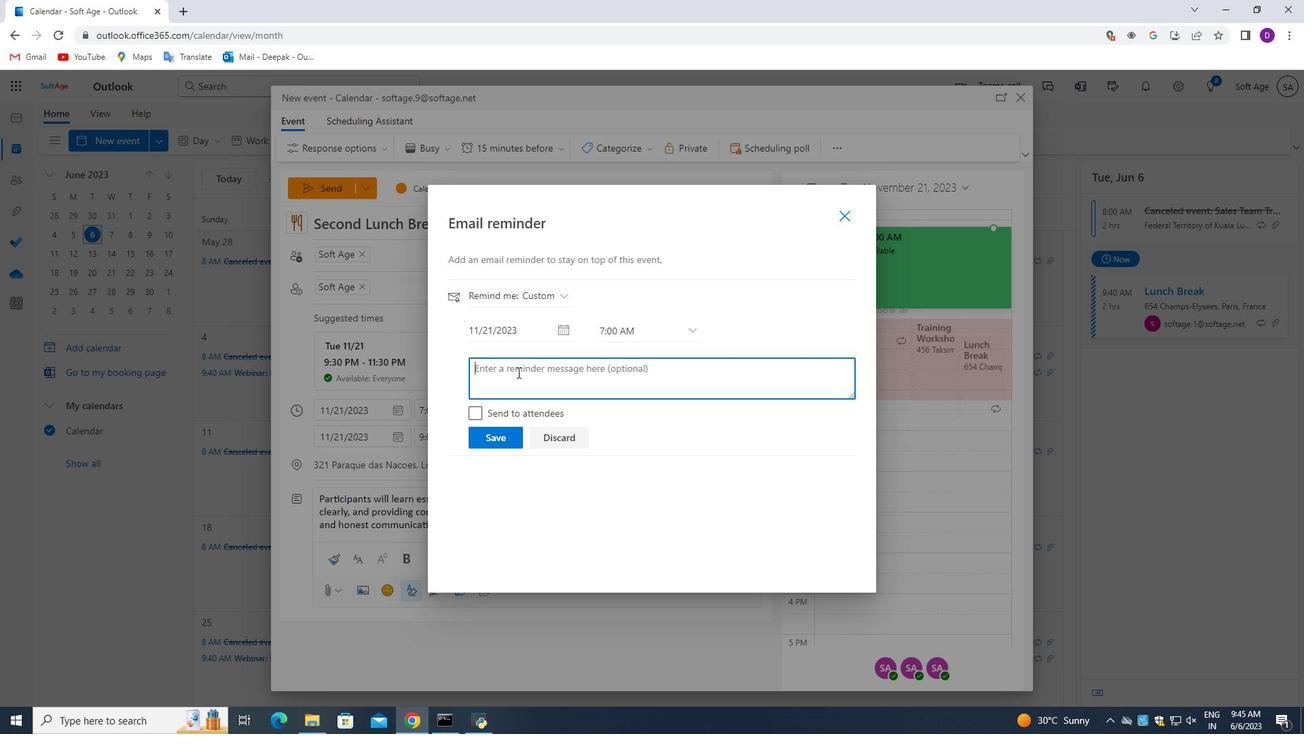 
Action: Mouse moved to (469, 367)
Screenshot: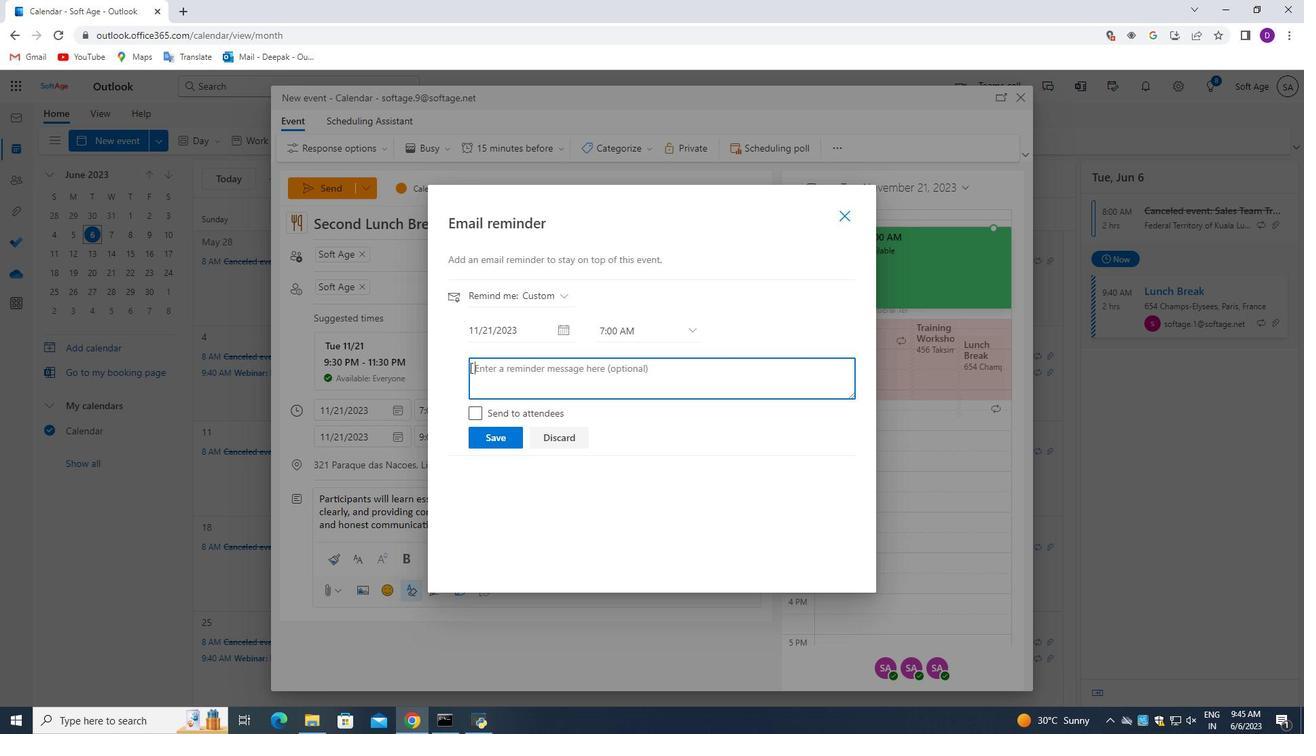 
Action: Key pressed 98<Key.space>day<Key.space>before
Screenshot: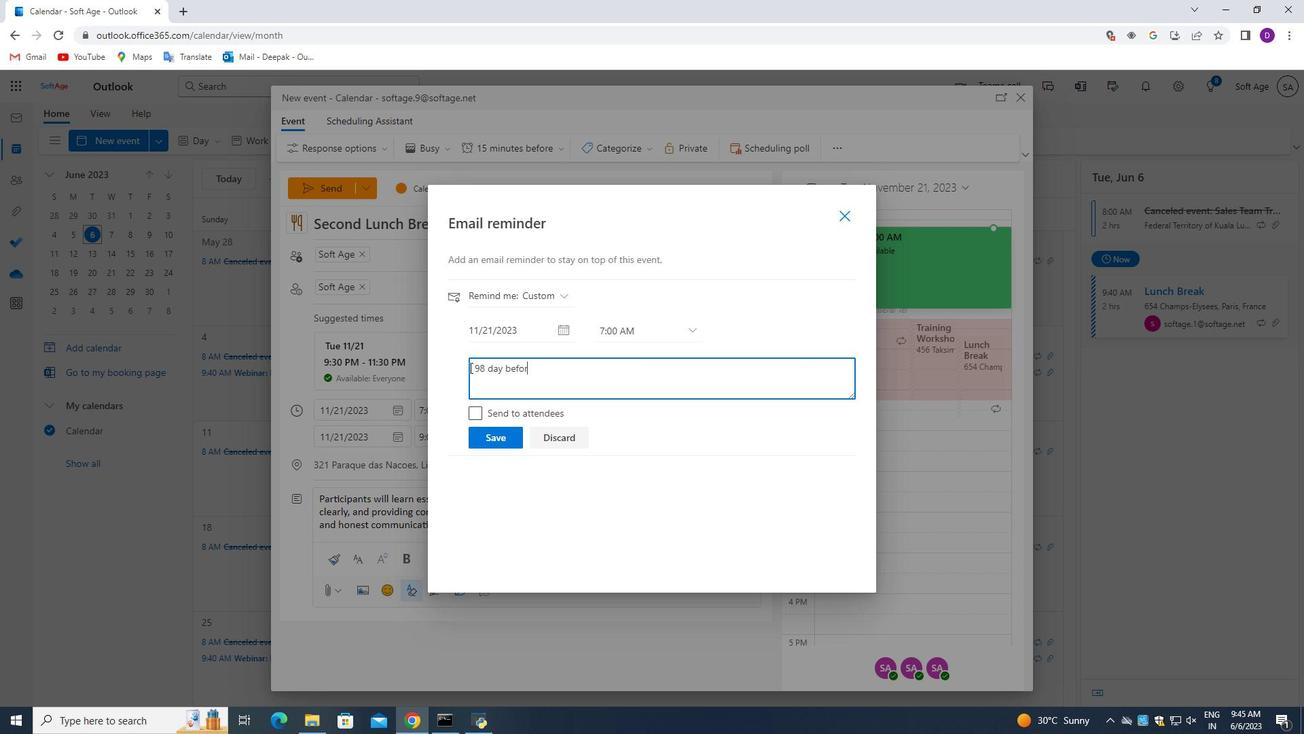 
Action: Mouse moved to (502, 434)
Screenshot: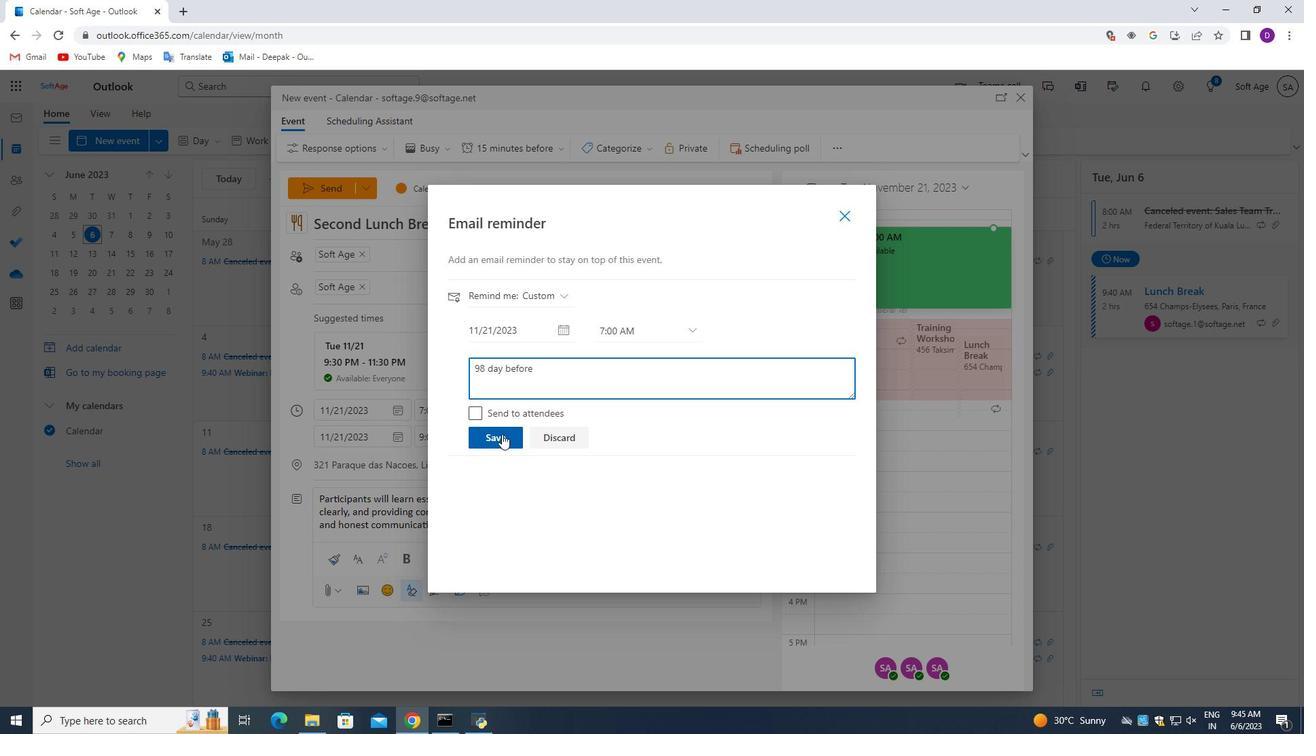 
Action: Mouse pressed left at (502, 434)
Screenshot: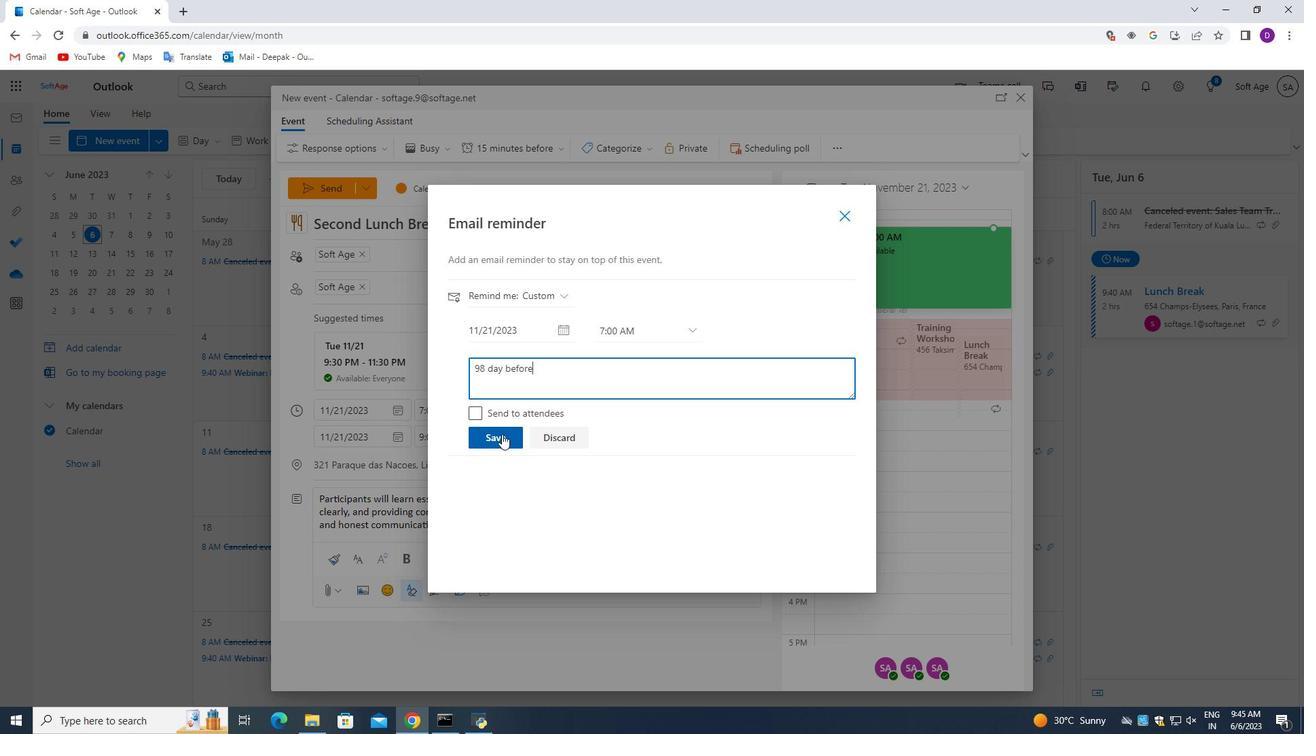 
Action: Mouse moved to (843, 215)
Screenshot: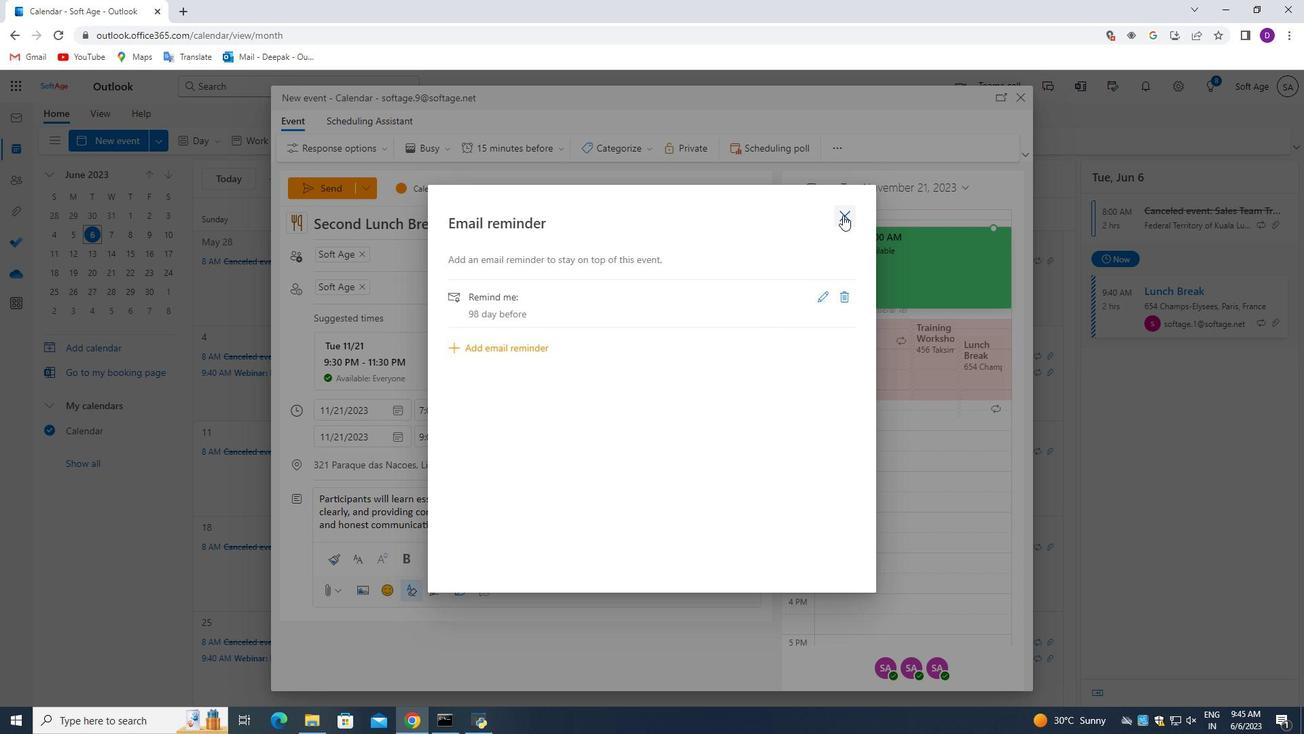 
Action: Mouse pressed left at (843, 215)
Screenshot: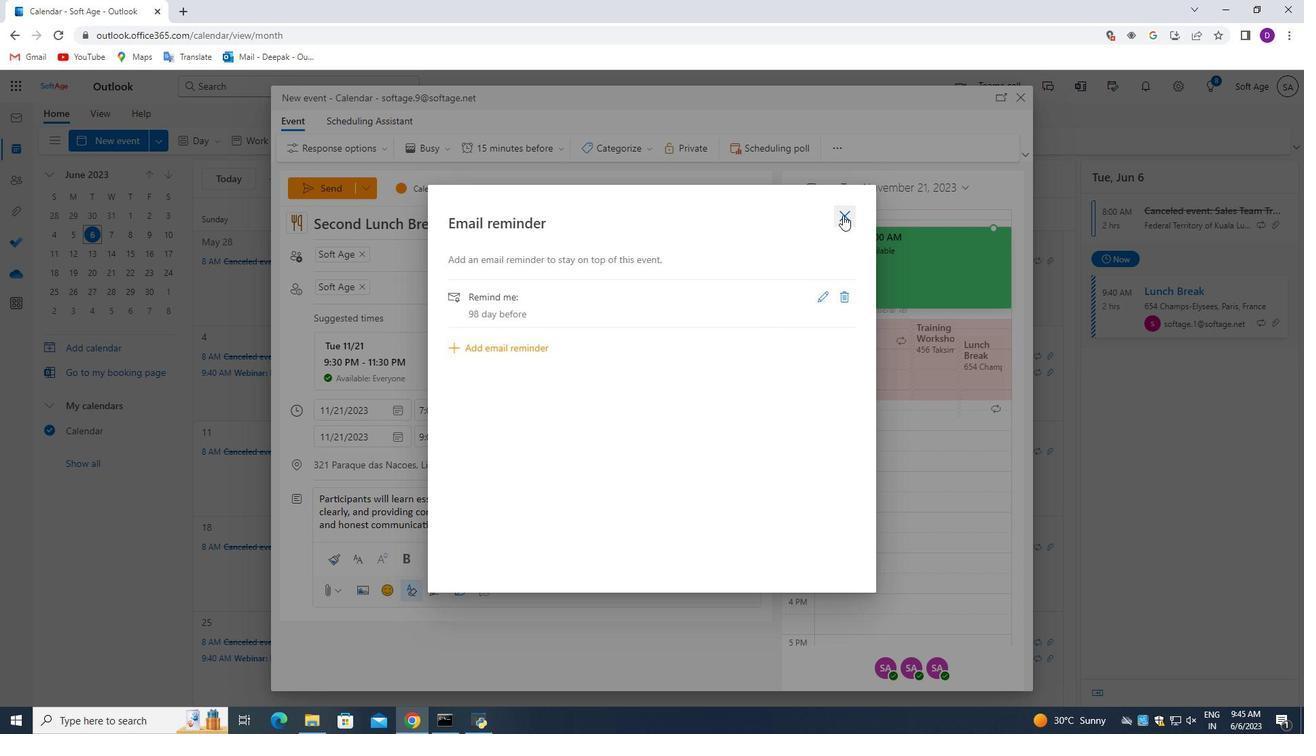 
Action: Mouse moved to (511, 302)
Screenshot: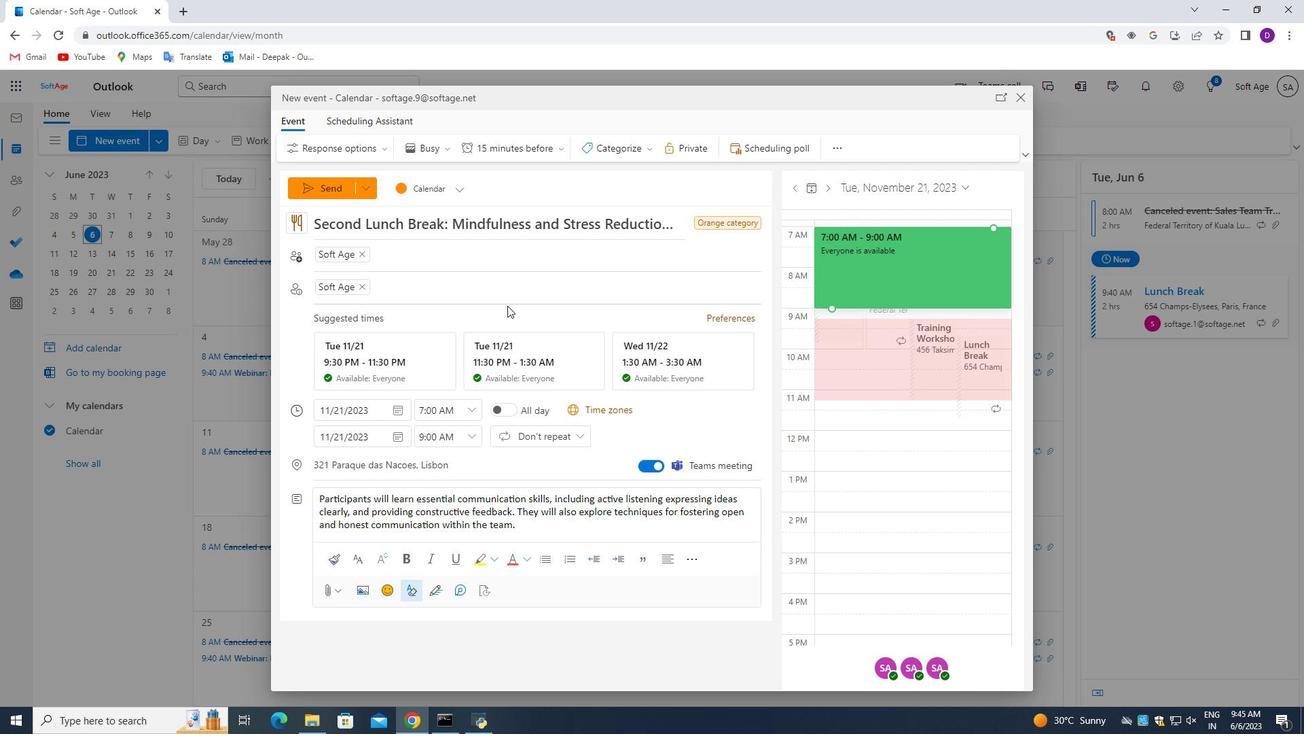 
Action: Mouse scrolled (511, 301) with delta (0, 0)
Screenshot: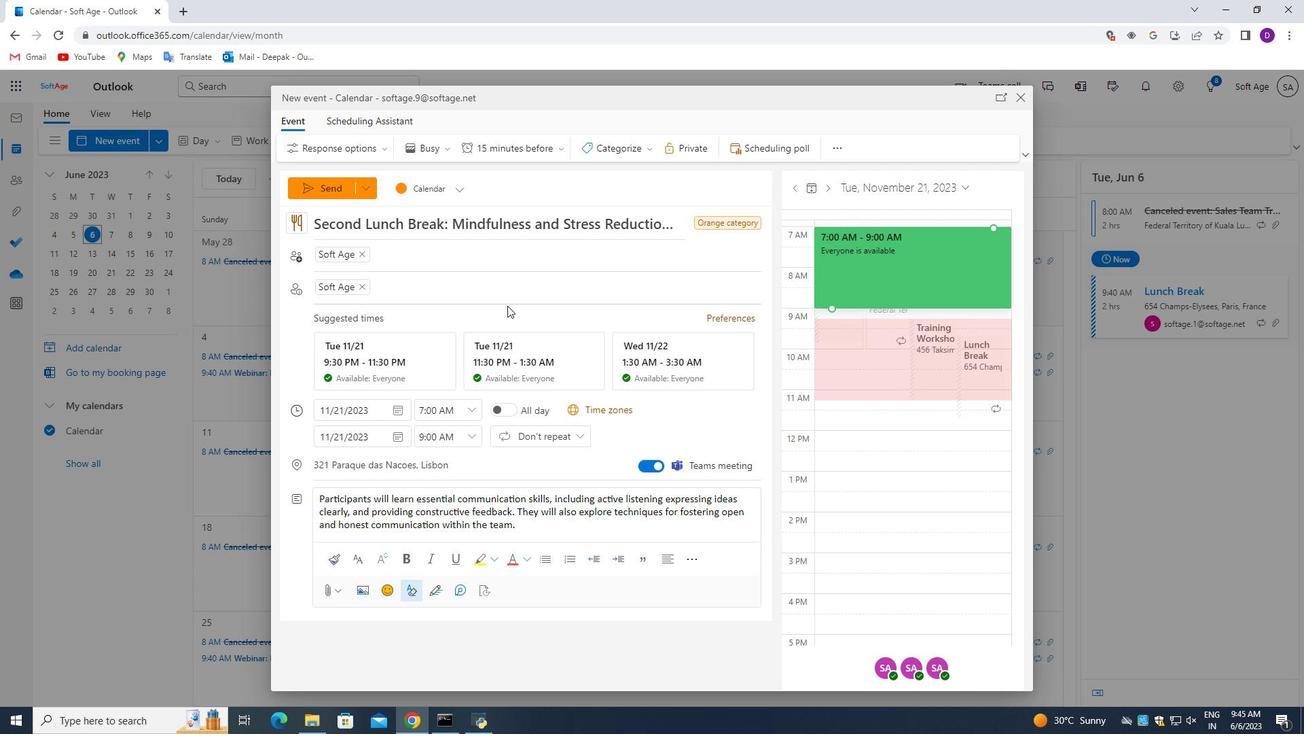 
Action: Mouse moved to (504, 308)
Screenshot: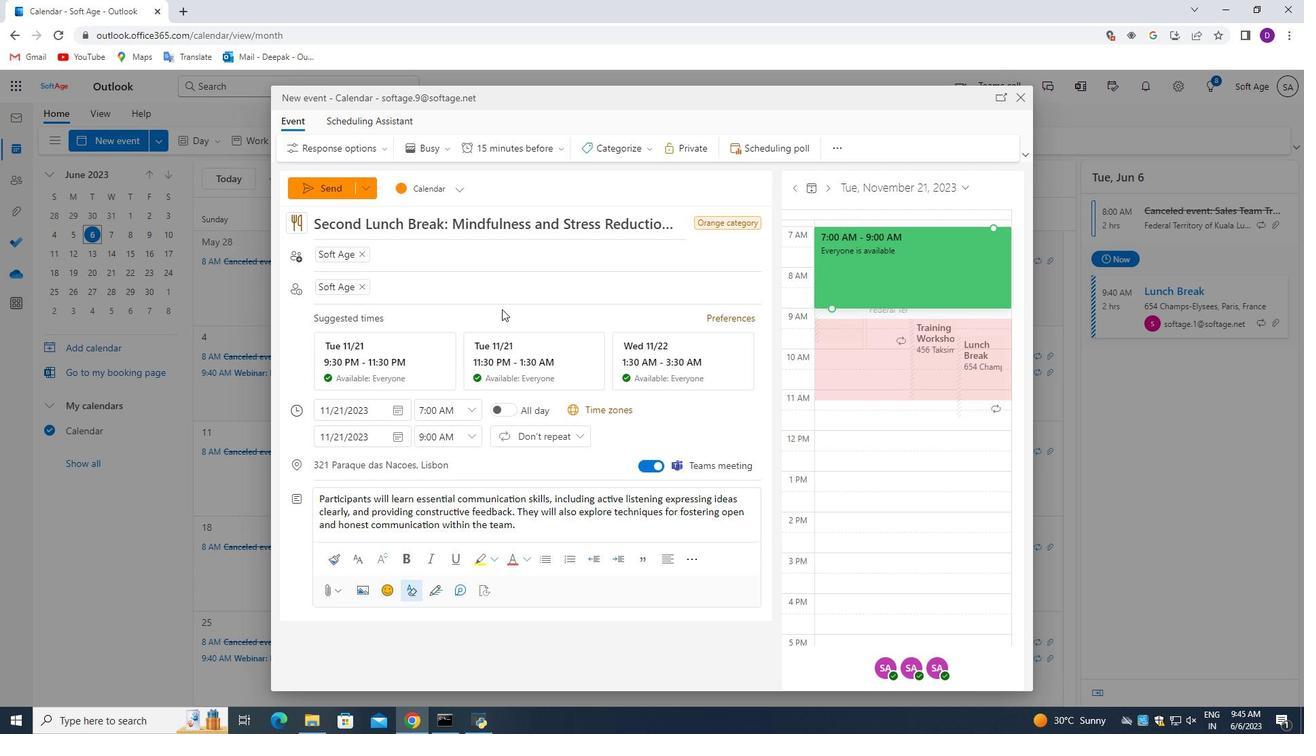 
Action: Mouse scrolled (504, 307) with delta (0, 0)
Screenshot: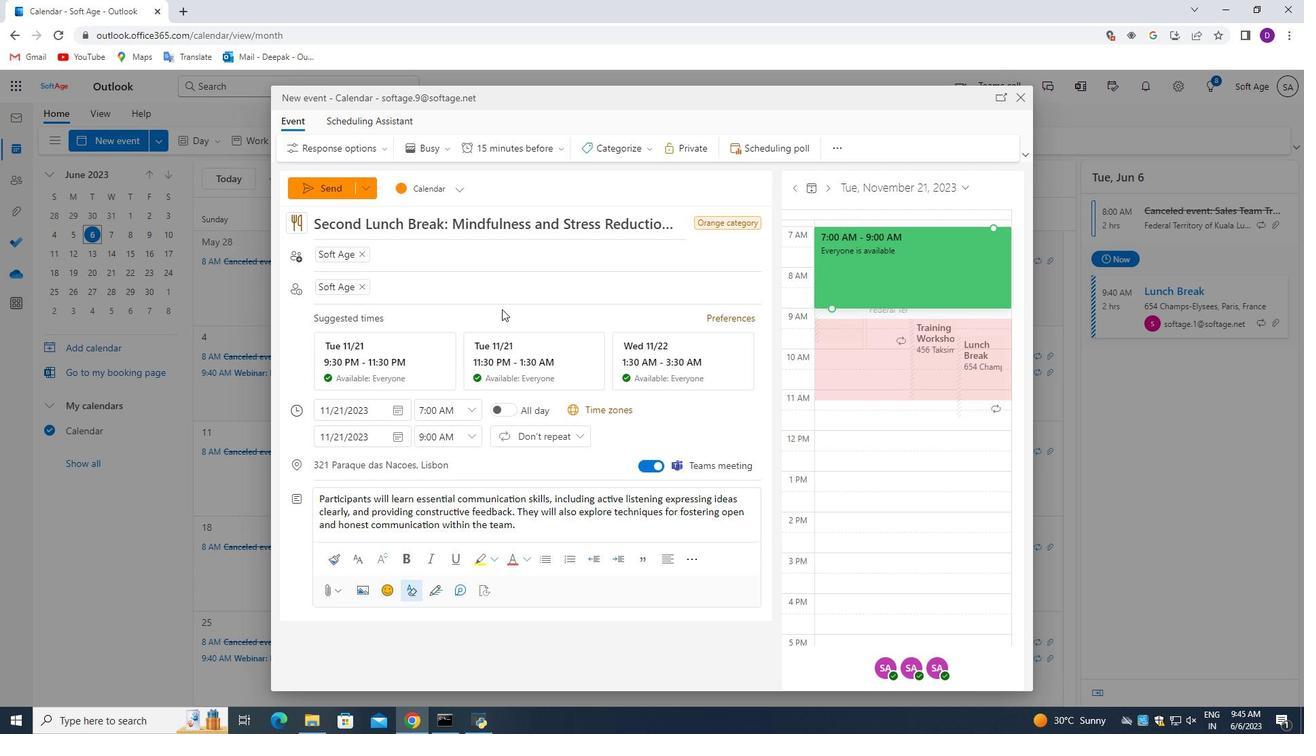 
Action: Mouse moved to (491, 309)
Screenshot: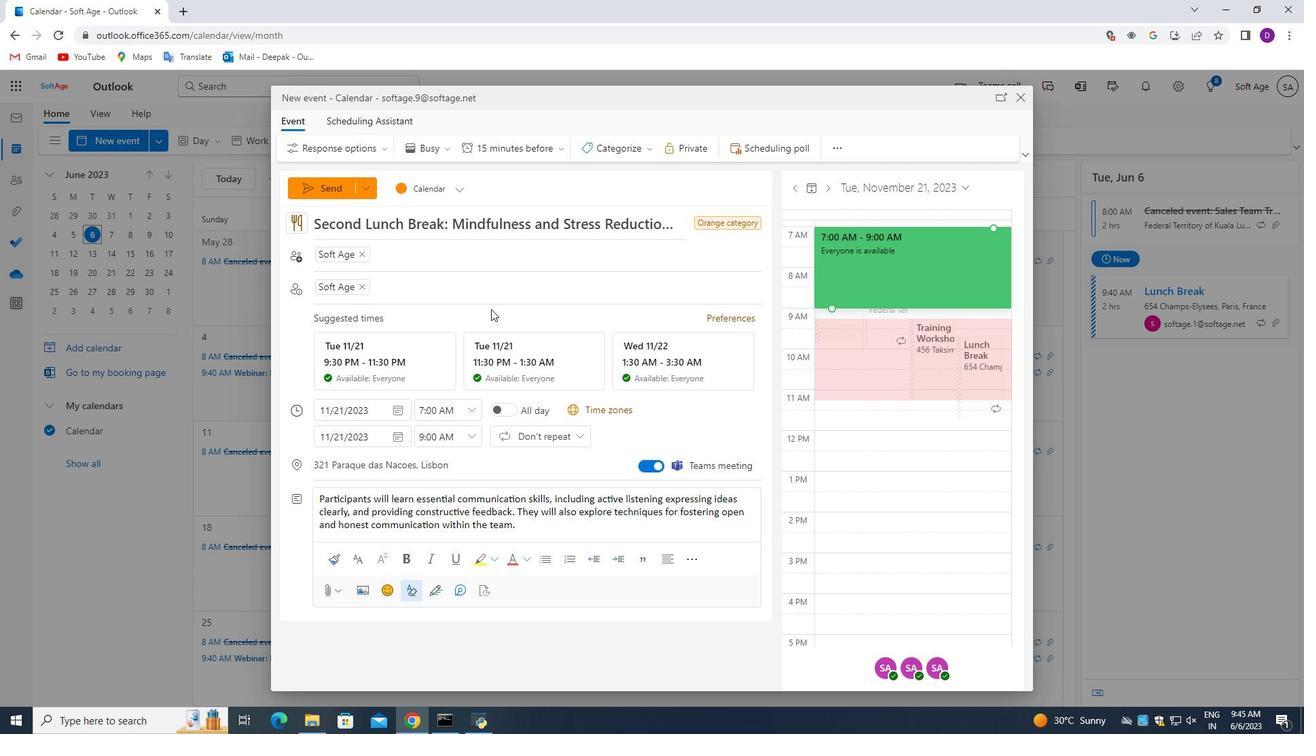 
Action: Mouse scrolled (491, 308) with delta (0, 0)
Screenshot: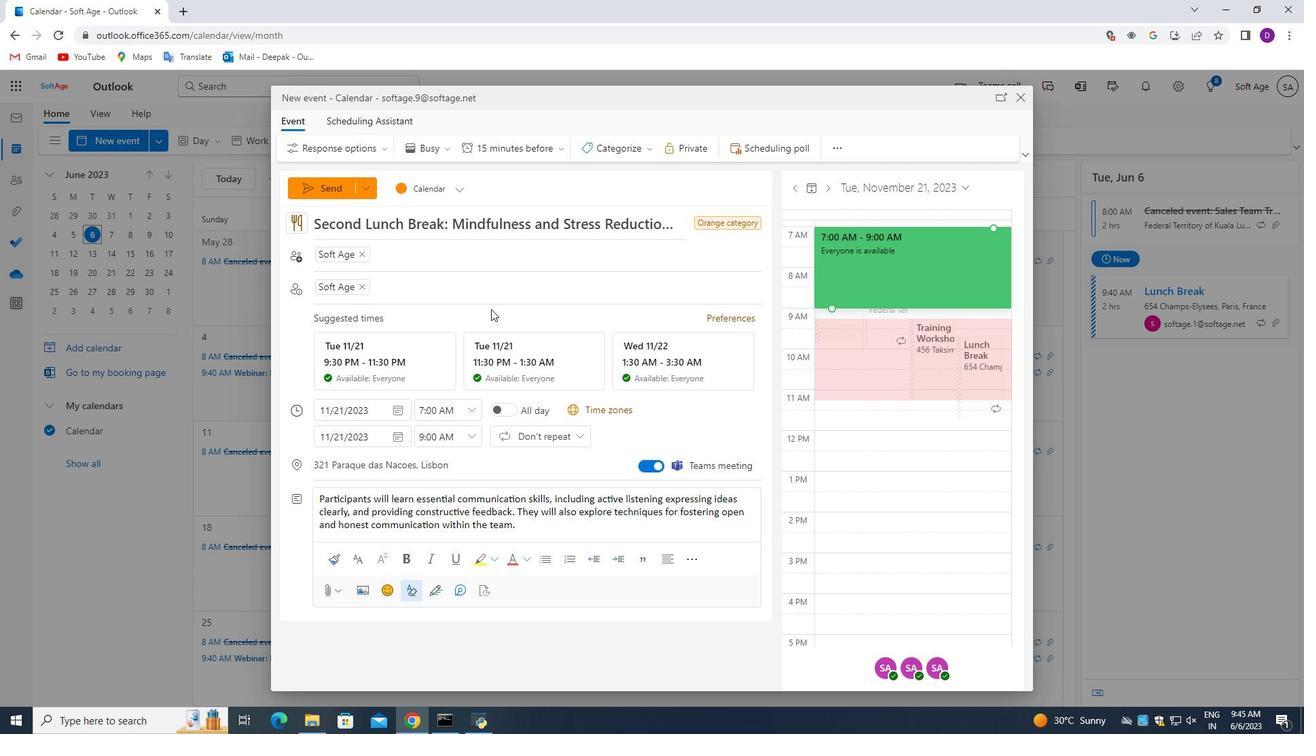 
Action: Mouse moved to (376, 286)
Screenshot: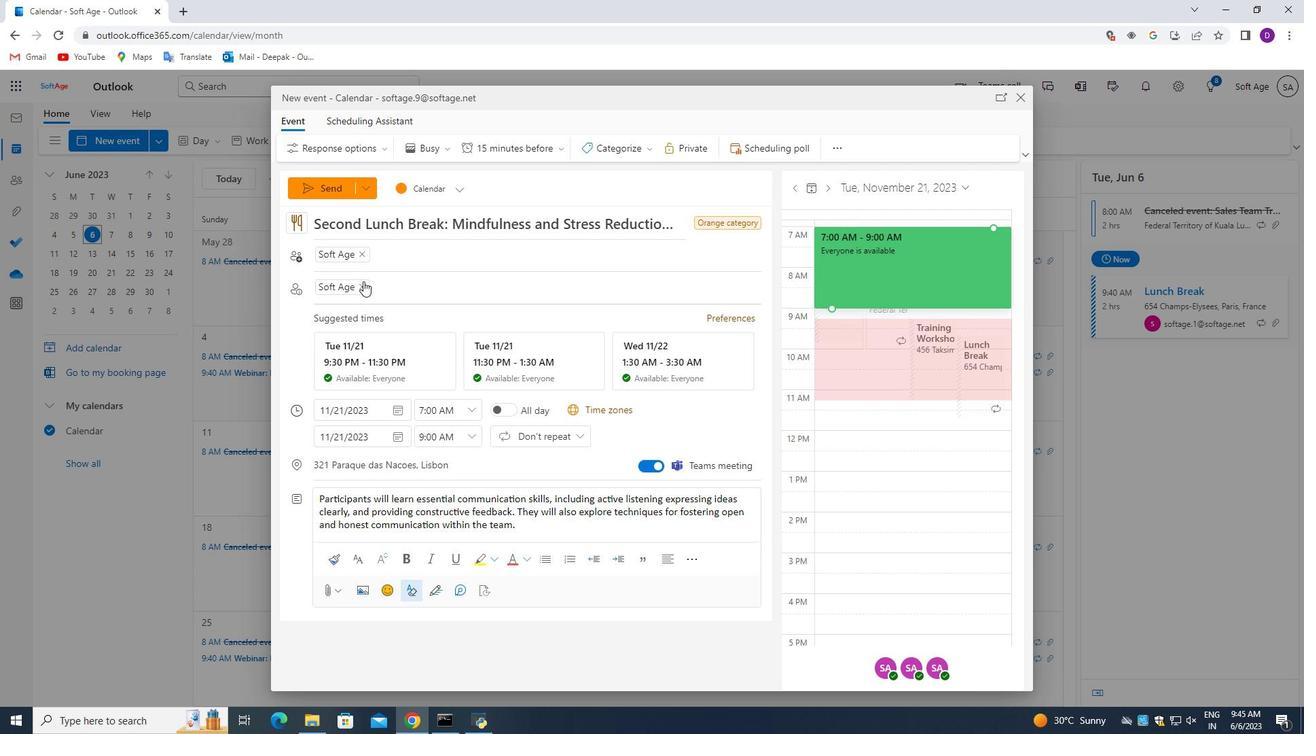 
Action: Mouse scrolled (376, 287) with delta (0, 0)
Screenshot: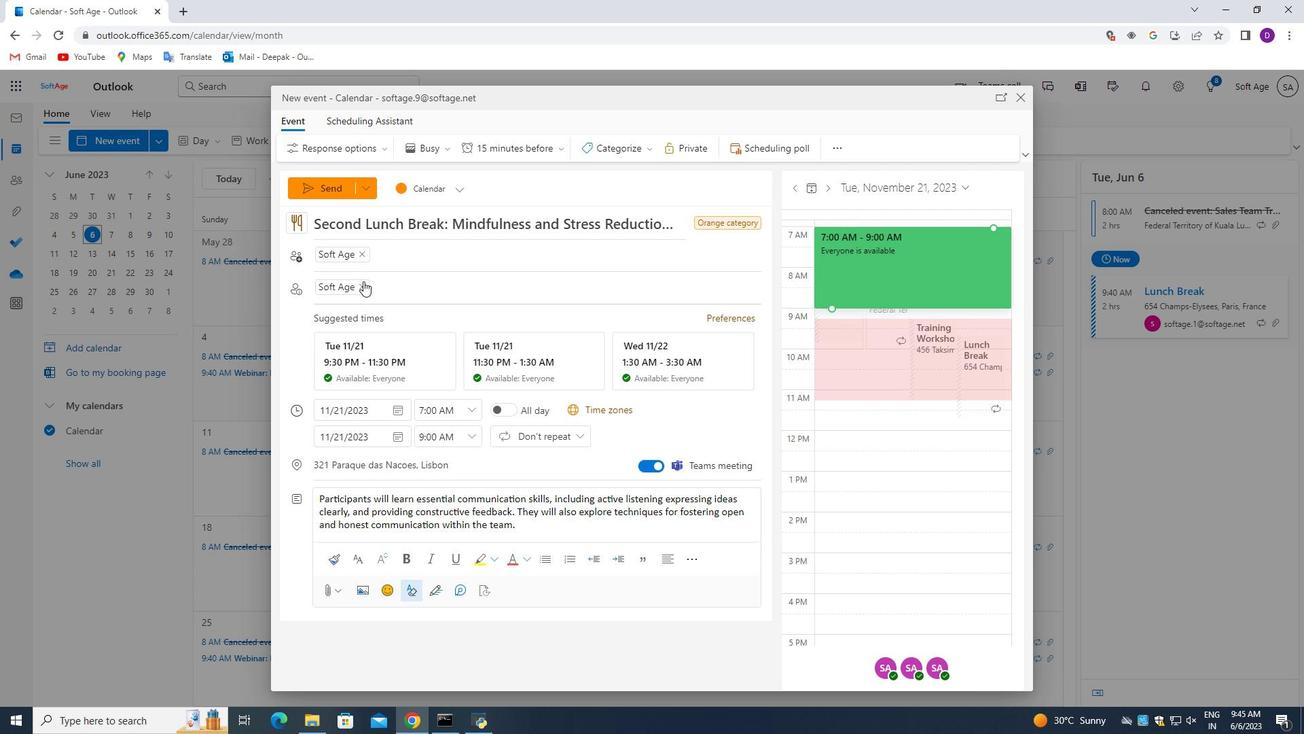 
Action: Mouse moved to (363, 281)
Screenshot: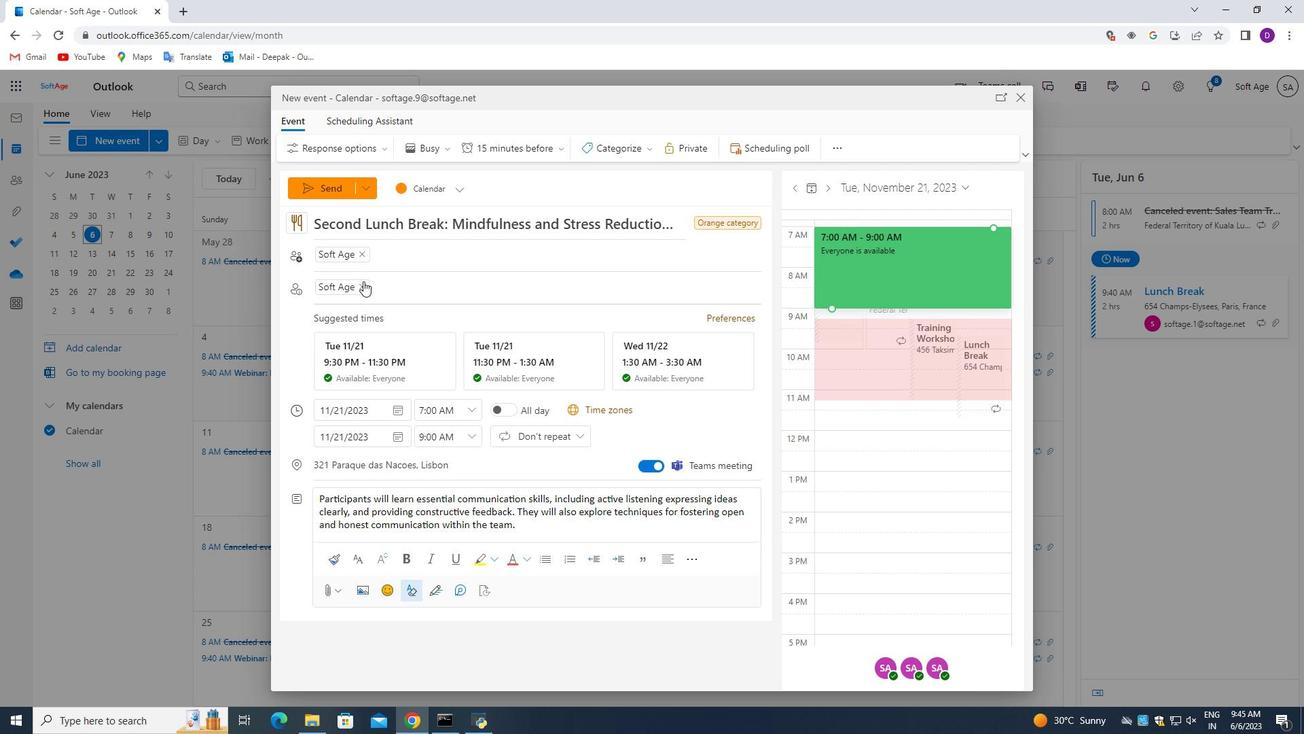 
Action: Mouse scrolled (363, 282) with delta (0, 0)
Screenshot: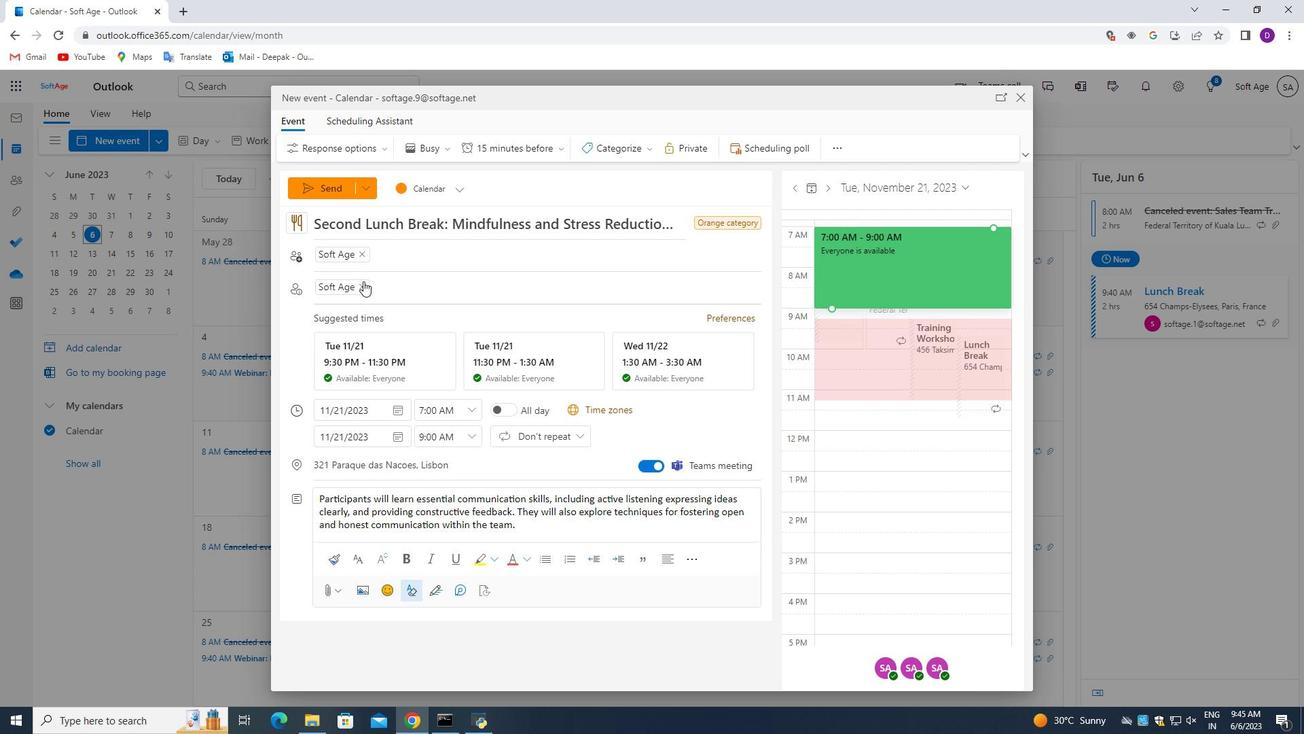 
Action: Mouse moved to (323, 190)
Screenshot: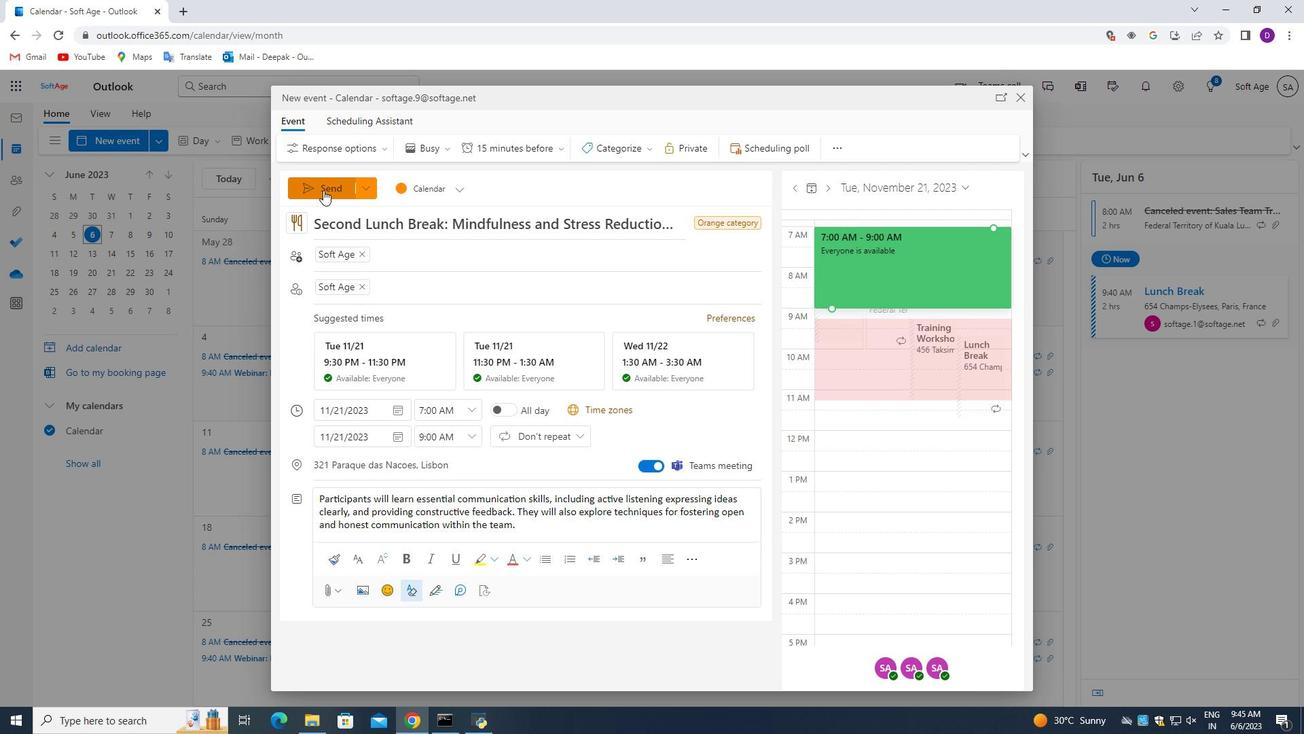 
Action: Mouse pressed left at (323, 190)
Screenshot: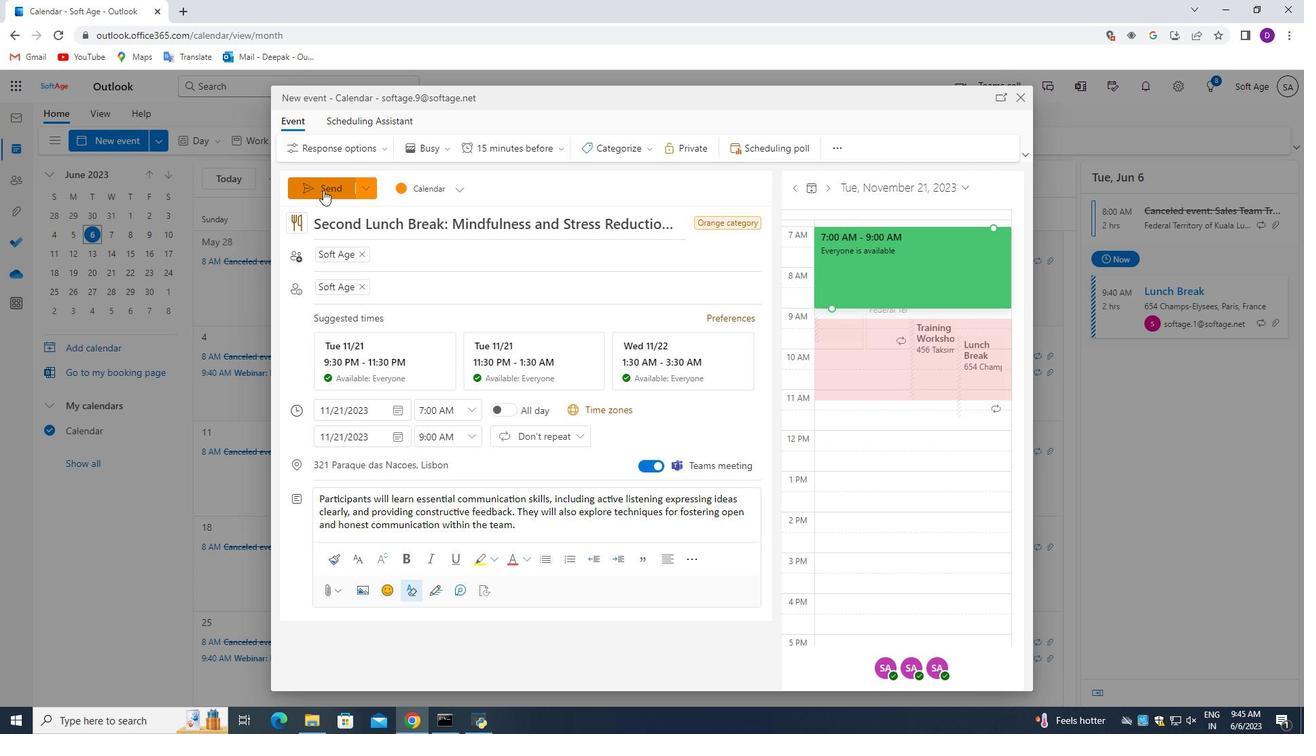 
Action: Mouse moved to (536, 466)
Screenshot: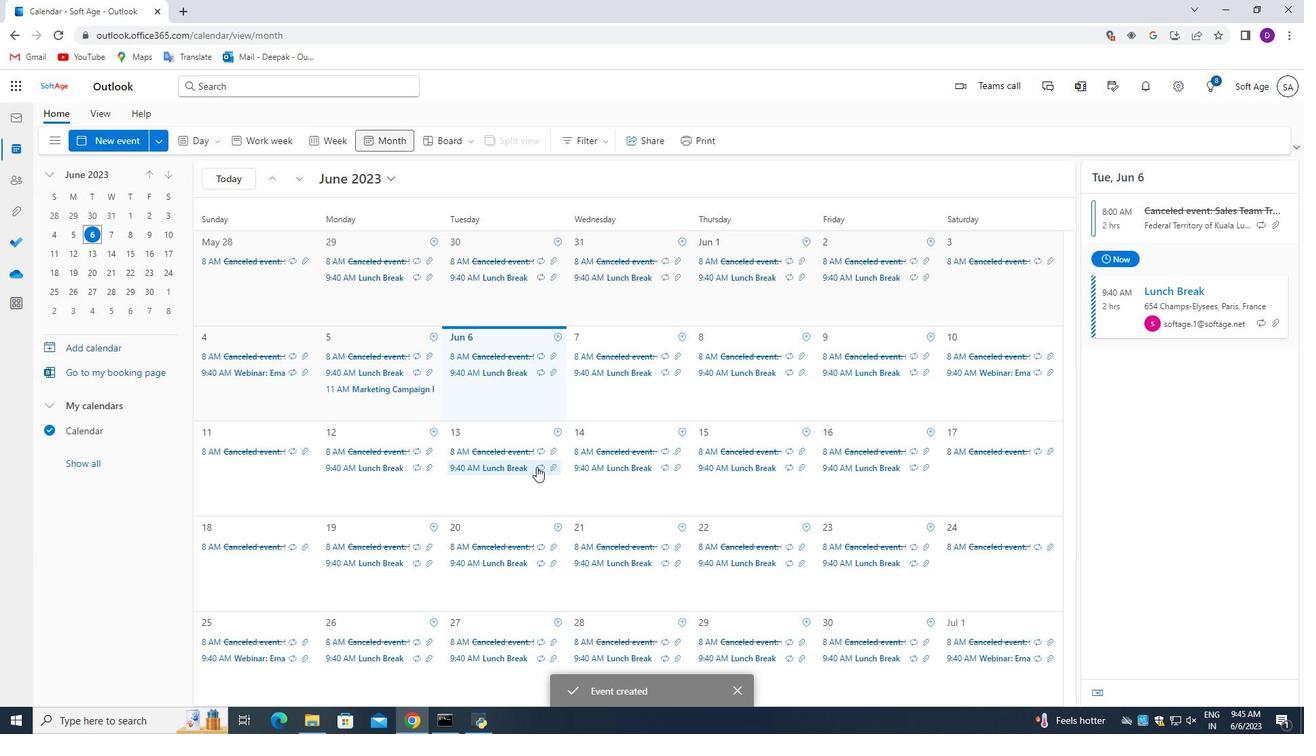 
Action: Mouse scrolled (532, 466) with delta (0, 0)
Screenshot: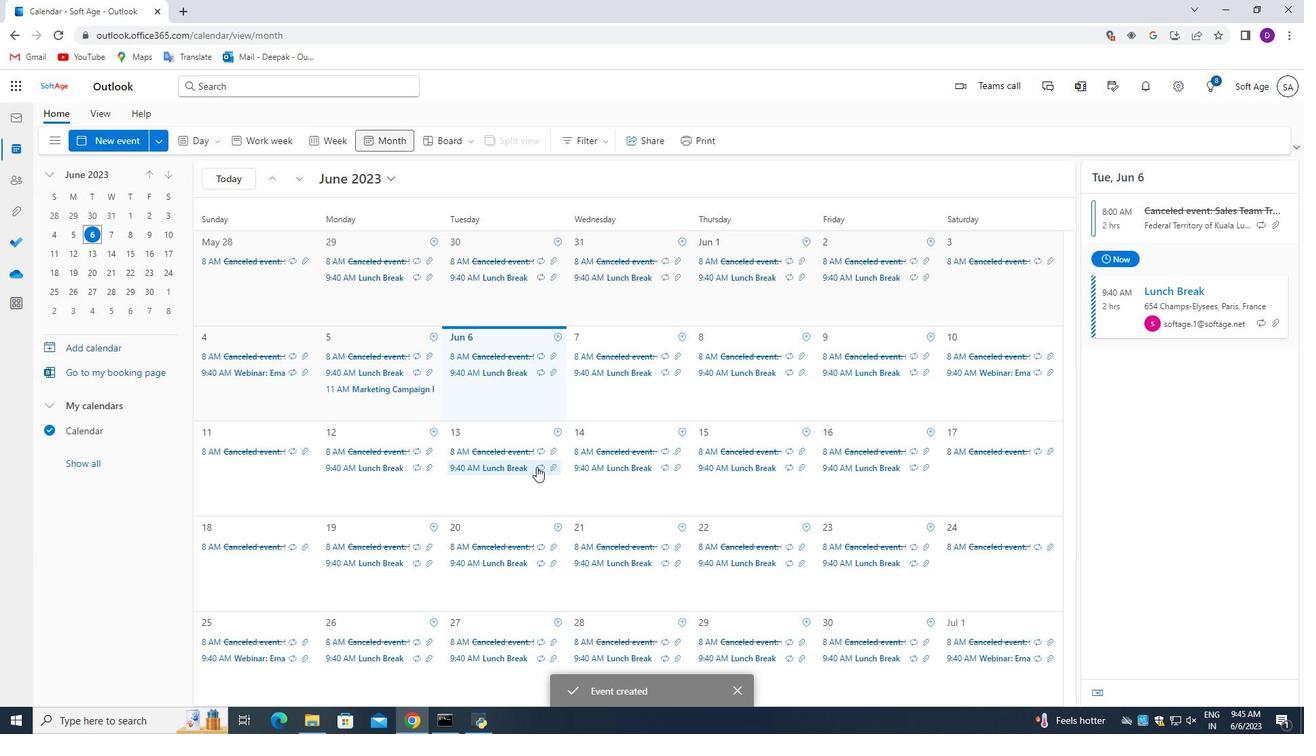 
Action: Mouse scrolled (536, 467) with delta (0, 0)
Screenshot: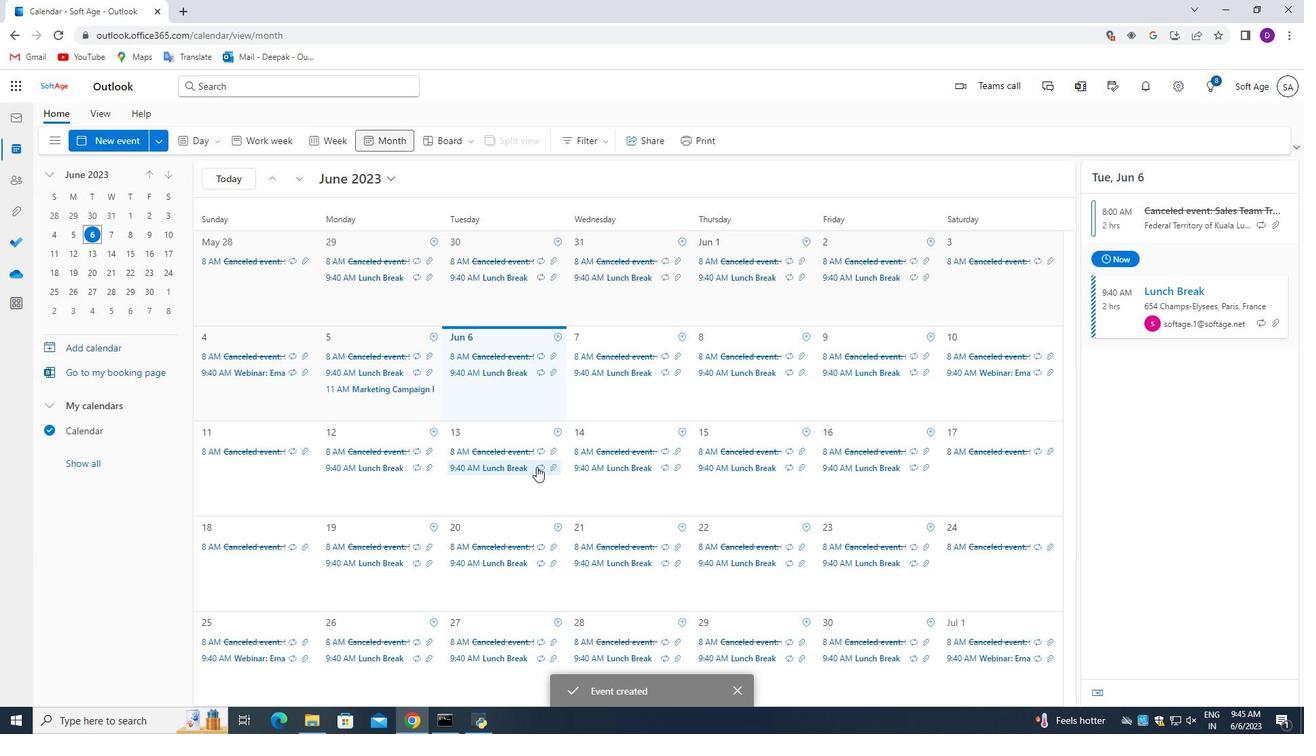 
Action: Mouse scrolled (536, 467) with delta (0, 0)
Screenshot: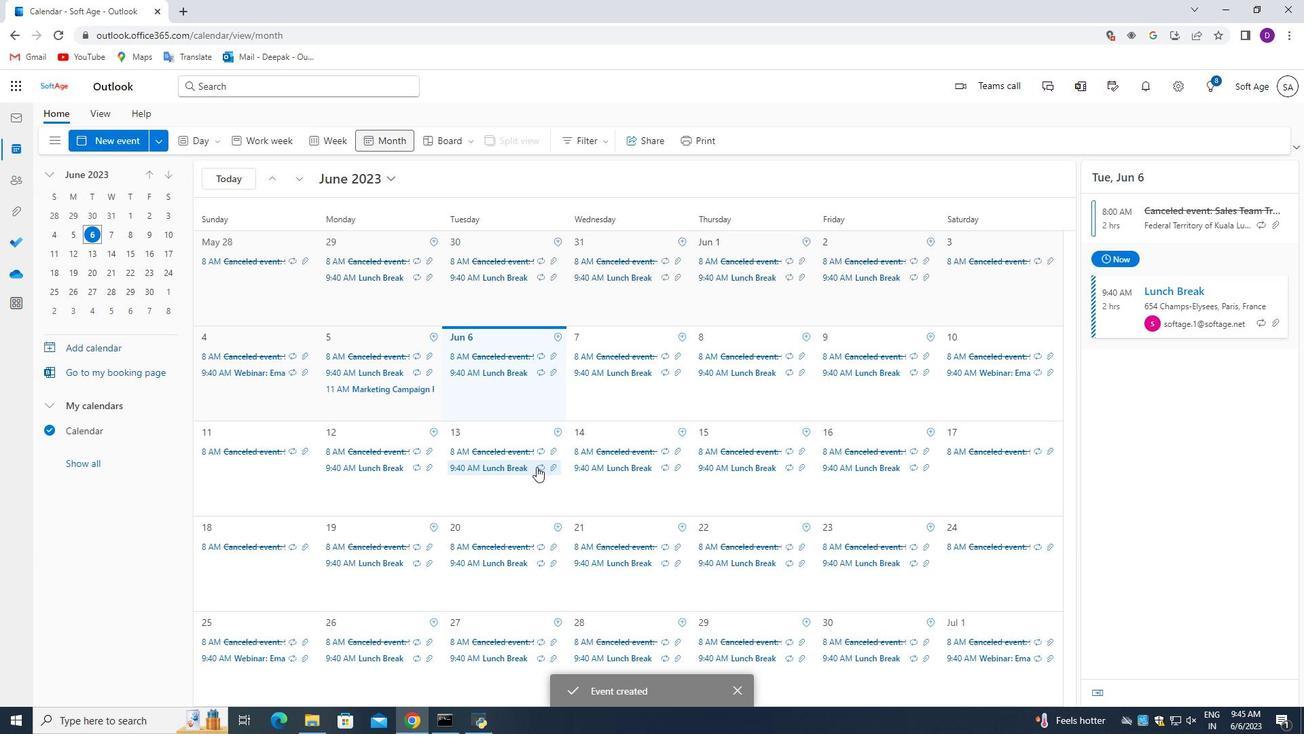 
Action: Mouse moved to (537, 466)
Screenshot: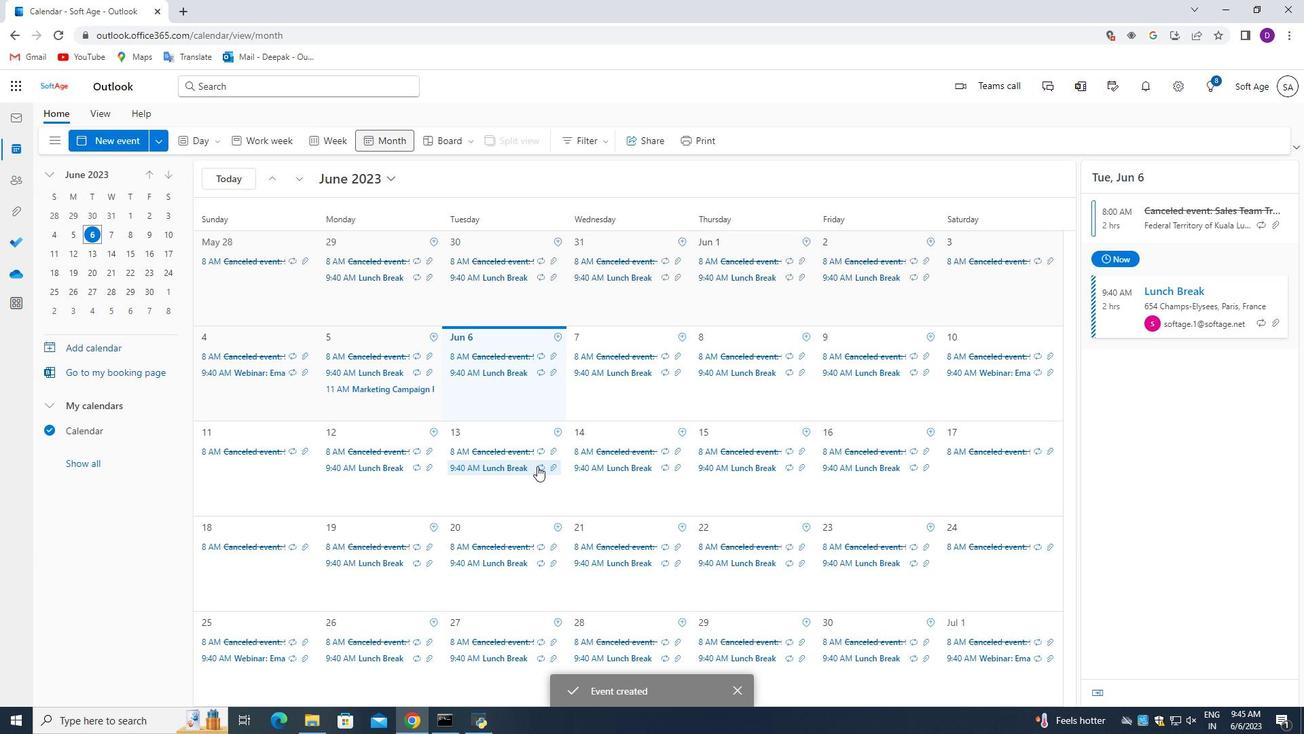 
Action: Mouse scrolled (537, 466) with delta (0, 0)
Screenshot: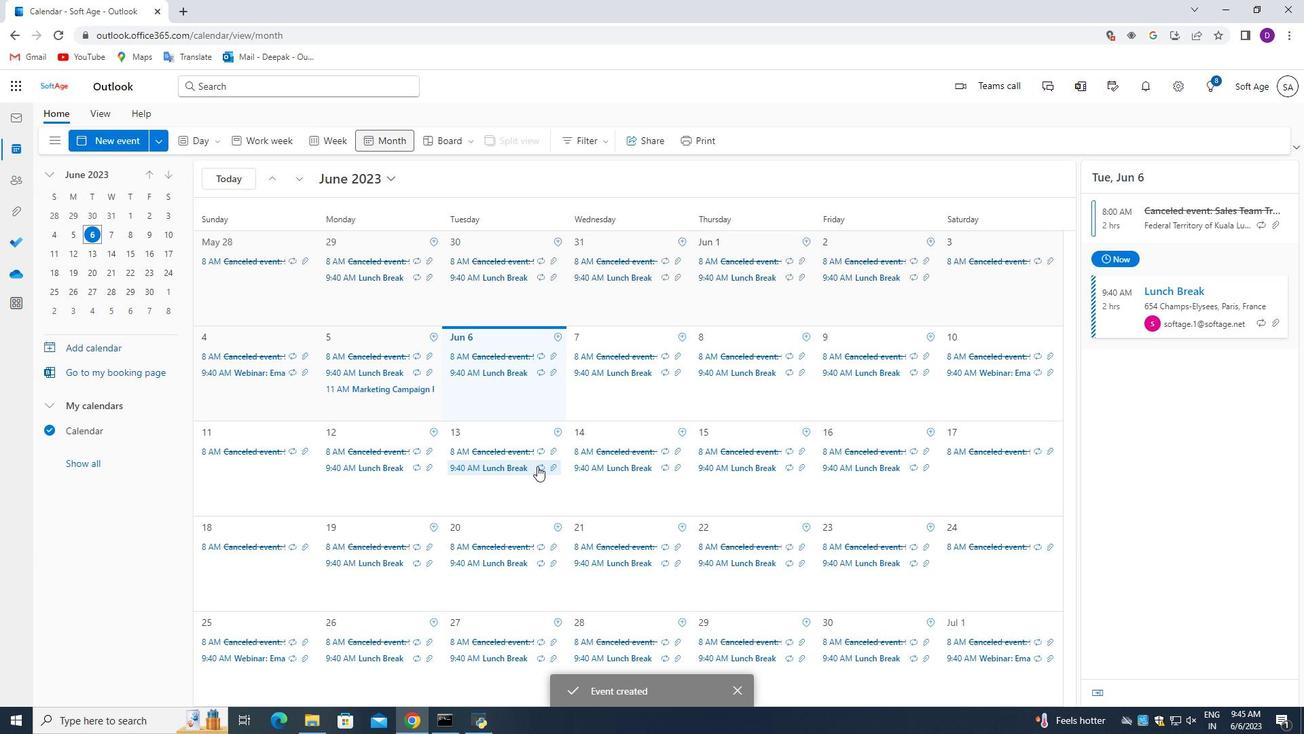 
